 Task: Compose an email with the signature Jack Davis with the subject Request for feedback on a political campaign and the message I am writing to confirm the details of the conference. from softage.2@softage.net to softage.8@softage.net with an attached image file Newsletter_photo.jpg Undo the message and rewrite the message as Please let me know if there are any updates on the project status. Send the email. Finally, move the email from Sent Items to the label Easter ideas
Action: Mouse moved to (697, 121)
Screenshot: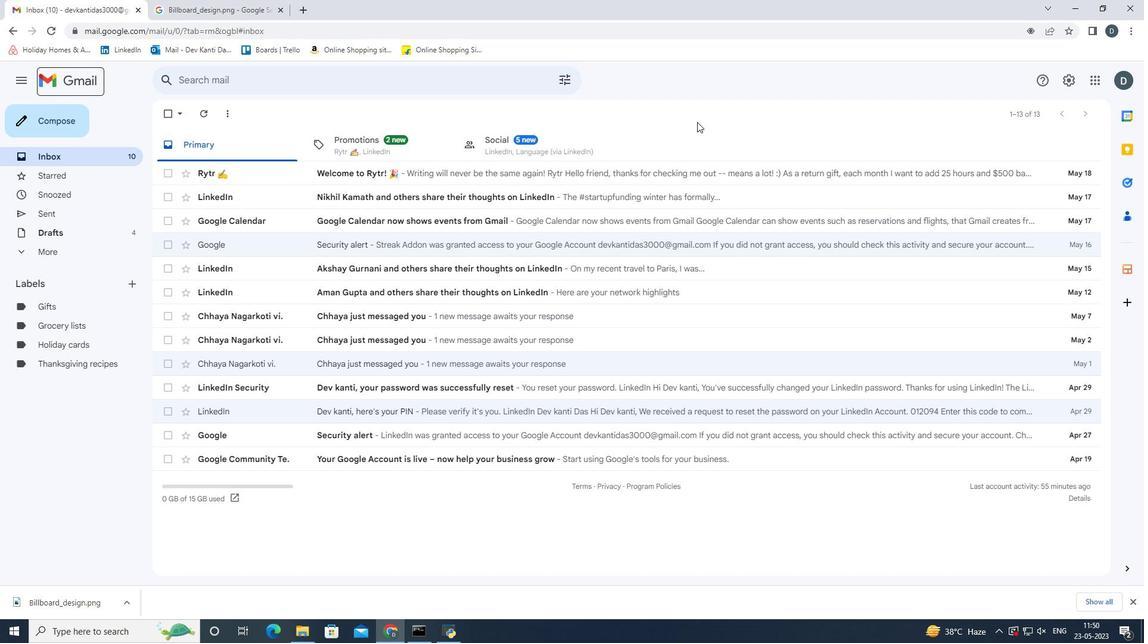 
Action: Mouse pressed left at (697, 121)
Screenshot: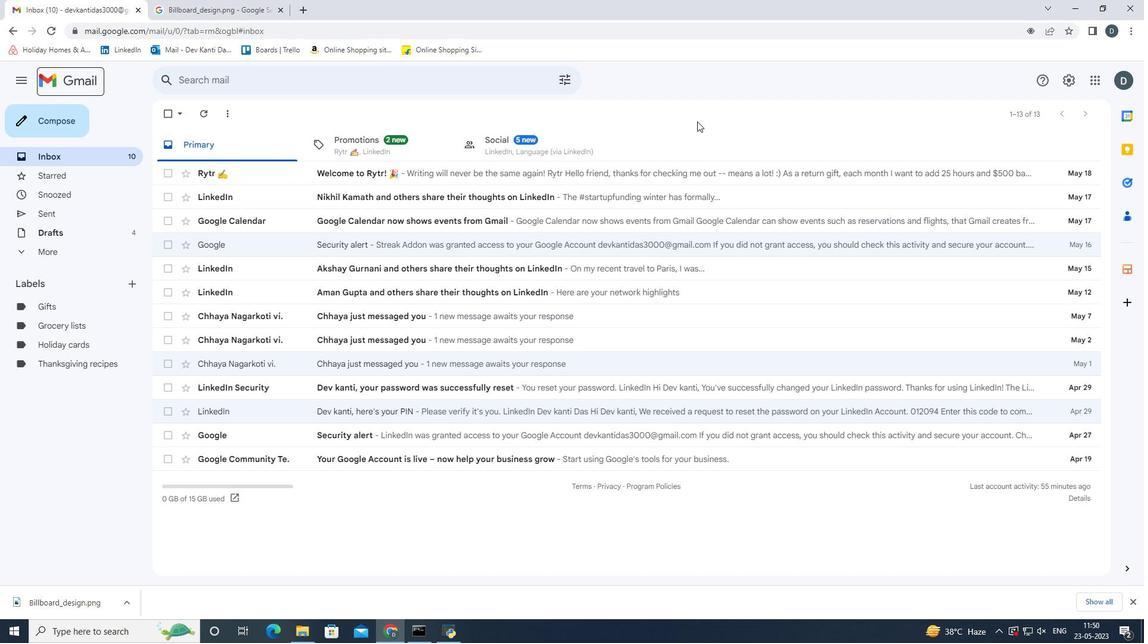 
Action: Mouse moved to (1070, 85)
Screenshot: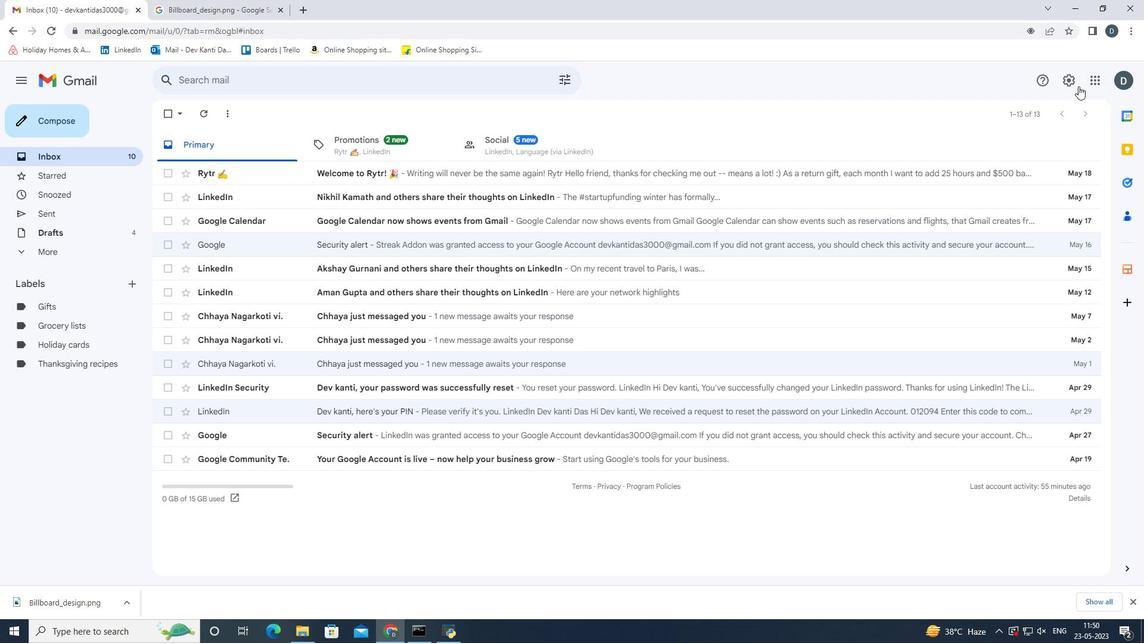 
Action: Mouse pressed left at (1070, 85)
Screenshot: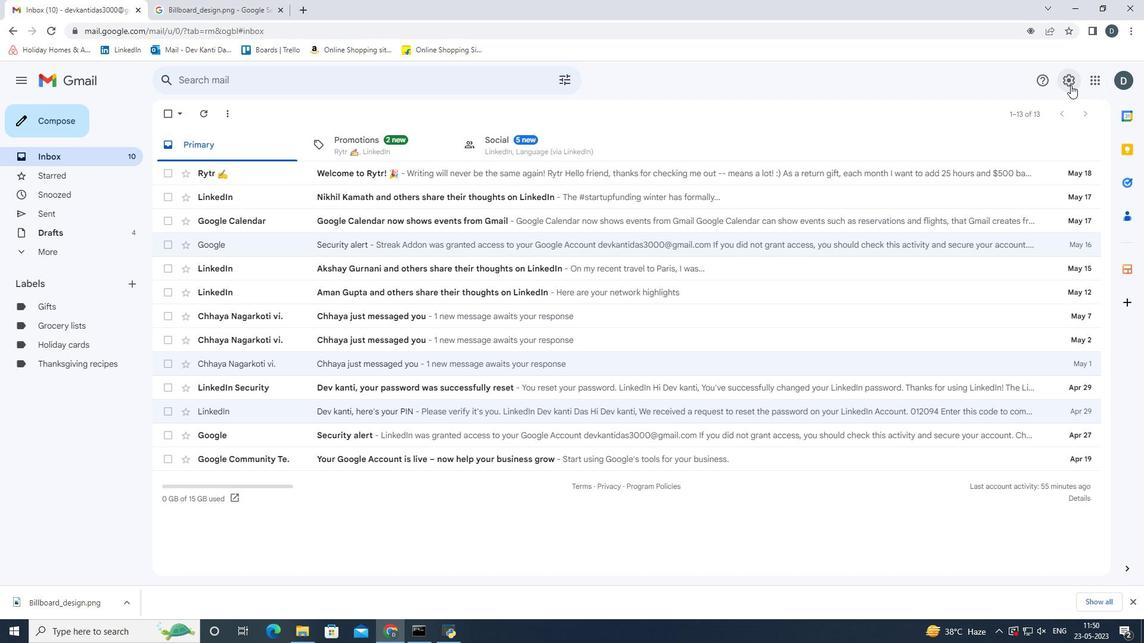 
Action: Mouse moved to (1026, 136)
Screenshot: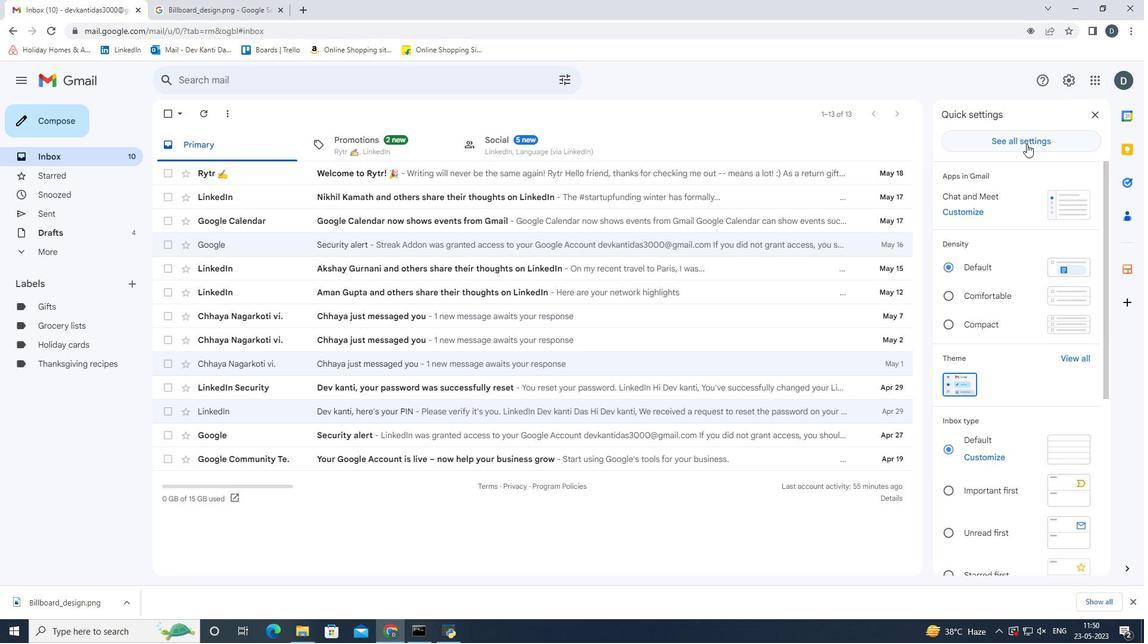 
Action: Mouse pressed left at (1026, 136)
Screenshot: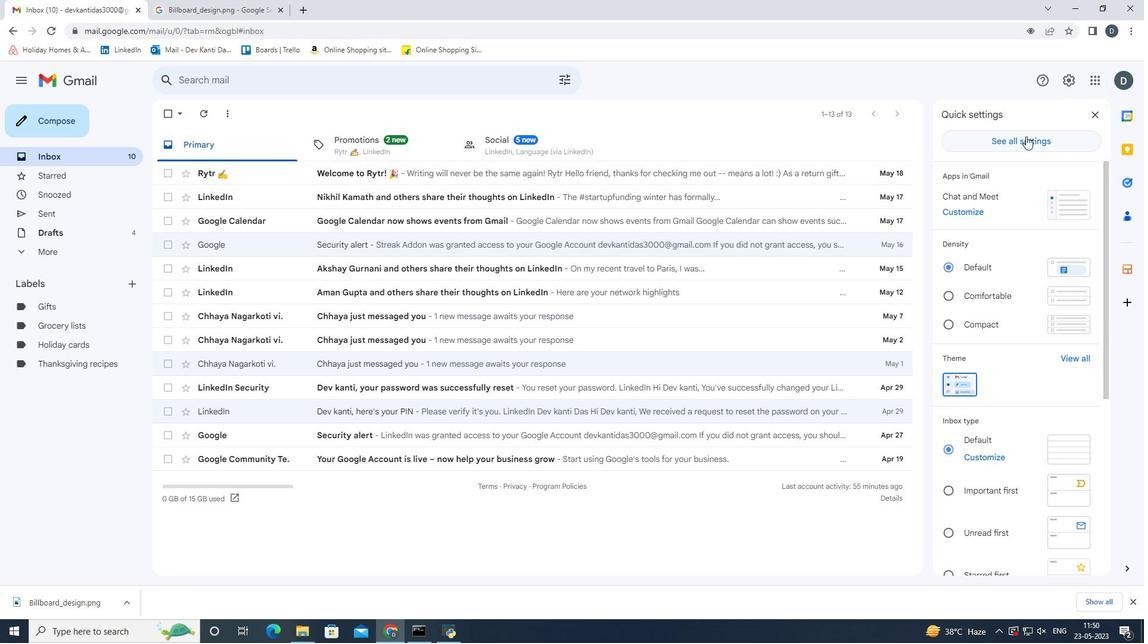 
Action: Mouse moved to (503, 353)
Screenshot: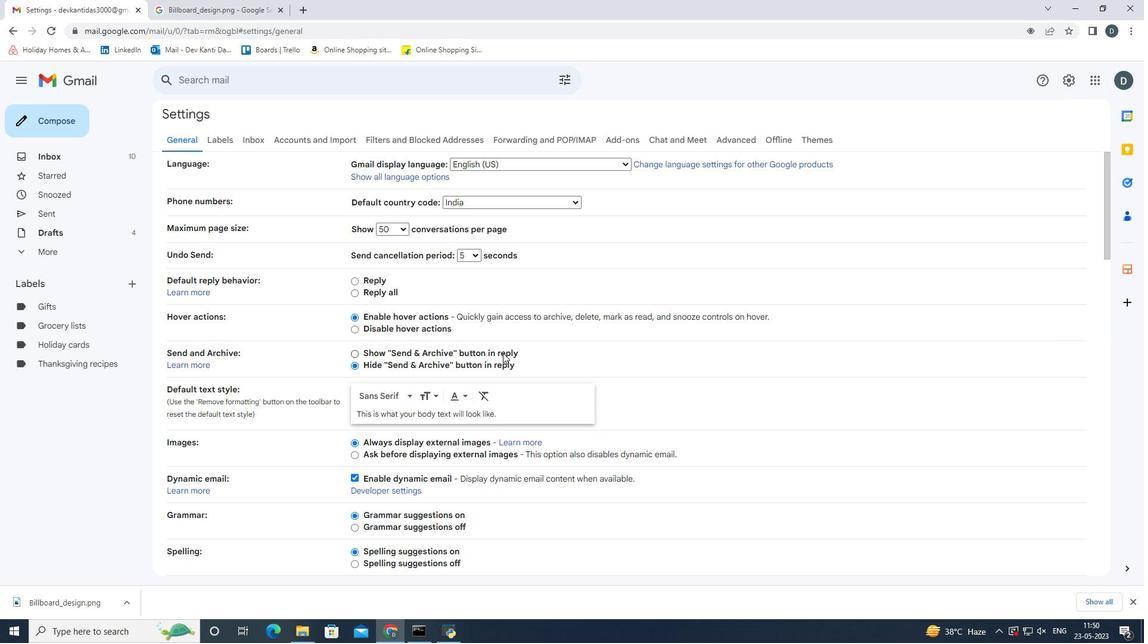 
Action: Mouse scrolled (503, 353) with delta (0, 0)
Screenshot: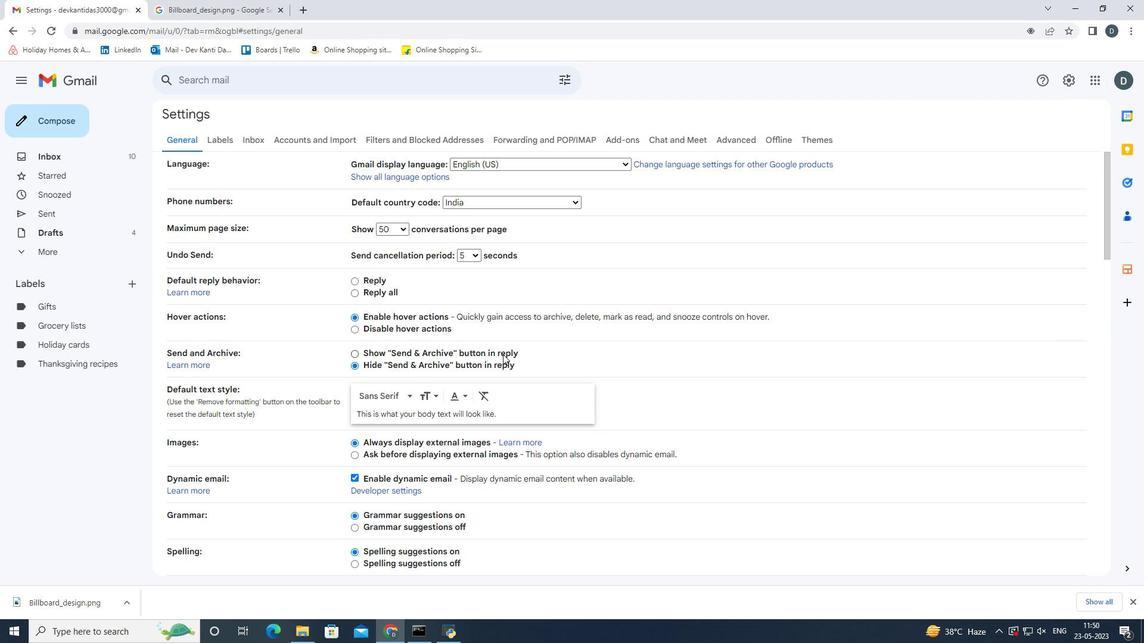 
Action: Mouse scrolled (503, 353) with delta (0, 0)
Screenshot: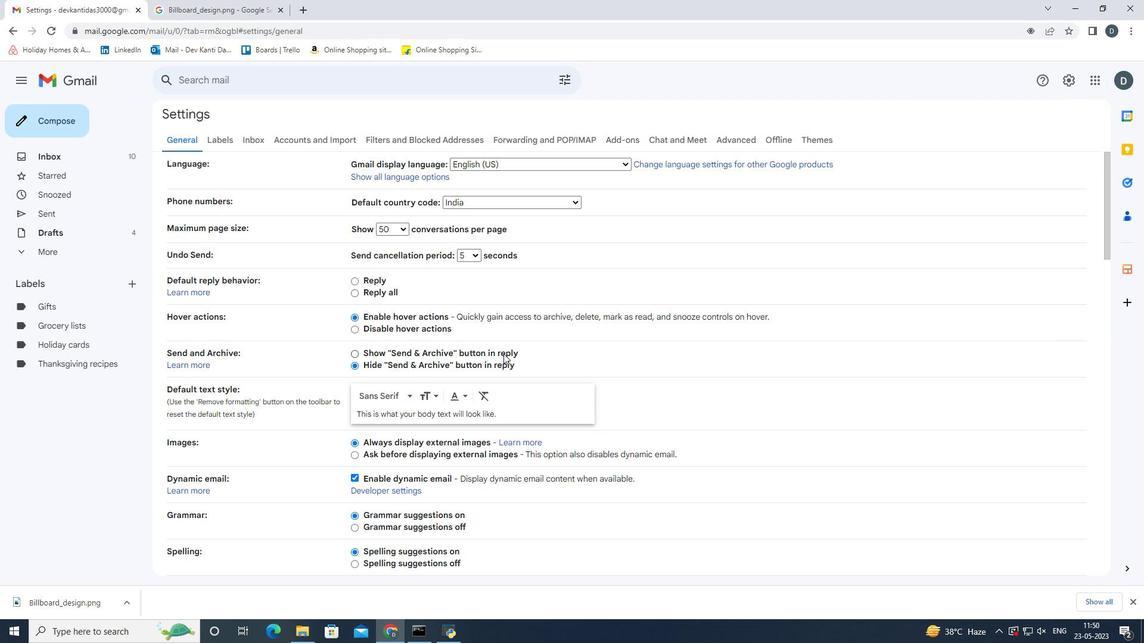 
Action: Mouse scrolled (503, 353) with delta (0, 0)
Screenshot: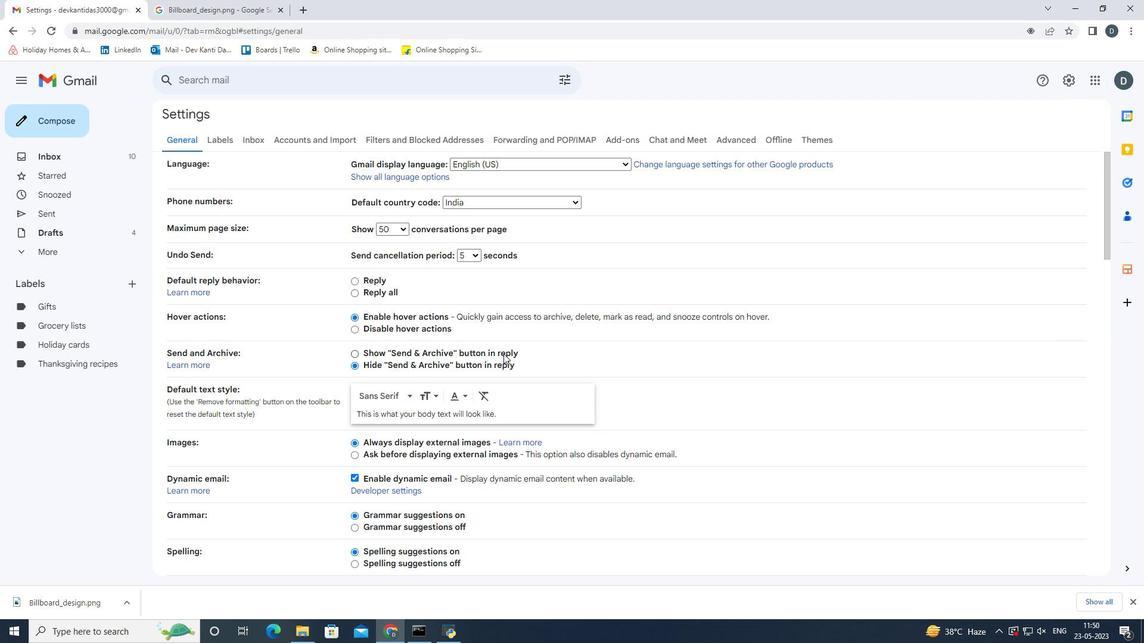 
Action: Mouse scrolled (503, 353) with delta (0, 0)
Screenshot: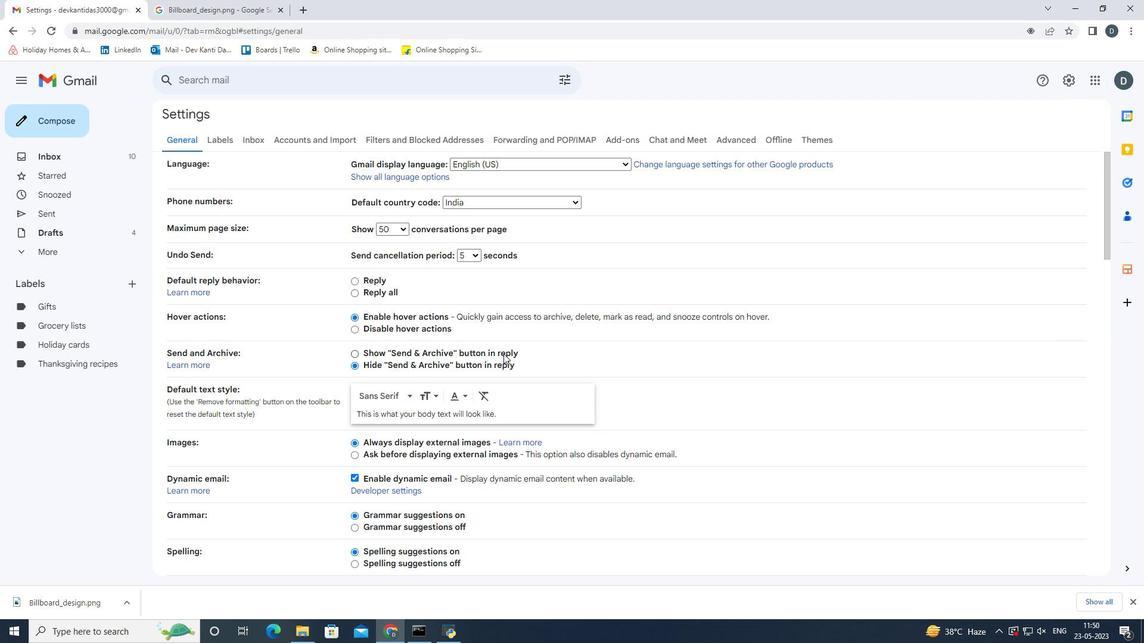 
Action: Mouse scrolled (503, 353) with delta (0, 0)
Screenshot: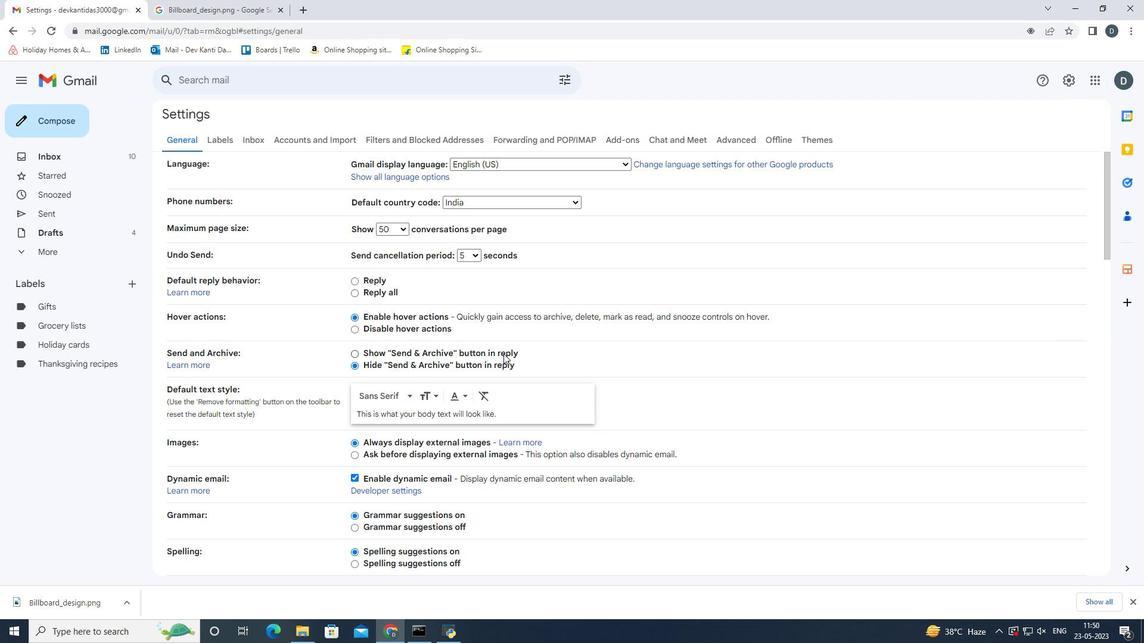 
Action: Mouse scrolled (503, 353) with delta (0, 0)
Screenshot: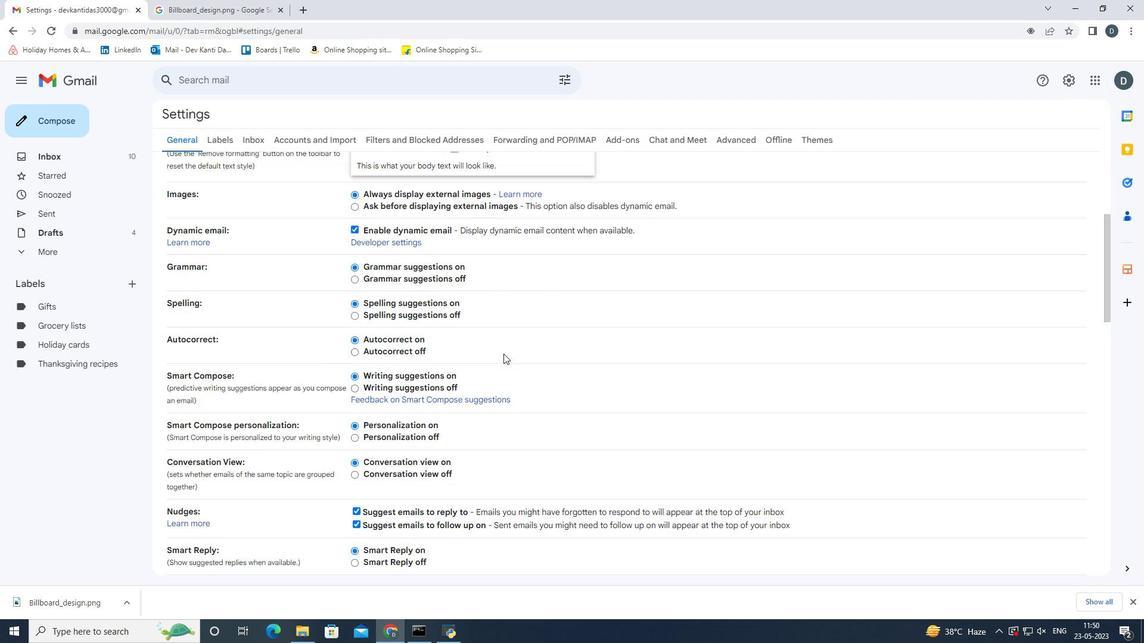 
Action: Mouse scrolled (503, 353) with delta (0, 0)
Screenshot: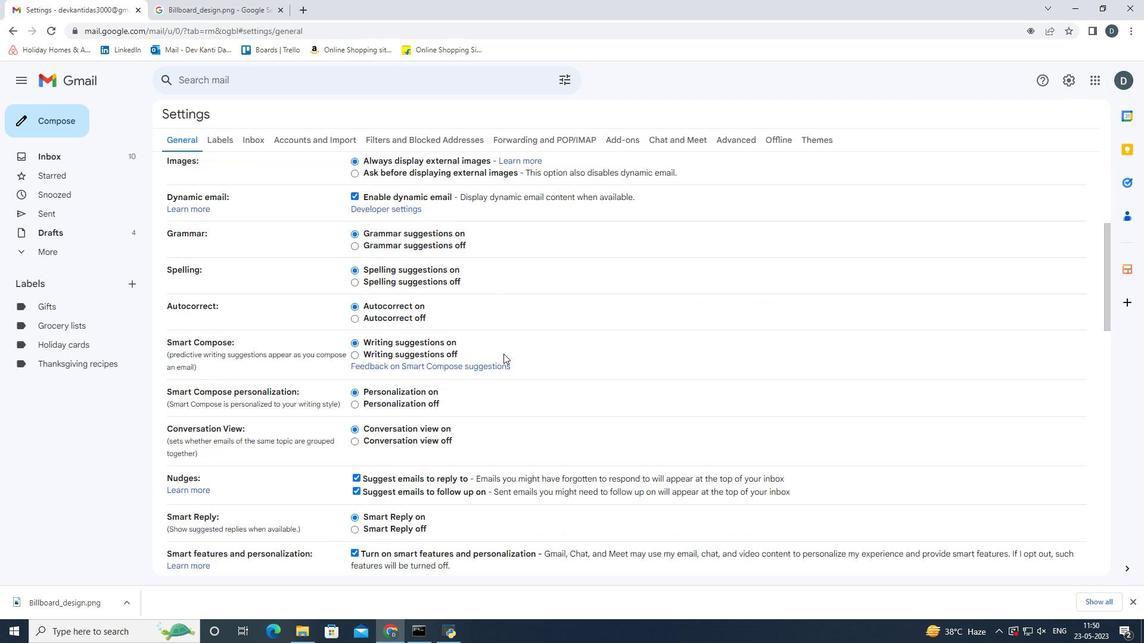 
Action: Mouse scrolled (503, 353) with delta (0, 0)
Screenshot: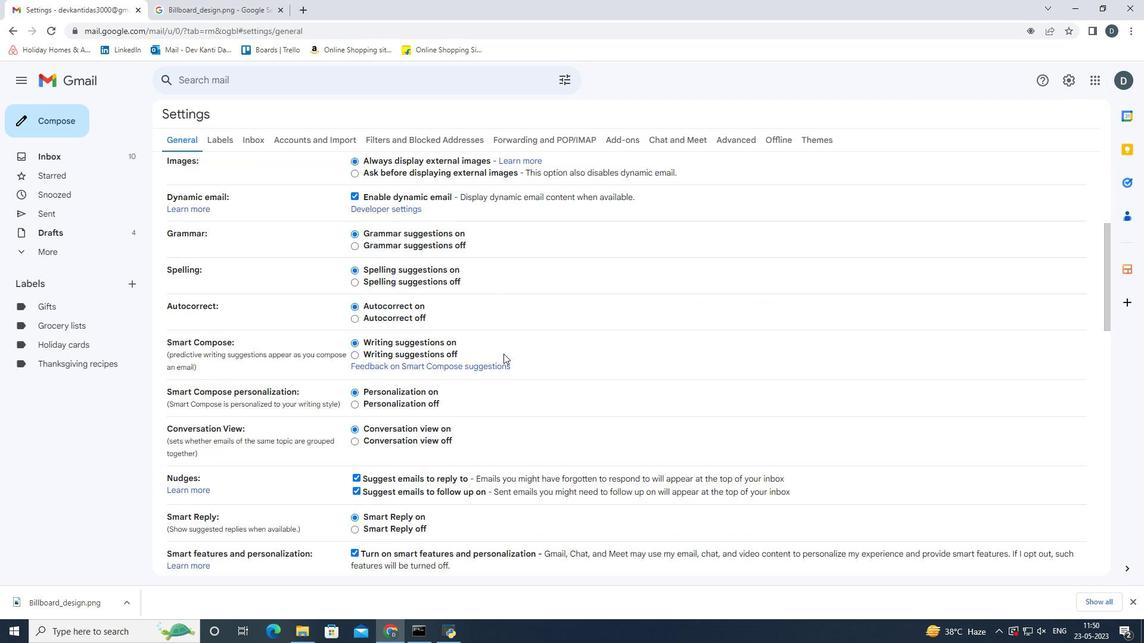 
Action: Mouse scrolled (503, 353) with delta (0, 0)
Screenshot: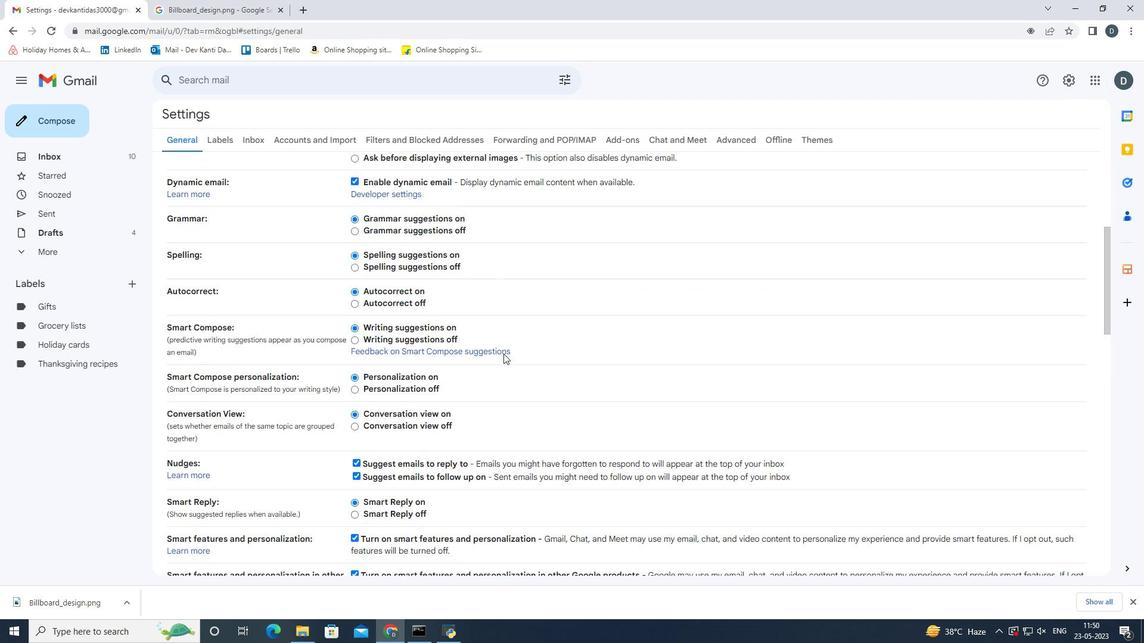 
Action: Mouse moved to (513, 380)
Screenshot: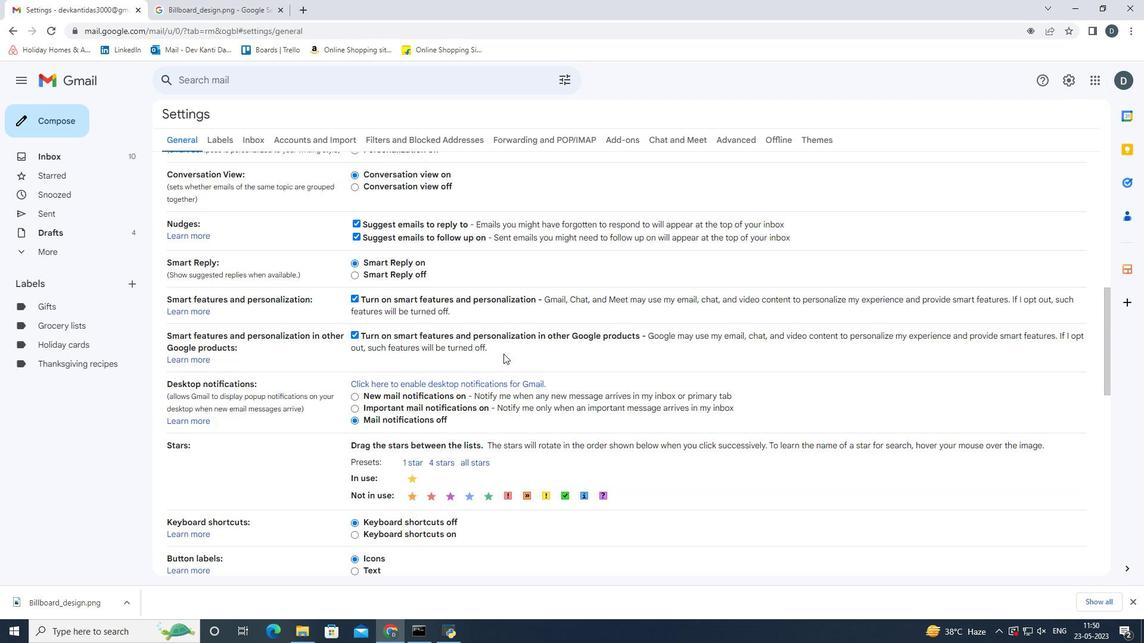 
Action: Mouse scrolled (513, 379) with delta (0, 0)
Screenshot: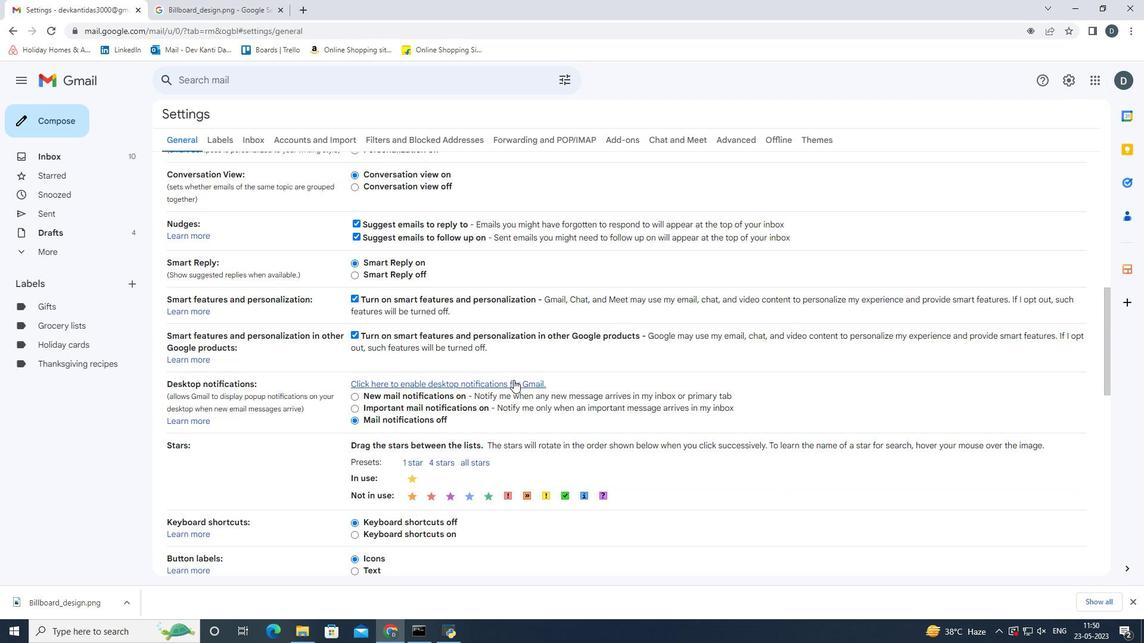 
Action: Mouse scrolled (513, 379) with delta (0, 0)
Screenshot: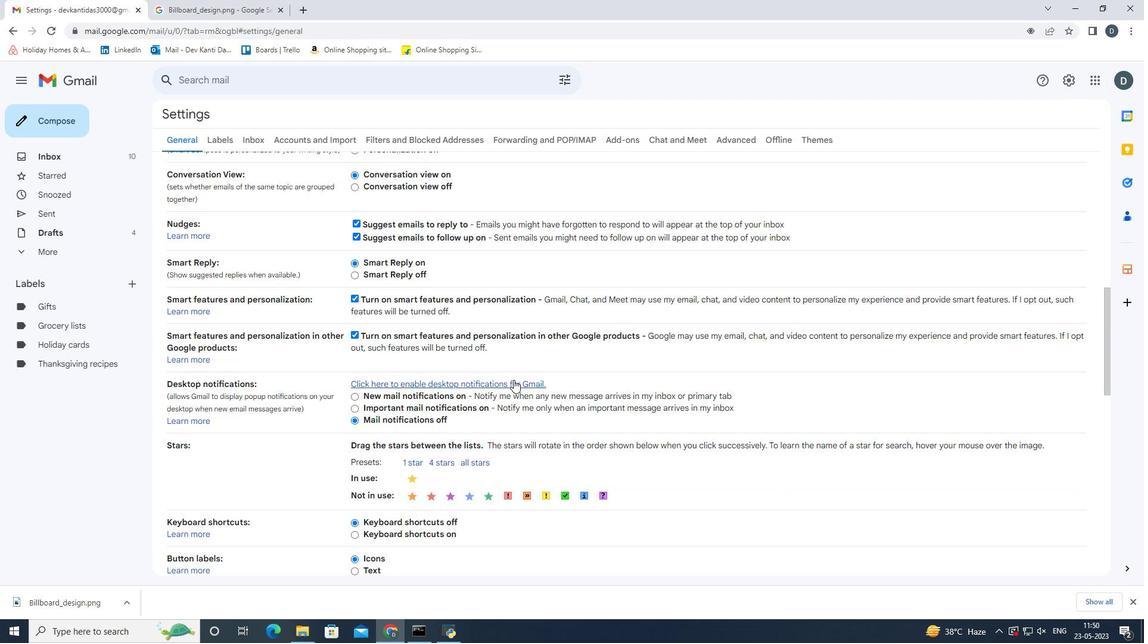 
Action: Mouse scrolled (513, 379) with delta (0, 0)
Screenshot: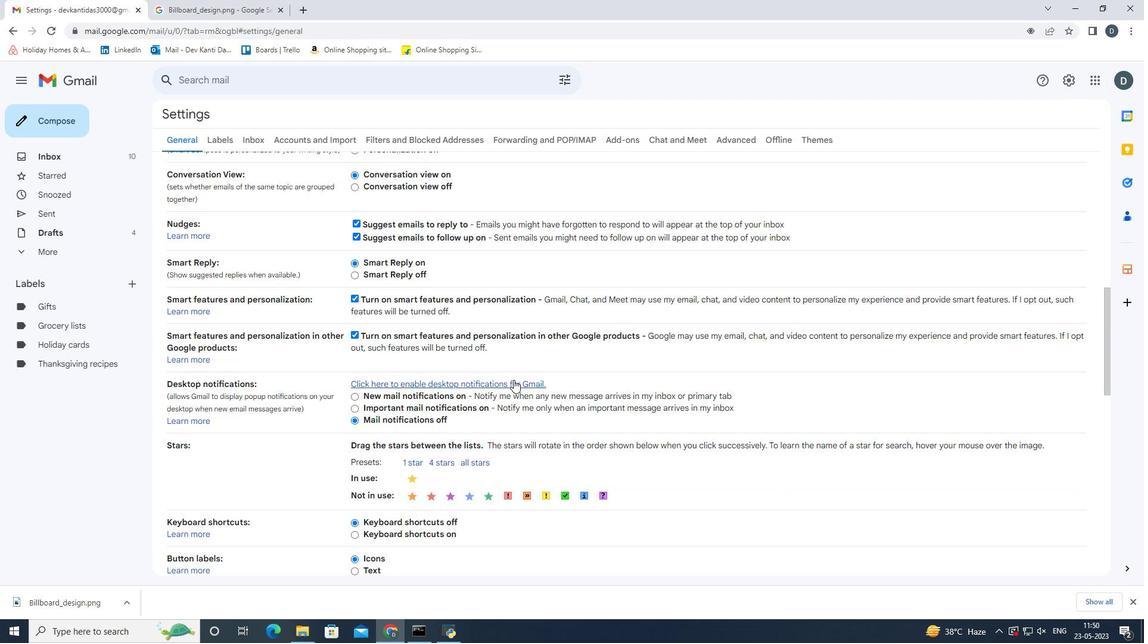 
Action: Mouse scrolled (513, 379) with delta (0, 0)
Screenshot: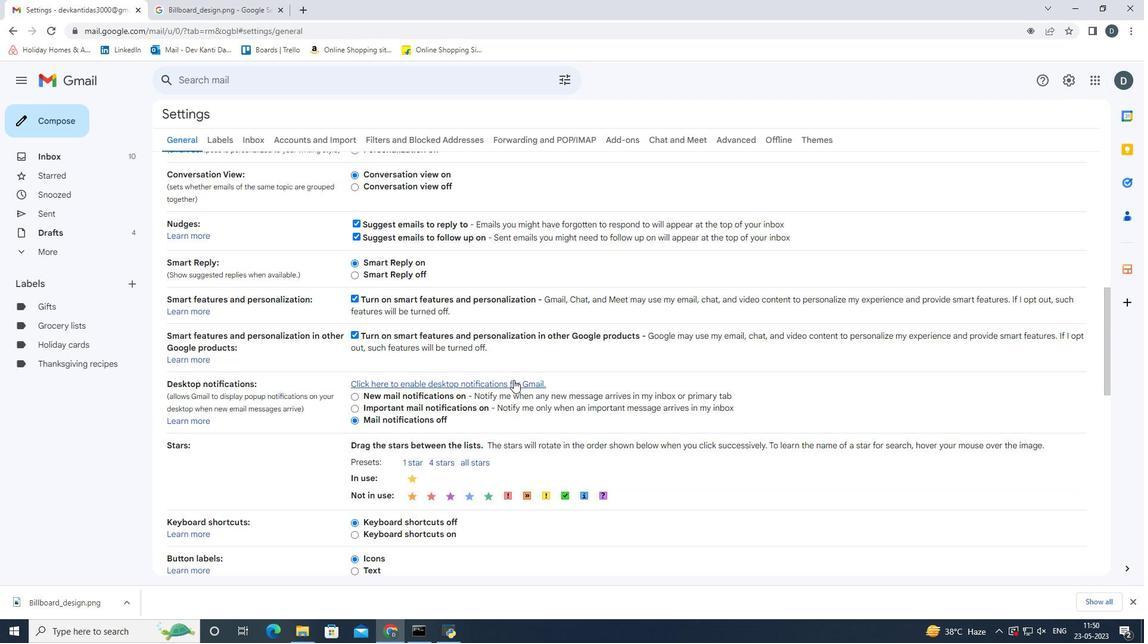 
Action: Mouse moved to (477, 478)
Screenshot: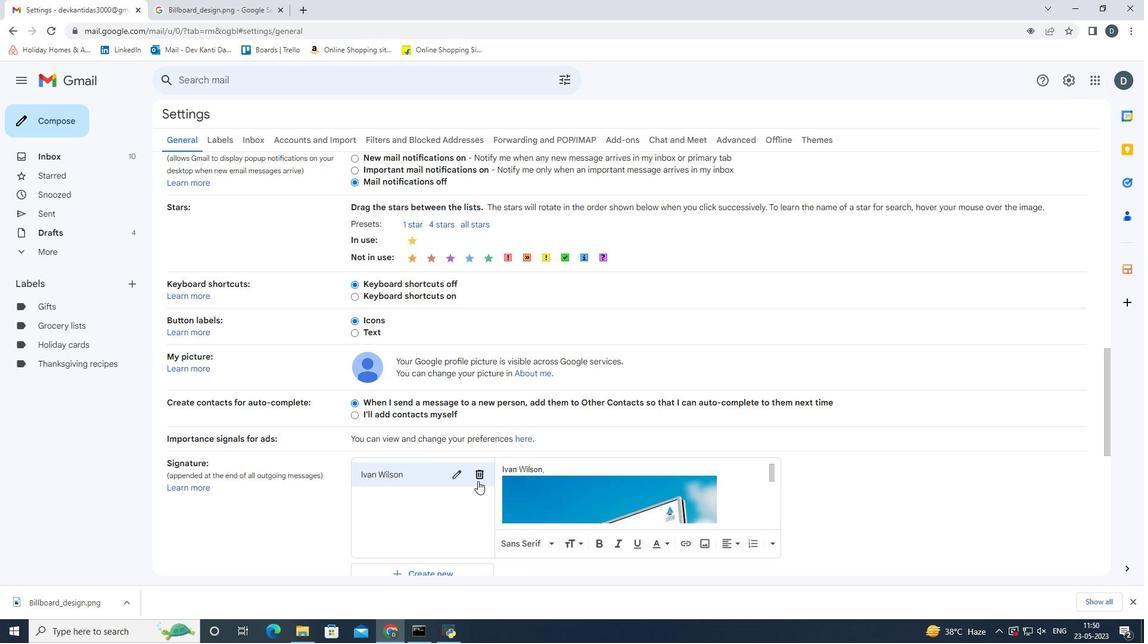 
Action: Mouse pressed left at (477, 478)
Screenshot: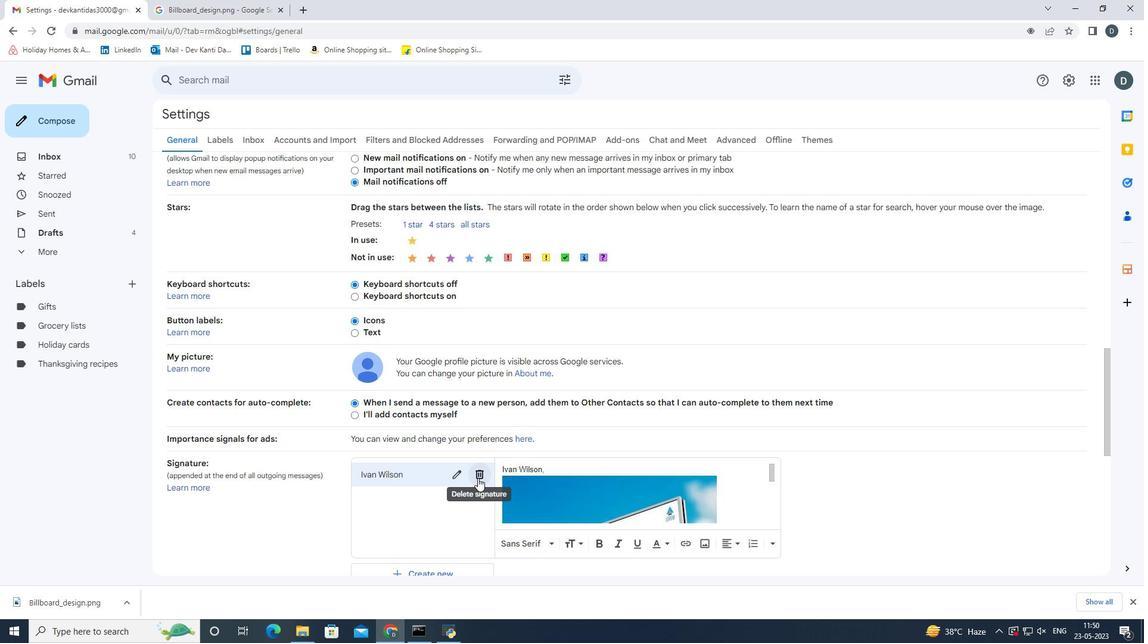 
Action: Mouse moved to (656, 342)
Screenshot: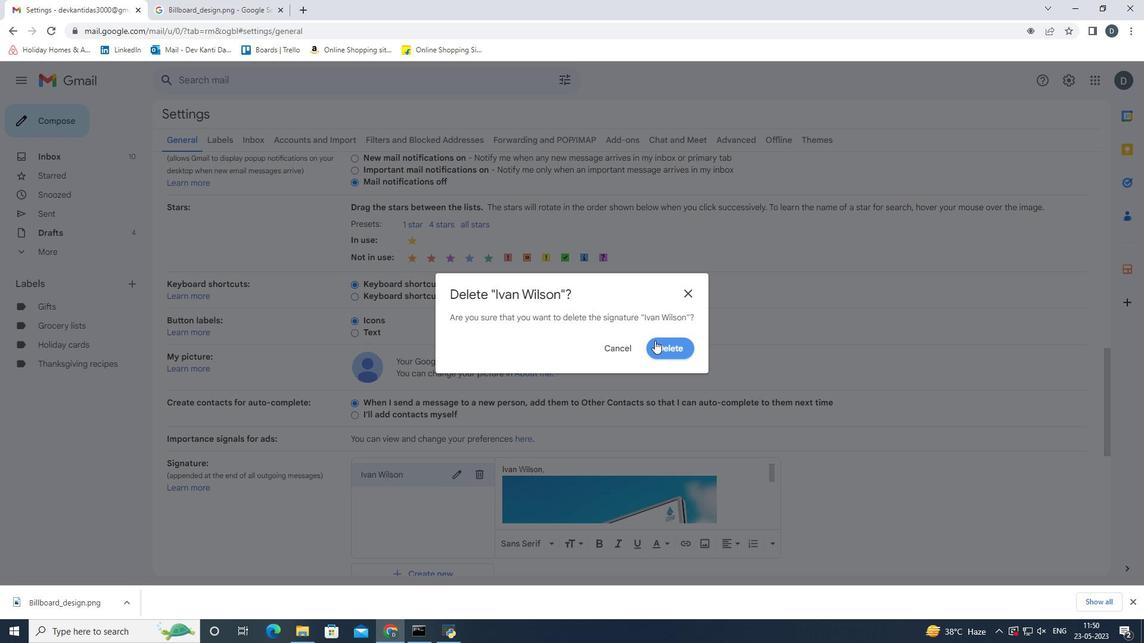 
Action: Mouse pressed left at (656, 342)
Screenshot: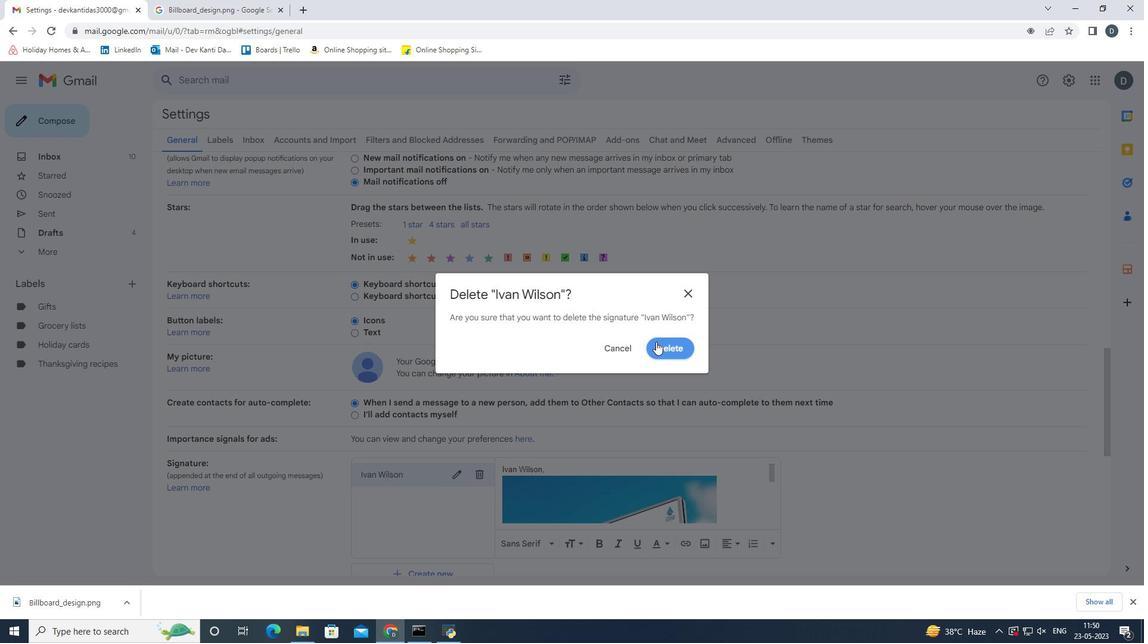 
Action: Mouse scrolled (656, 341) with delta (0, 0)
Screenshot: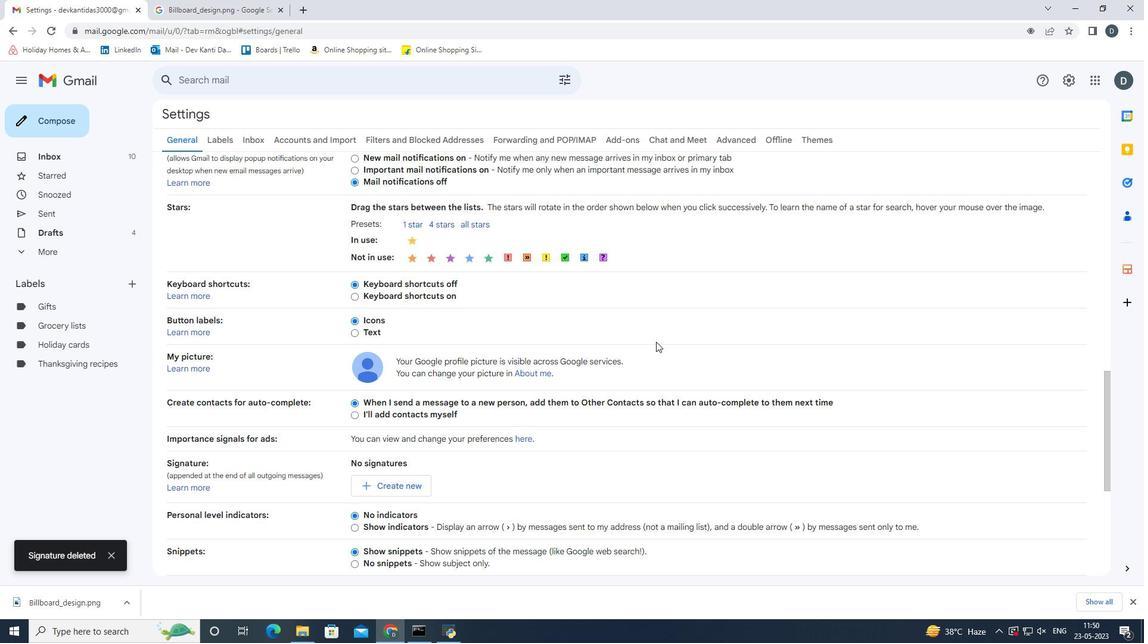 
Action: Mouse scrolled (656, 341) with delta (0, 0)
Screenshot: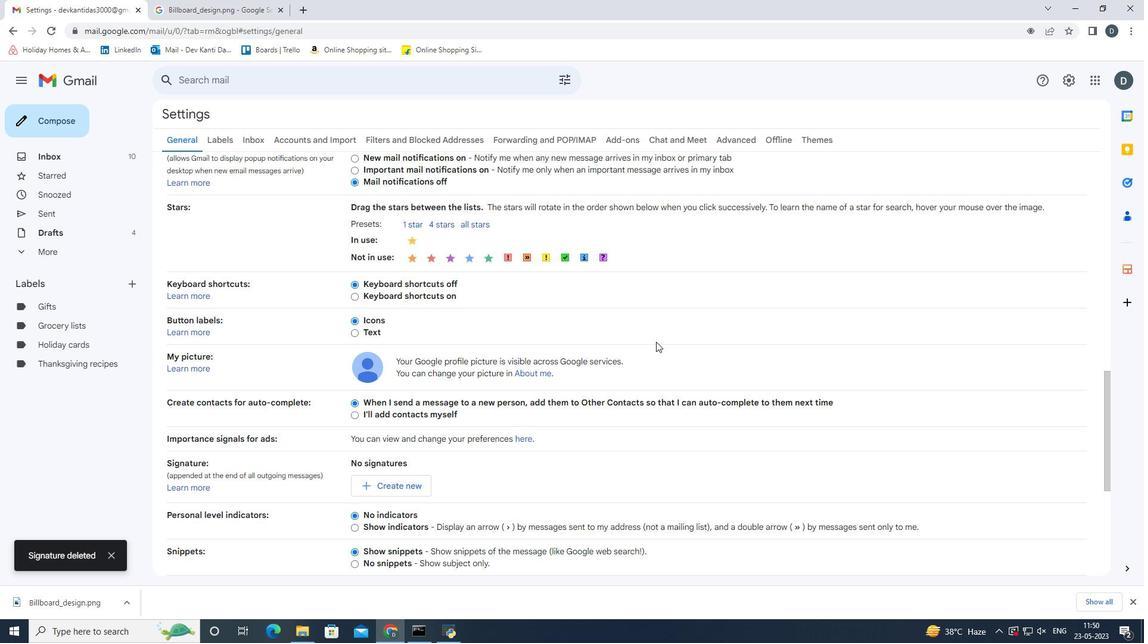 
Action: Mouse moved to (415, 374)
Screenshot: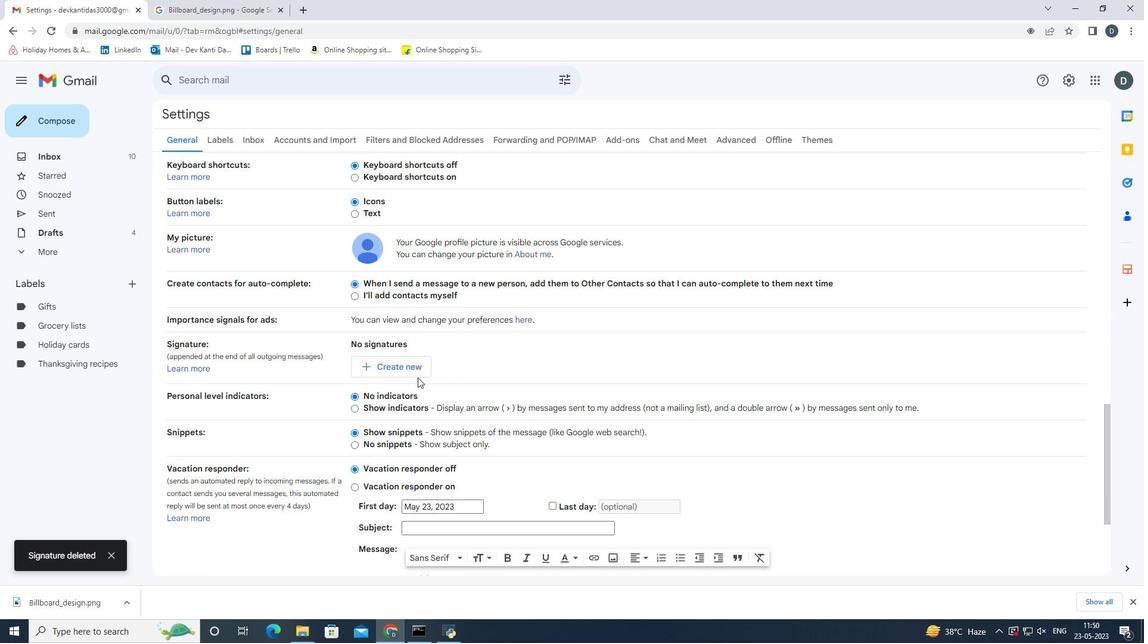 
Action: Mouse pressed left at (415, 374)
Screenshot: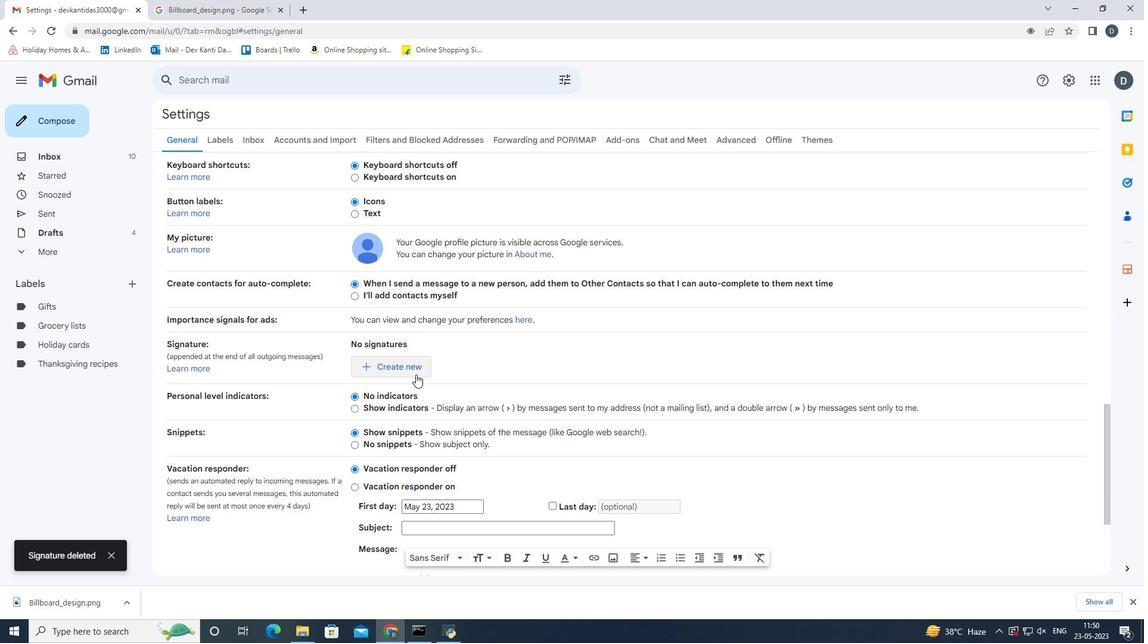 
Action: Mouse moved to (536, 309)
Screenshot: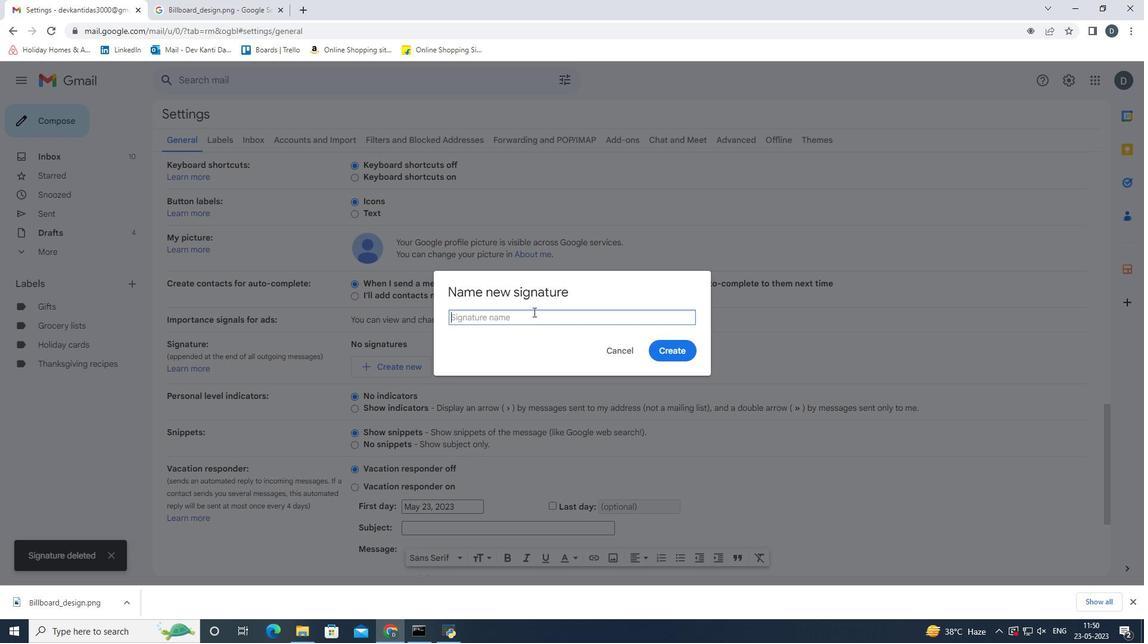 
Action: Key pressed <Key.shift><Key.shift><Key.shift><Key.shift><Key.shift><Key.shift><Key.shift>Jacl<Key.backspace>k<Key.space><Key.shift>Davis<Key.enter>
Screenshot: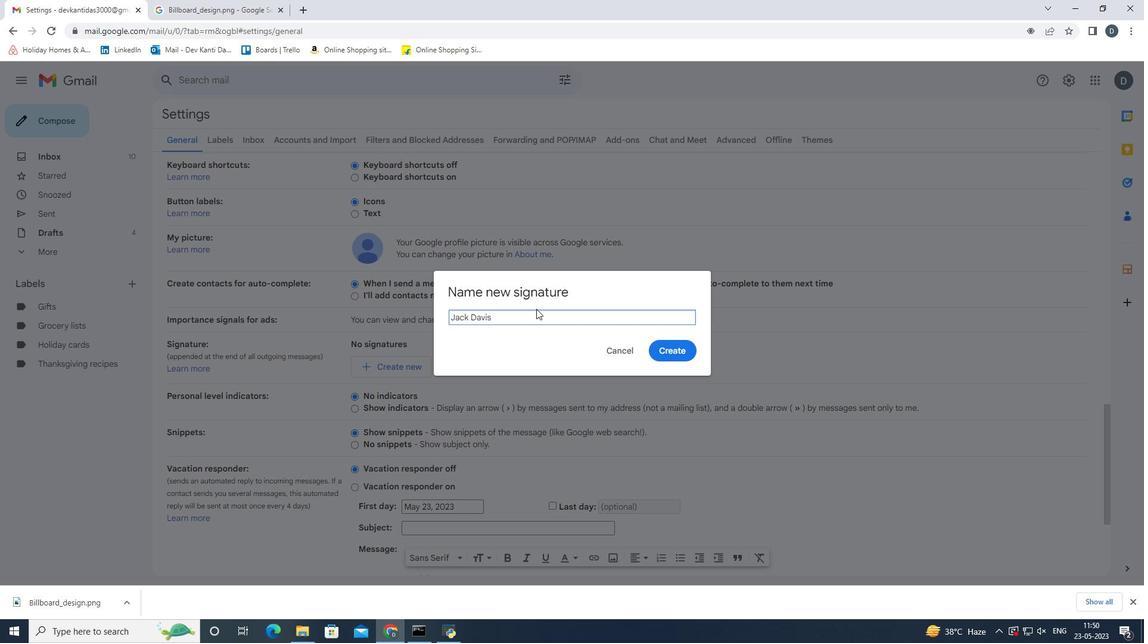 
Action: Mouse moved to (549, 353)
Screenshot: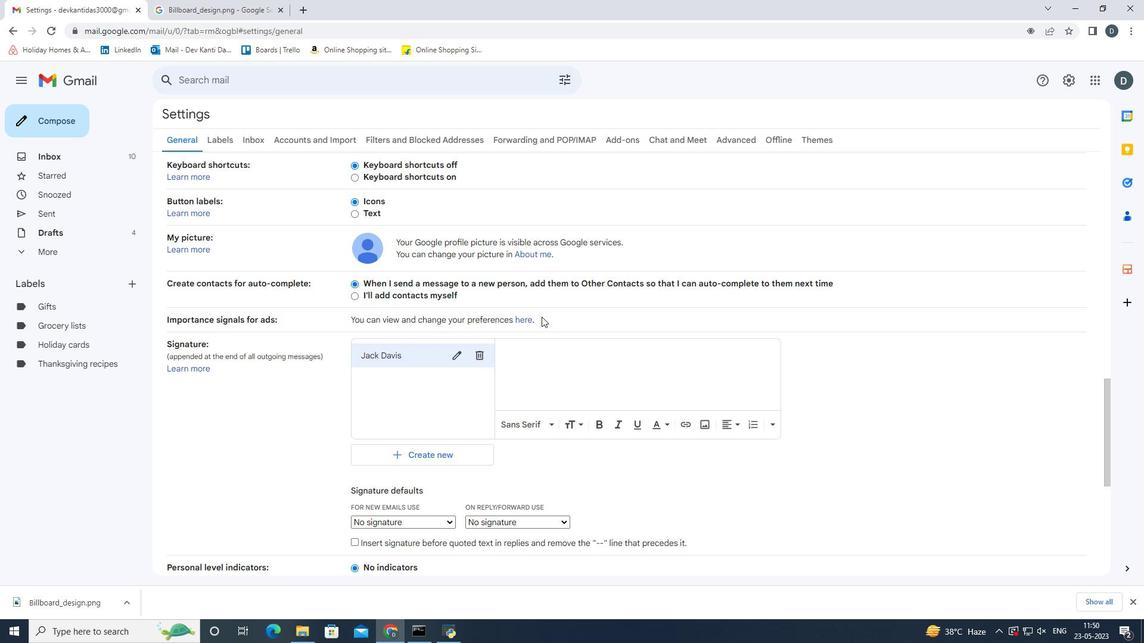 
Action: Mouse pressed left at (549, 353)
Screenshot: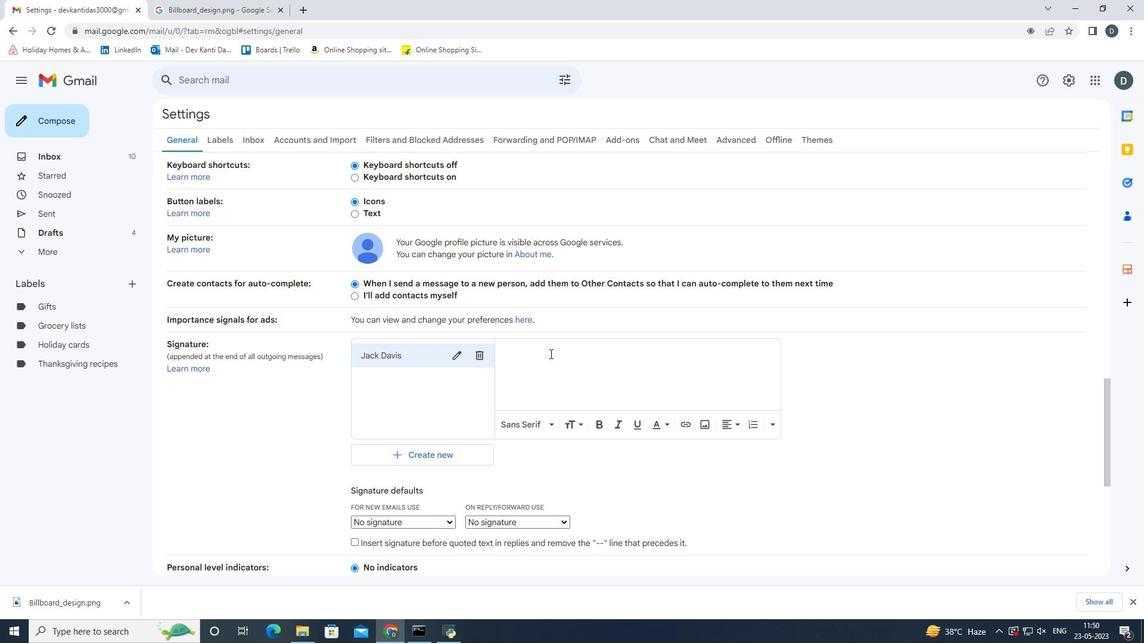 
Action: Mouse moved to (550, 354)
Screenshot: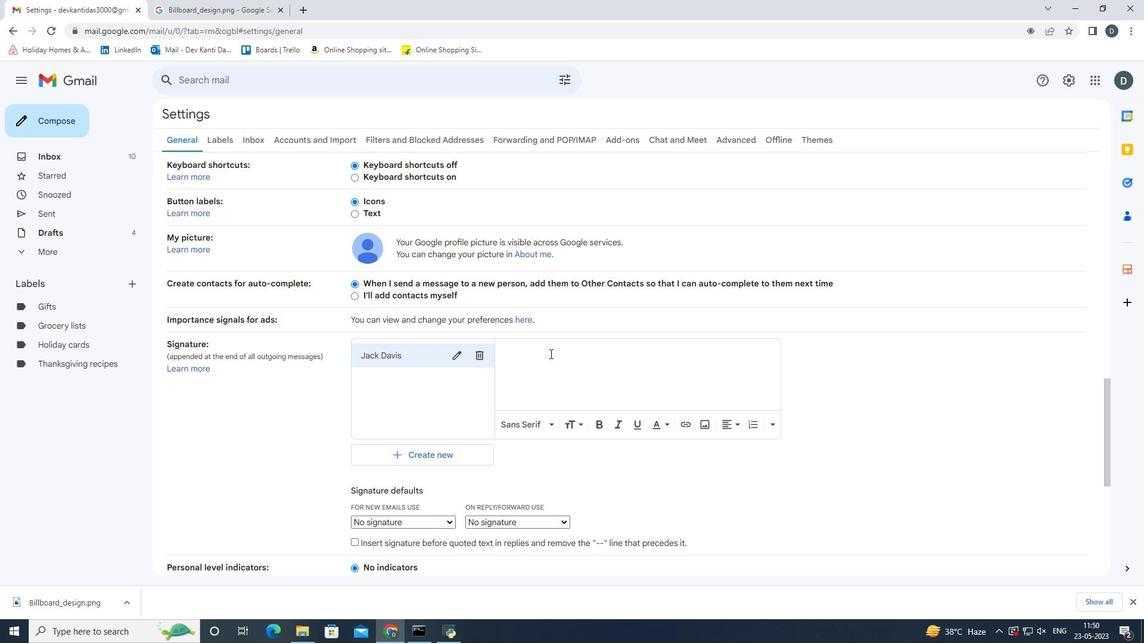 
Action: Key pressed <Key.shift>Jack<Key.space><Key.shift>Davis,<Key.enter>
Screenshot: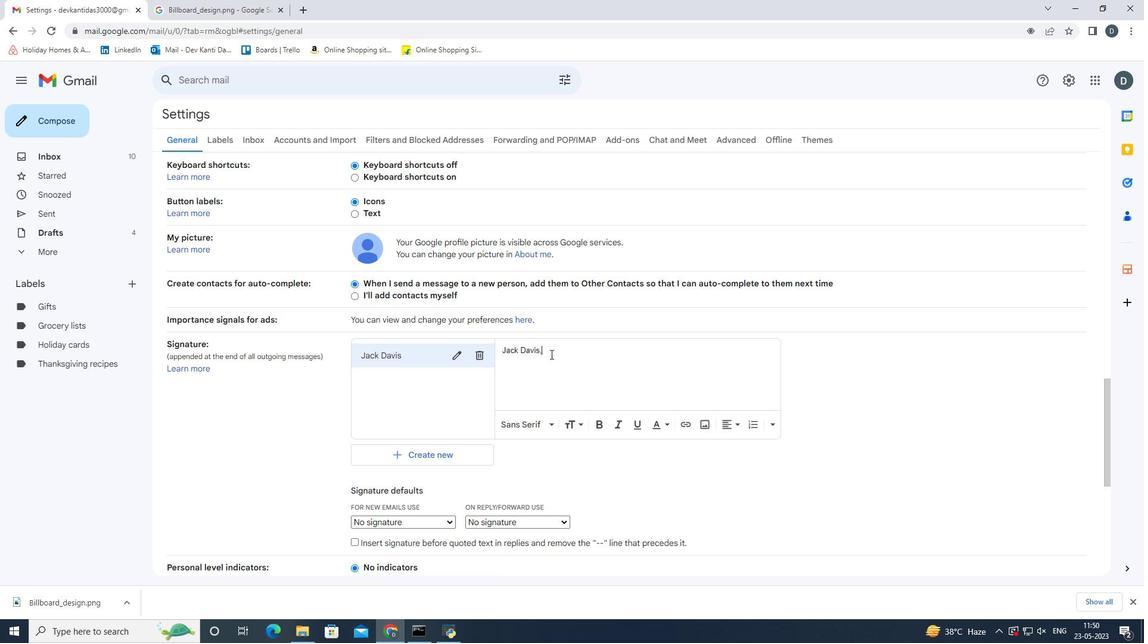 
Action: Mouse moved to (229, 0)
Screenshot: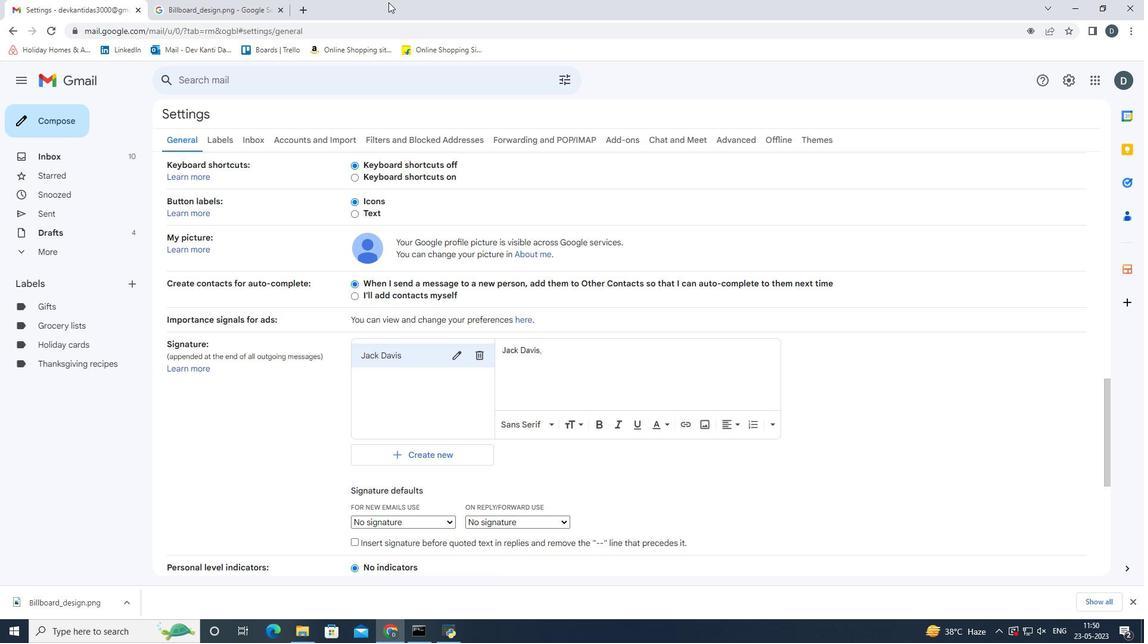 
Action: Mouse pressed left at (229, 0)
Screenshot: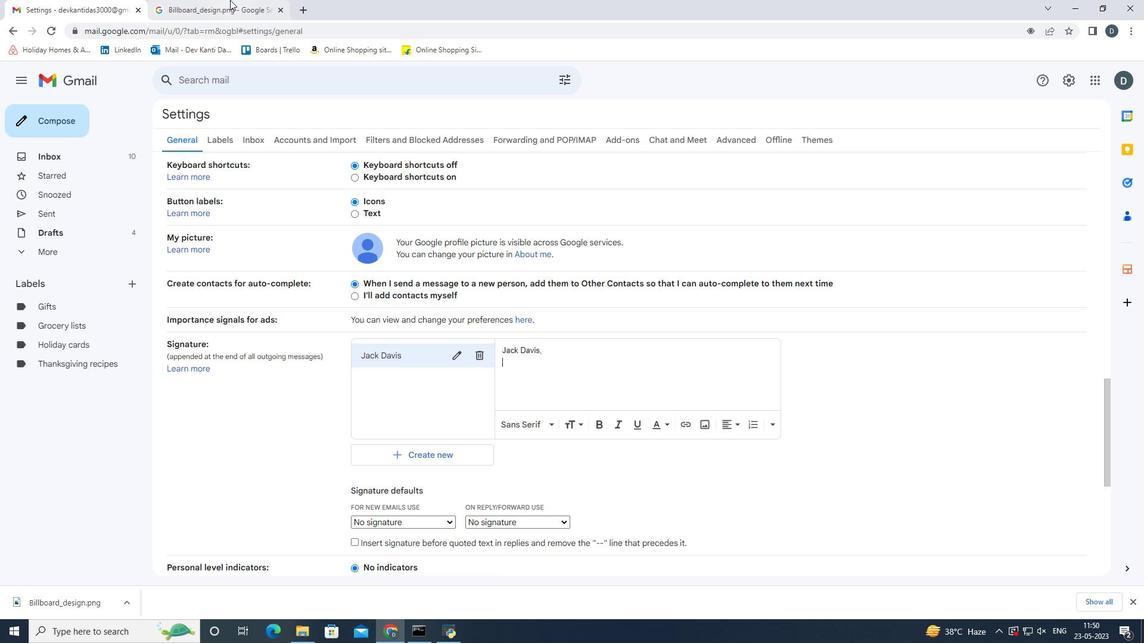 
Action: Mouse moved to (443, 91)
Screenshot: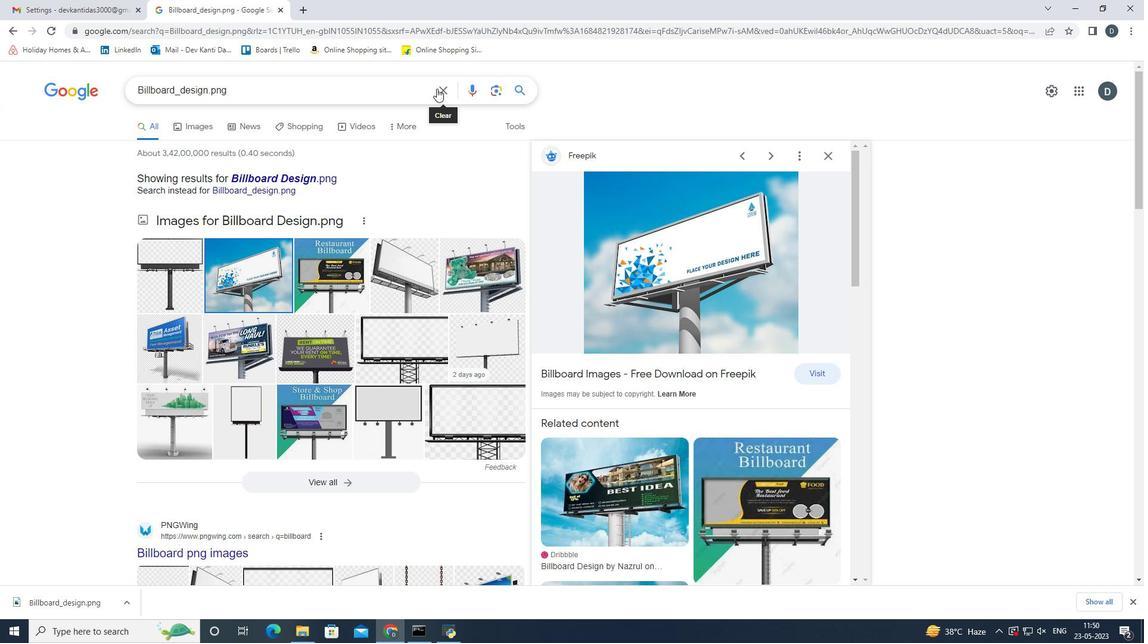 
Action: Mouse pressed left at (443, 91)
Screenshot: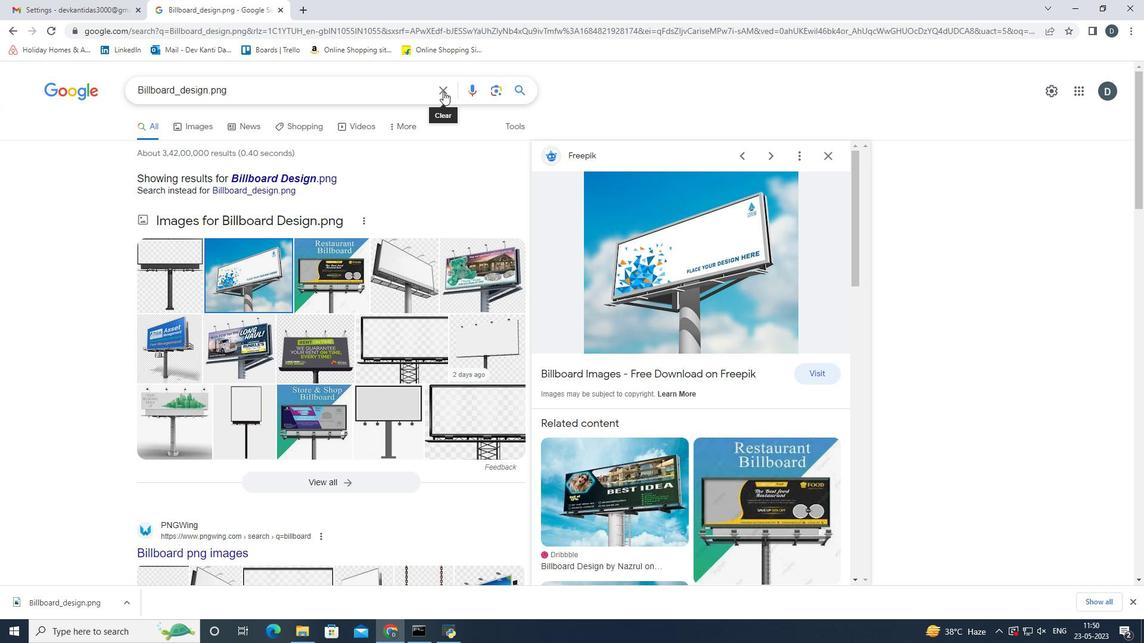 
Action: Key pressed <Key.shift>Newsletter<Key.shift_r><Key.space>photo.jpg<Key.enter>
Screenshot: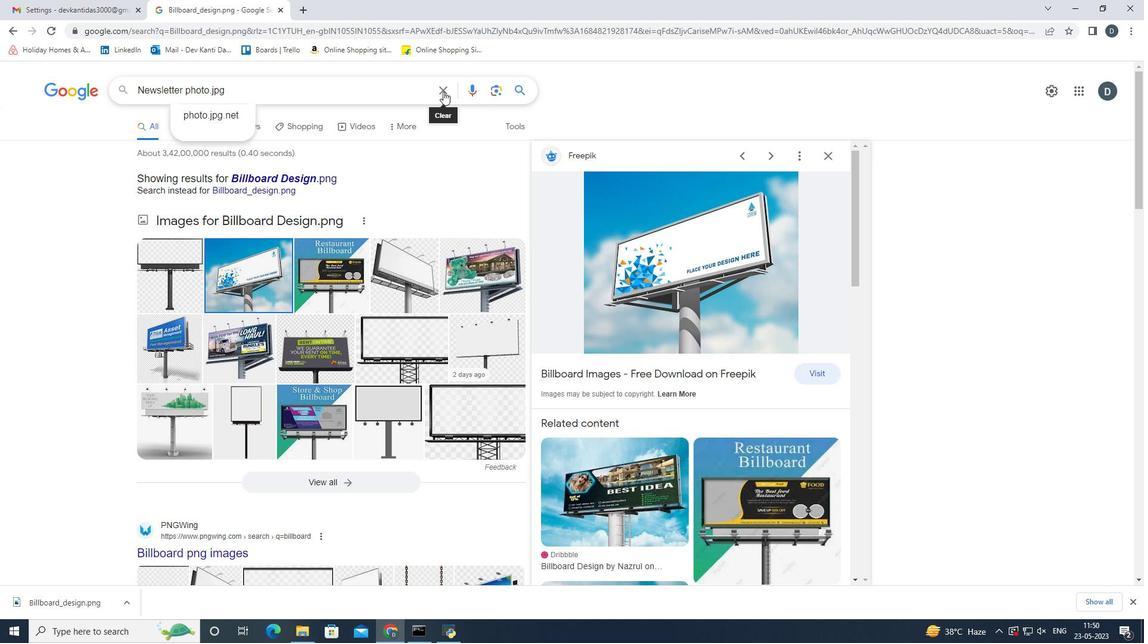 
Action: Mouse moved to (204, 234)
Screenshot: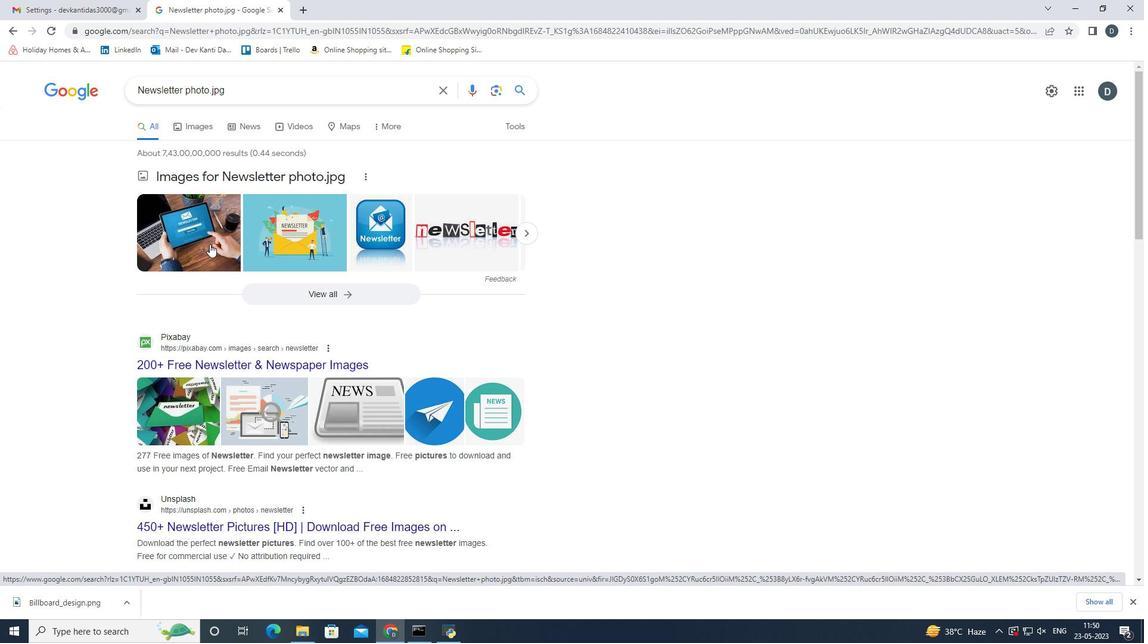 
Action: Mouse pressed left at (204, 234)
Screenshot: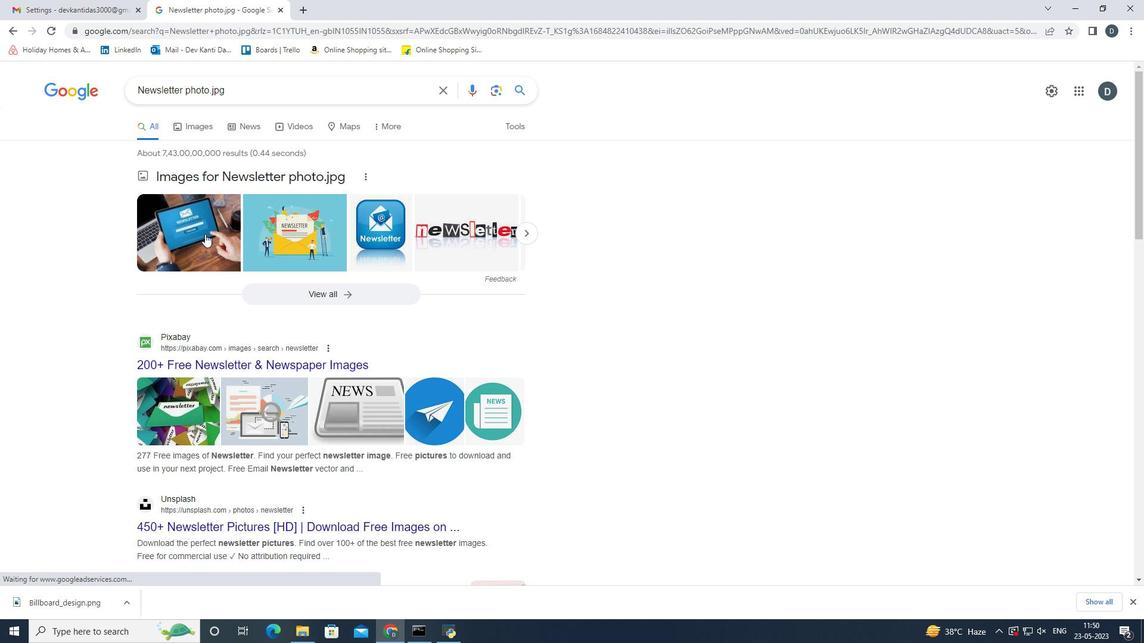 
Action: Mouse moved to (670, 243)
Screenshot: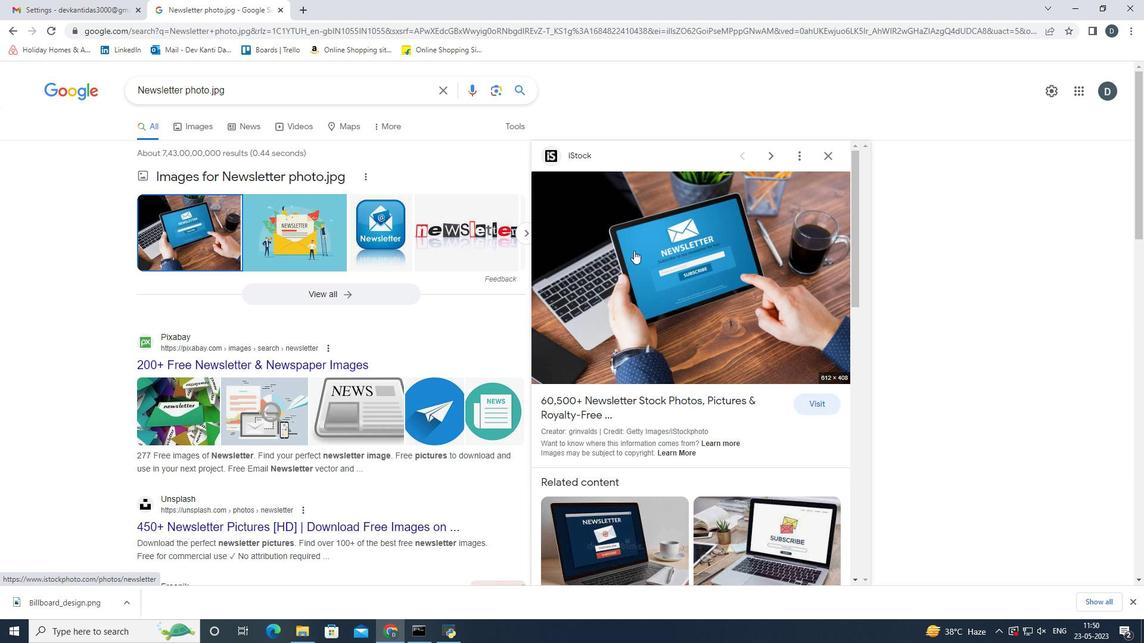
Action: Mouse pressed right at (670, 243)
Screenshot: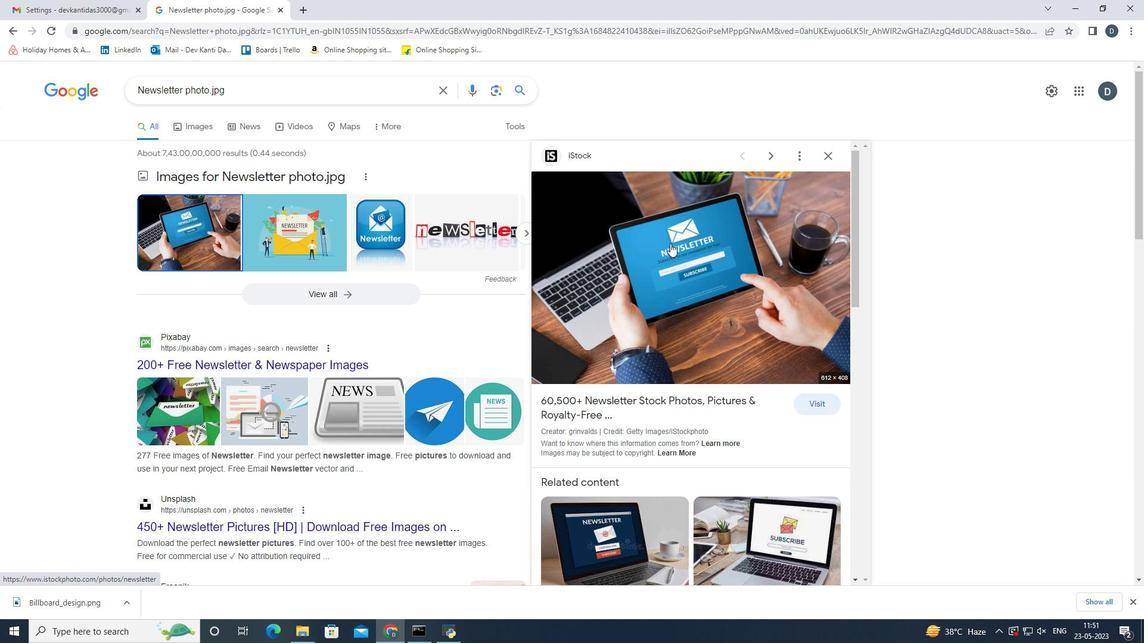 
Action: Mouse moved to (744, 369)
Screenshot: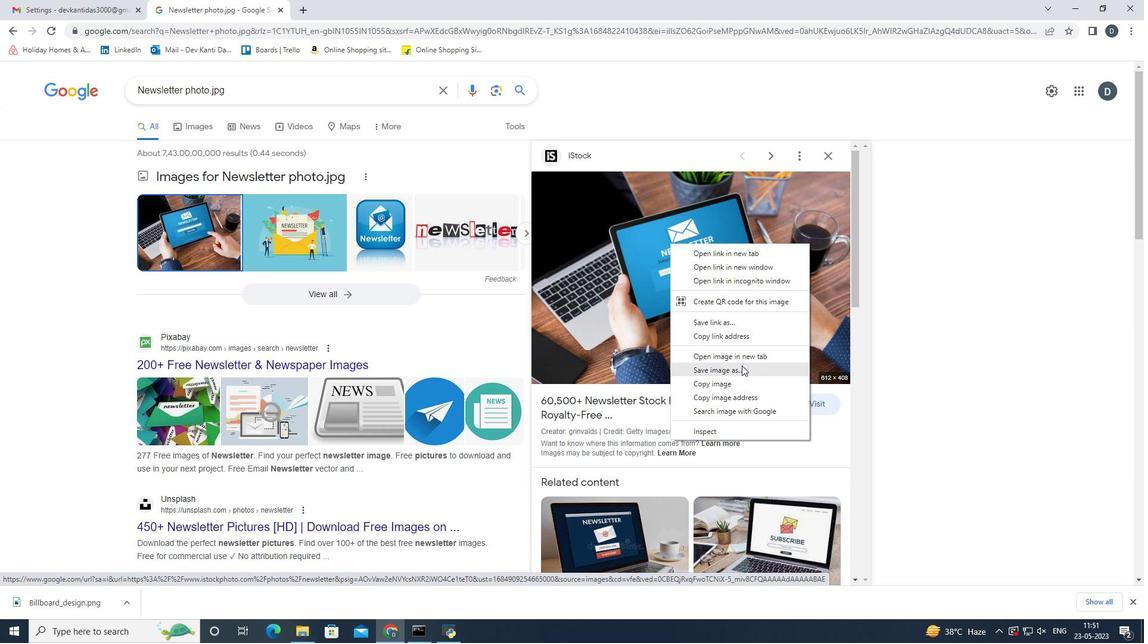 
Action: Mouse pressed left at (744, 369)
Screenshot: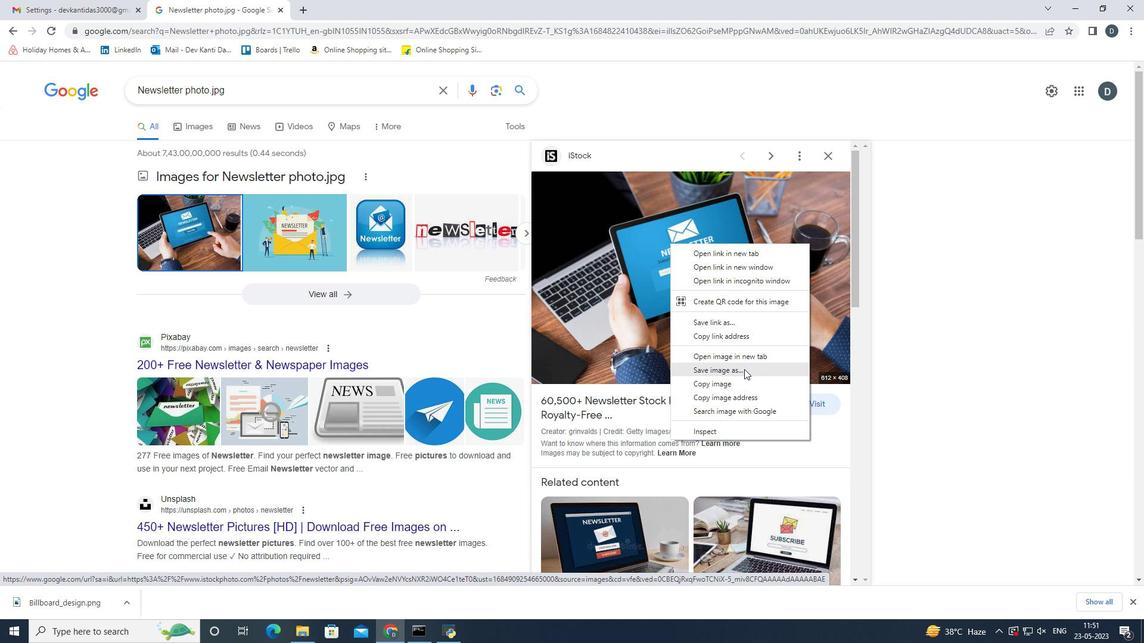 
Action: Mouse moved to (312, 263)
Screenshot: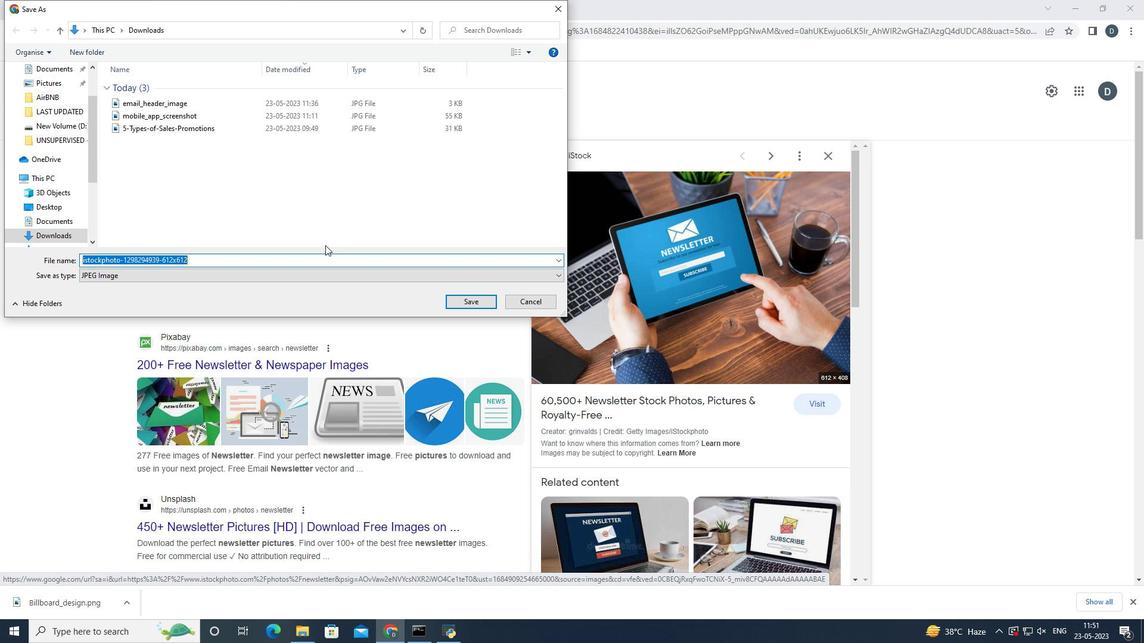 
Action: Key pressed <Key.shift>Newsletter<Key.shift_r><Key.shift_r><Key.shift_r><Key.shift_r><Key.shift_r><Key.shift_r><Key.shift_r>_photo.jpg<Key.enter>
Screenshot: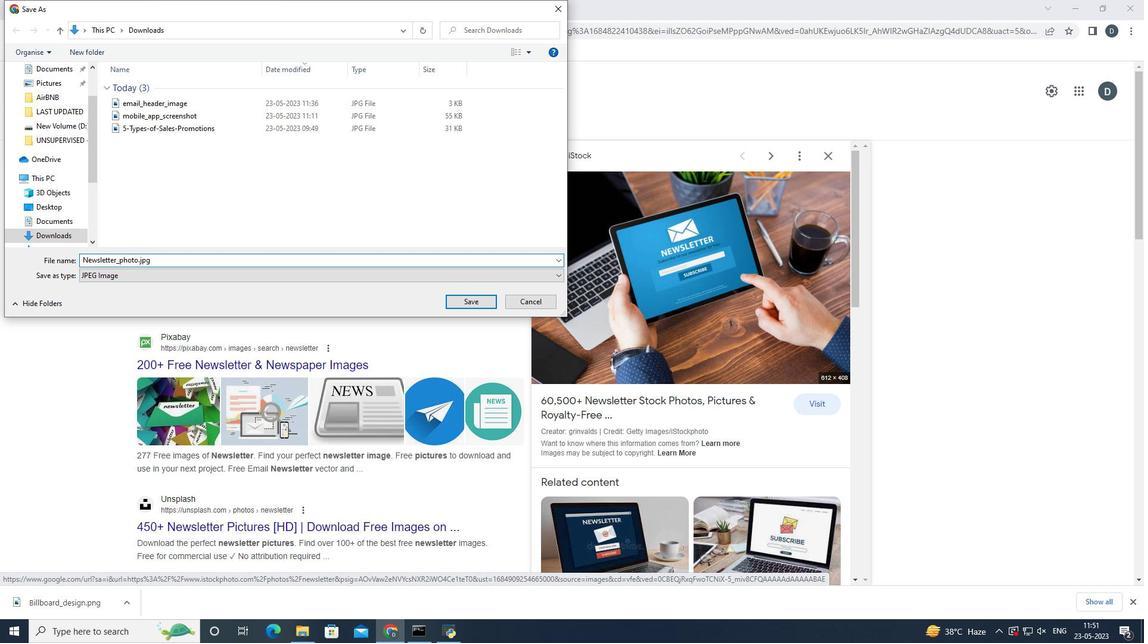 
Action: Mouse moved to (1132, 600)
Screenshot: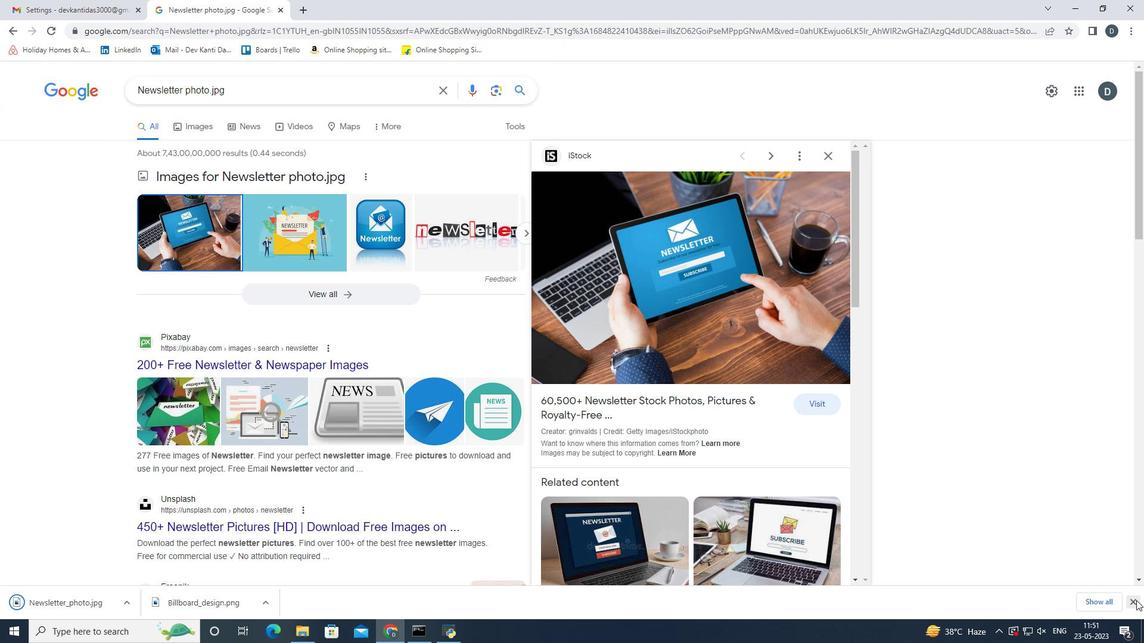 
Action: Mouse pressed left at (1132, 600)
Screenshot: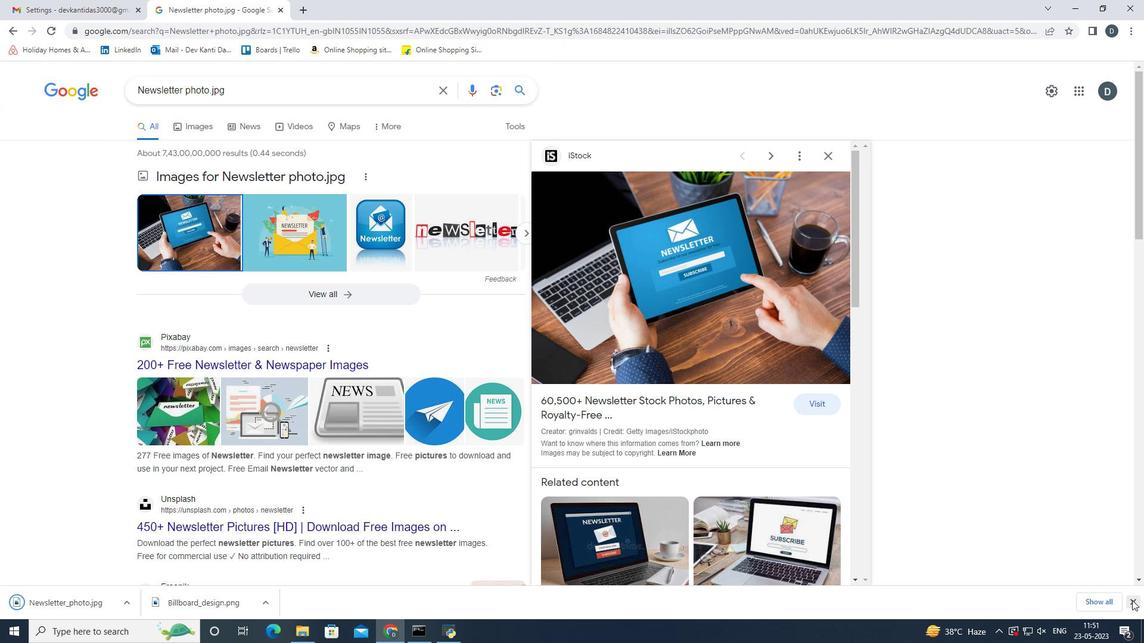 
Action: Mouse moved to (103, 0)
Screenshot: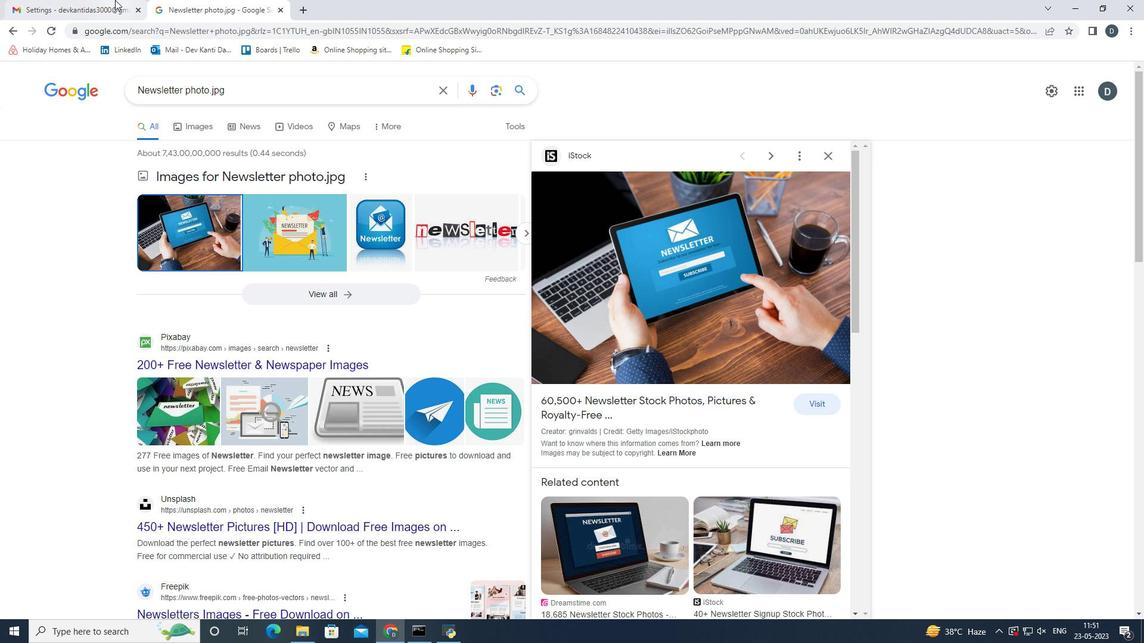 
Action: Mouse pressed left at (103, 0)
Screenshot: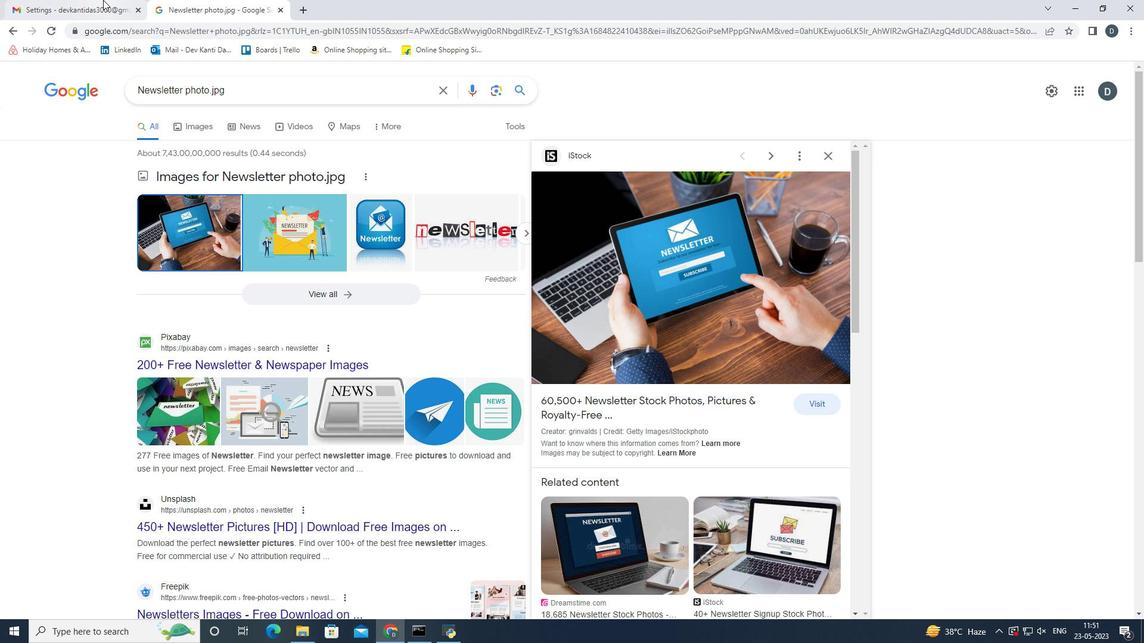 
Action: Mouse moved to (702, 431)
Screenshot: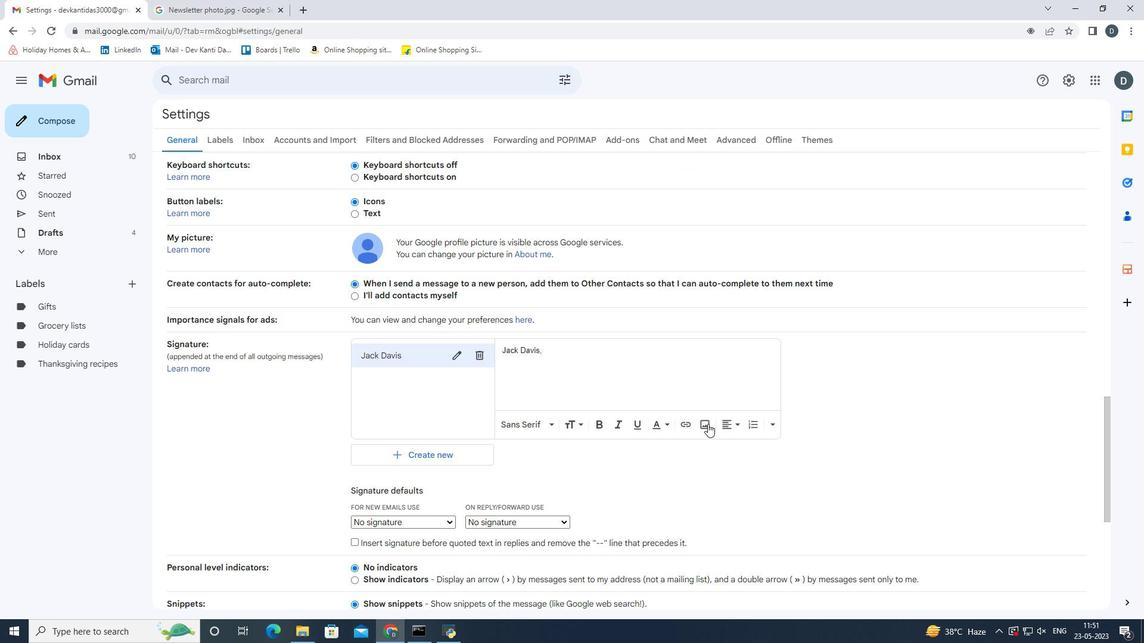 
Action: Mouse pressed left at (702, 431)
Screenshot: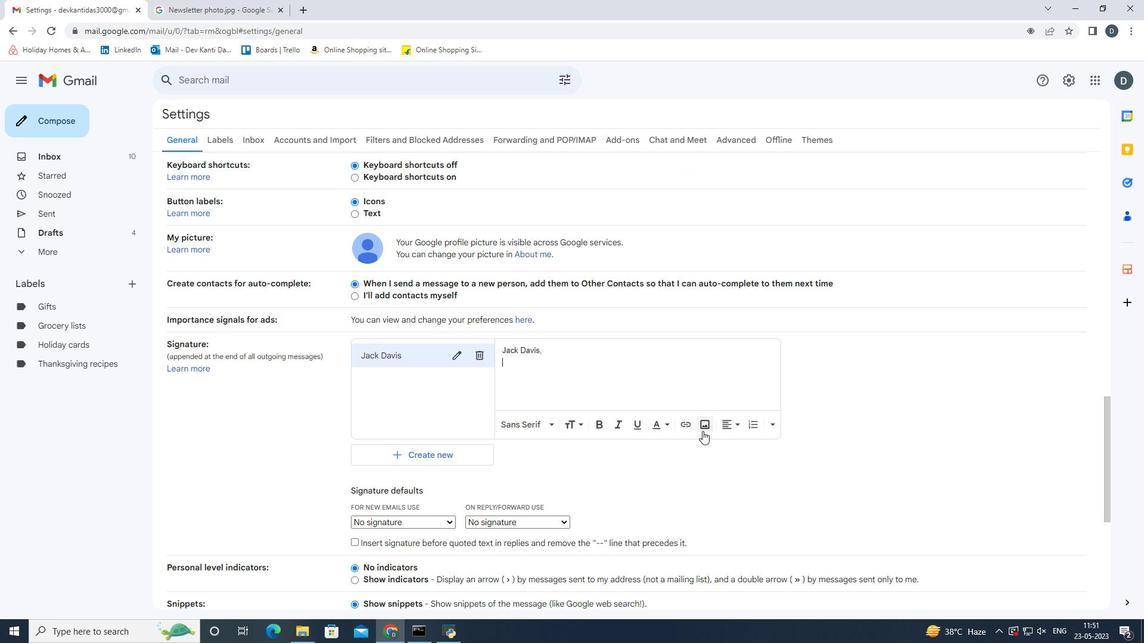 
Action: Mouse moved to (439, 194)
Screenshot: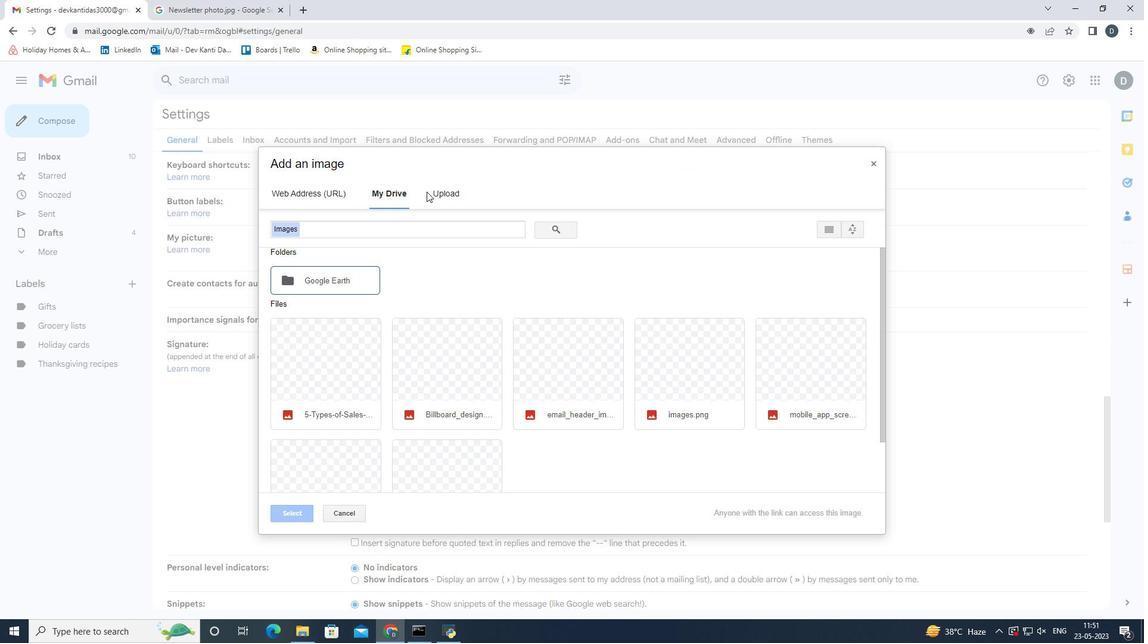 
Action: Mouse pressed left at (439, 194)
Screenshot: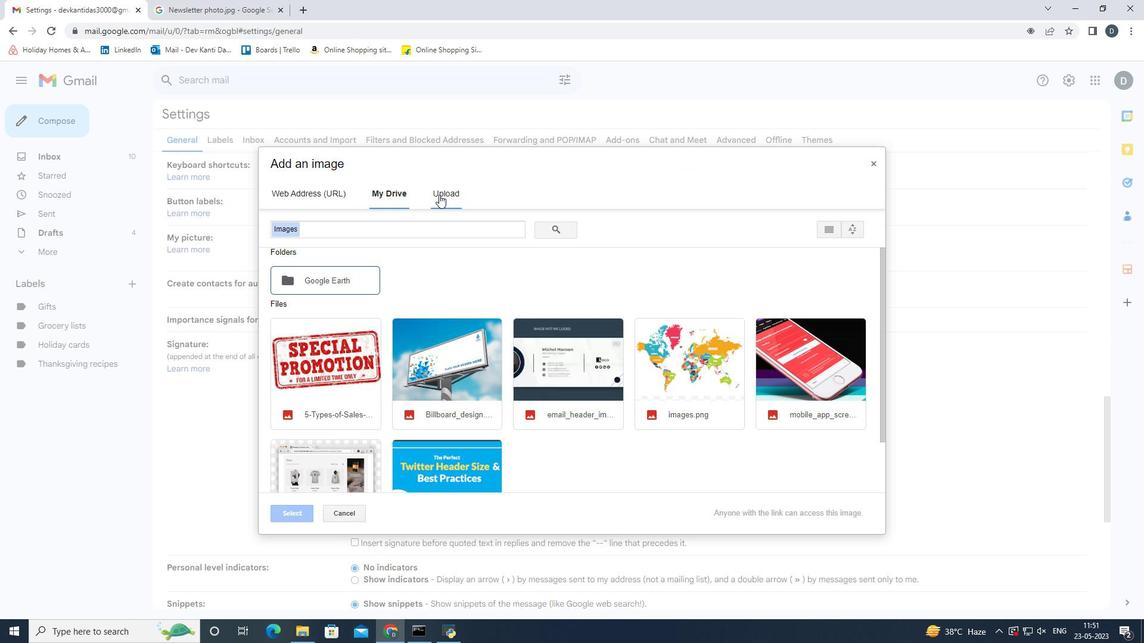 
Action: Mouse moved to (539, 369)
Screenshot: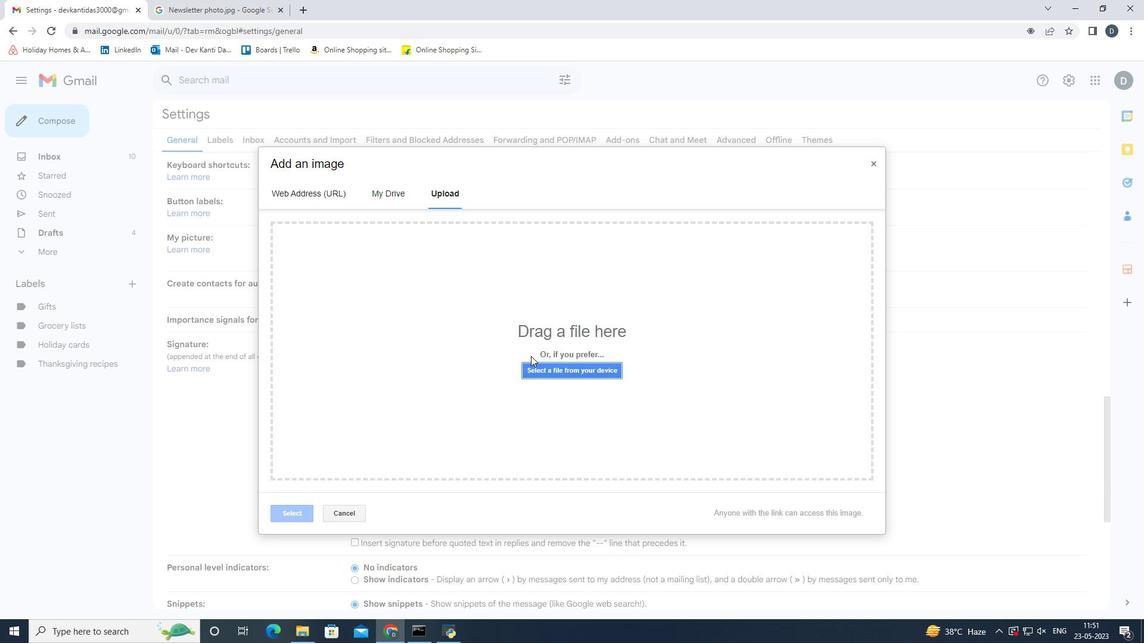 
Action: Mouse pressed left at (539, 369)
Screenshot: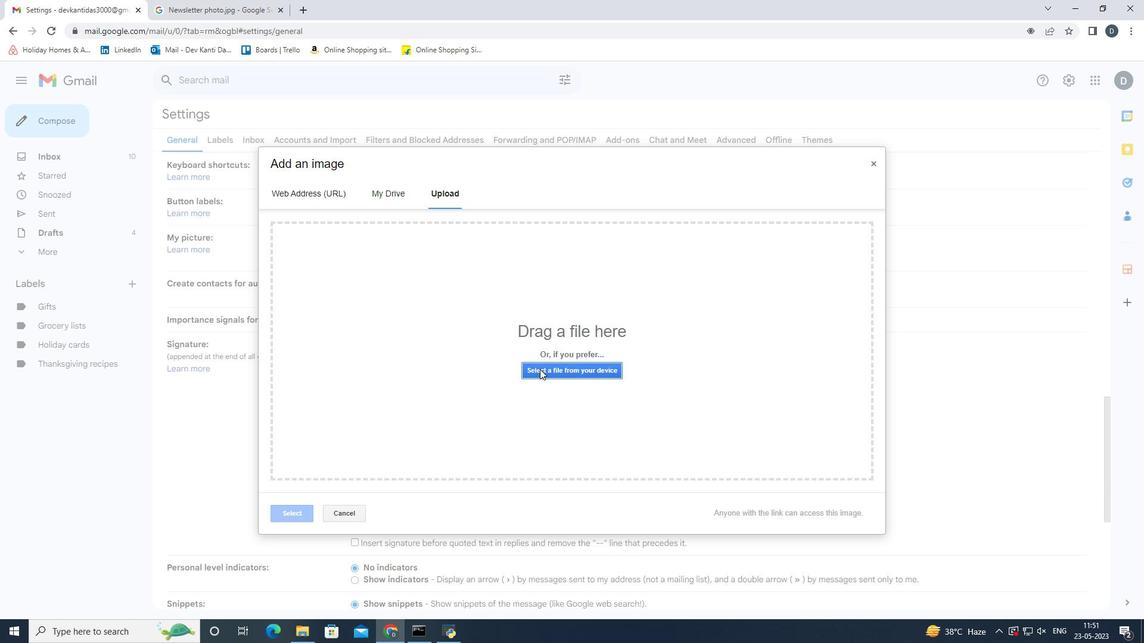 
Action: Mouse moved to (305, 101)
Screenshot: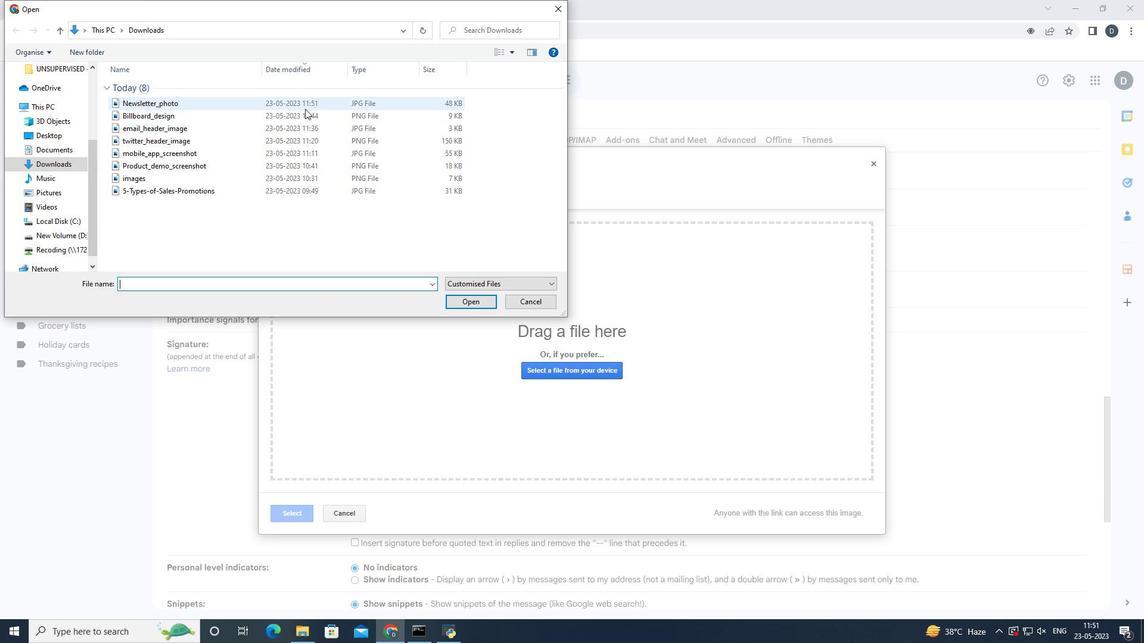 
Action: Mouse pressed left at (305, 101)
Screenshot: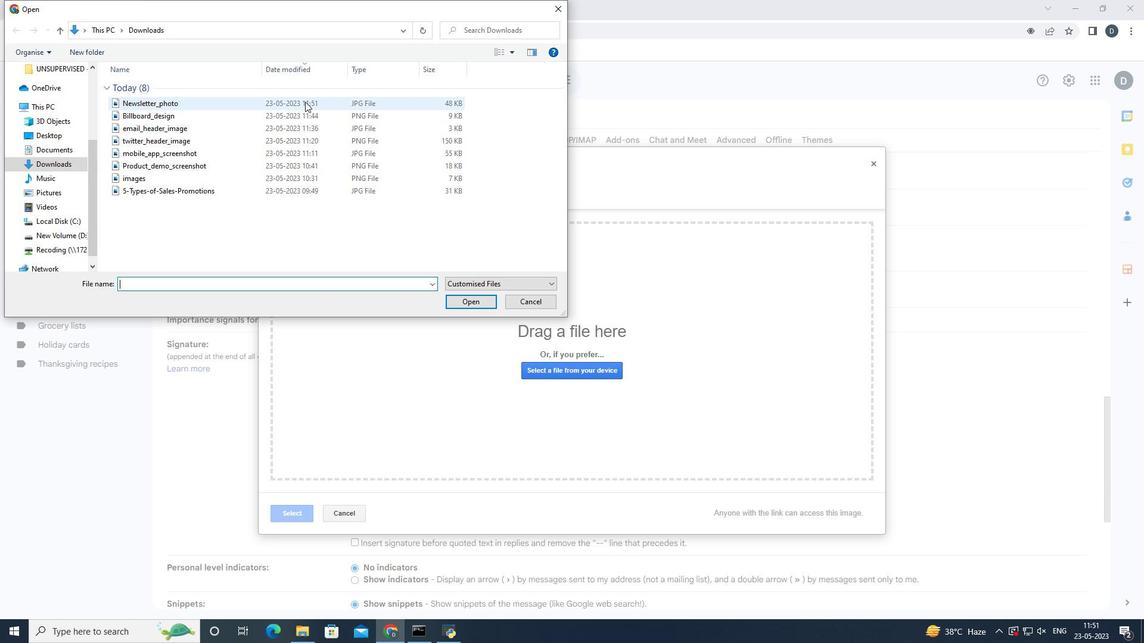 
Action: Mouse moved to (468, 301)
Screenshot: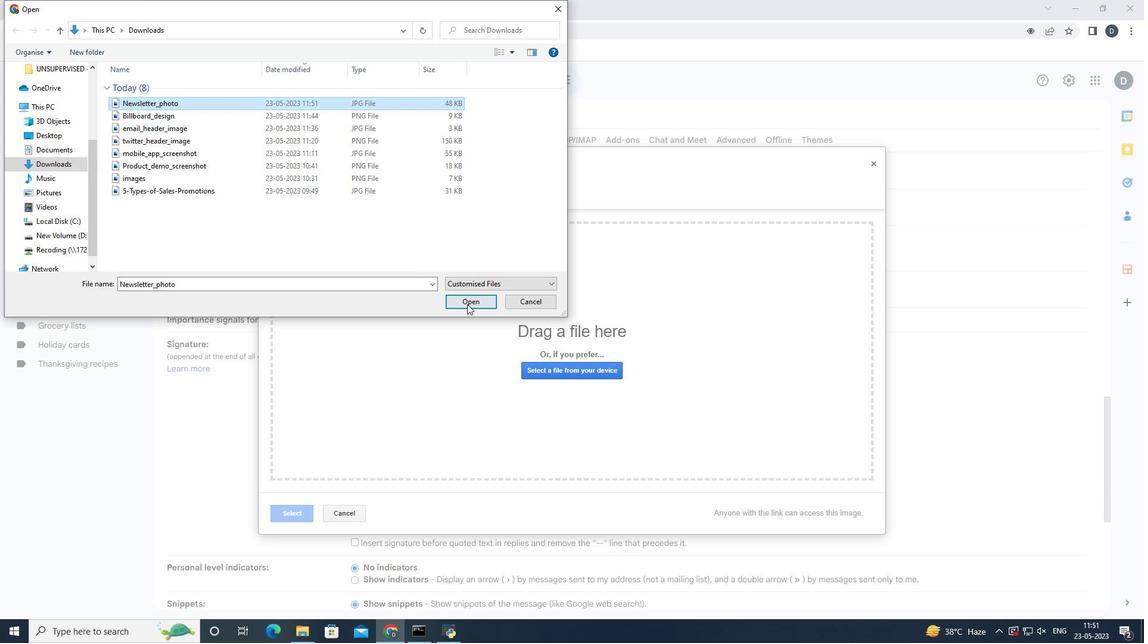 
Action: Mouse pressed left at (468, 301)
Screenshot: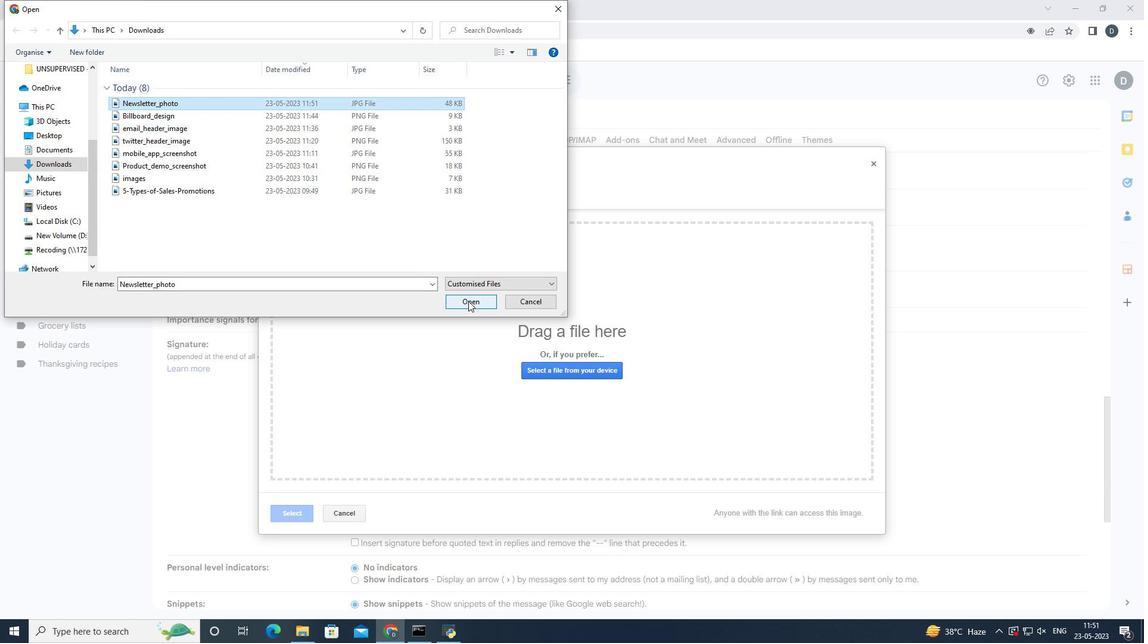 
Action: Mouse moved to (660, 389)
Screenshot: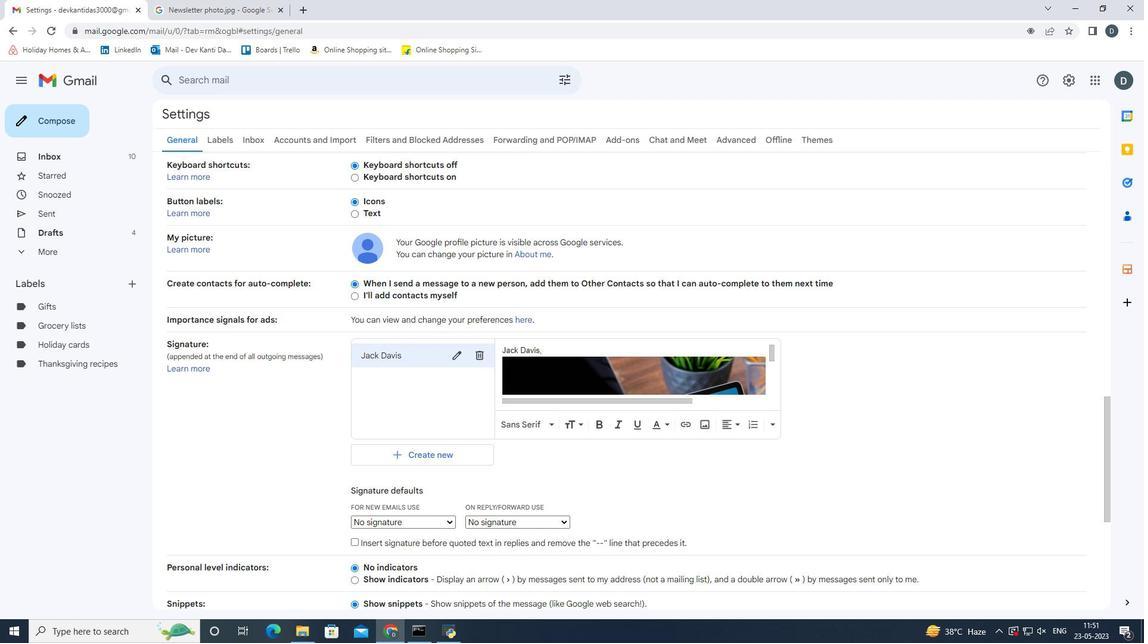 
Action: Mouse scrolled (660, 389) with delta (0, 0)
Screenshot: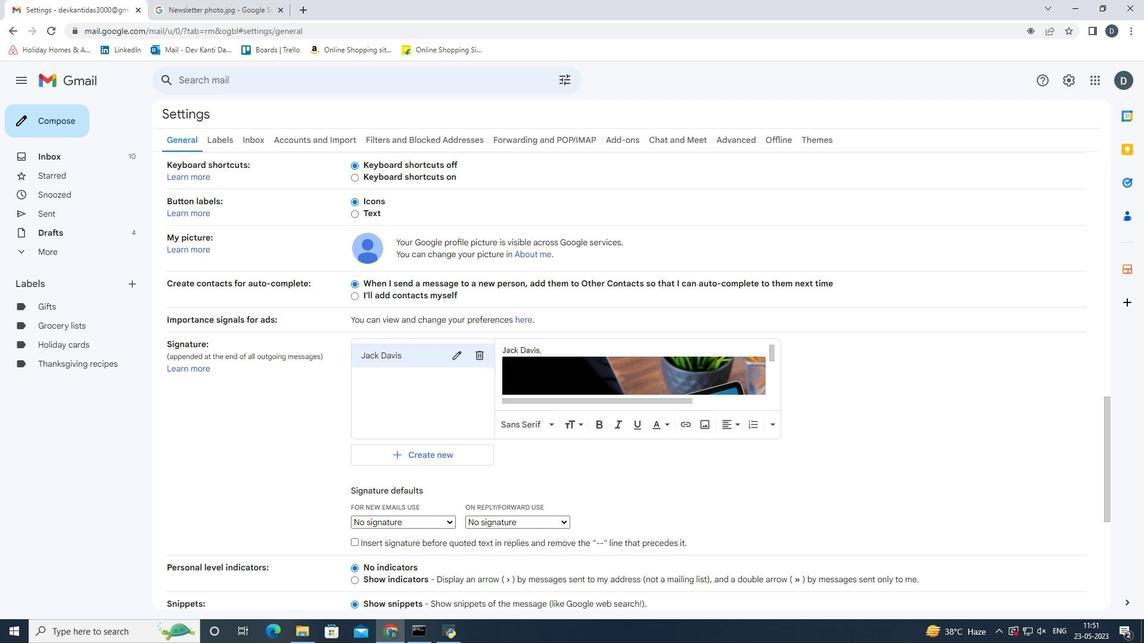 
Action: Mouse scrolled (660, 389) with delta (0, 0)
Screenshot: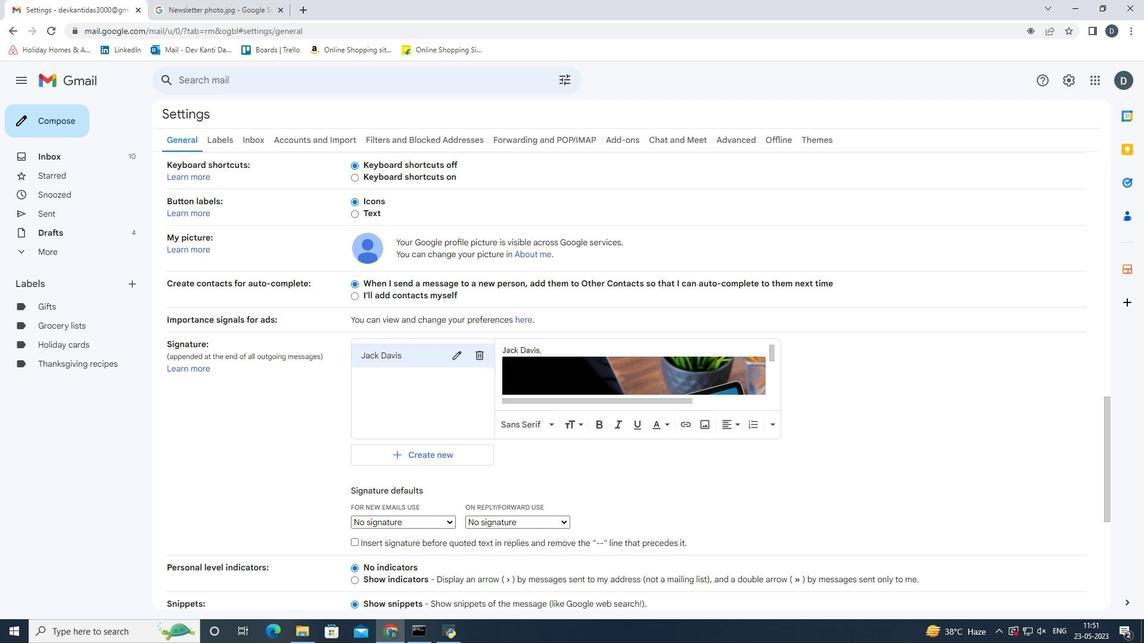 
Action: Mouse scrolled (660, 389) with delta (0, 0)
Screenshot: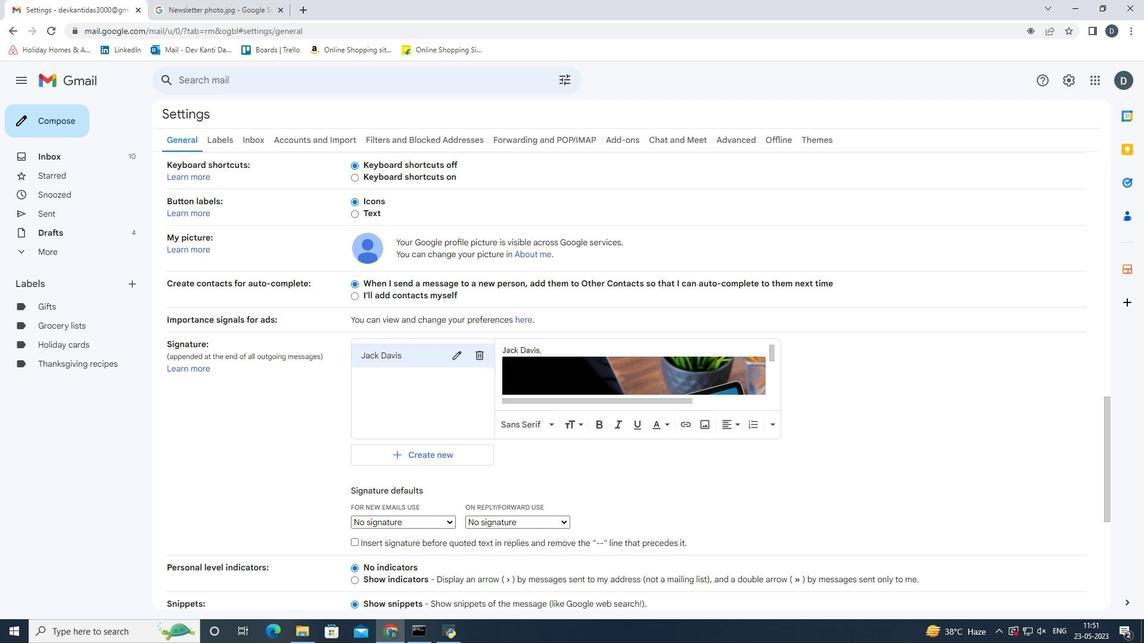 
Action: Mouse scrolled (660, 389) with delta (0, 0)
Screenshot: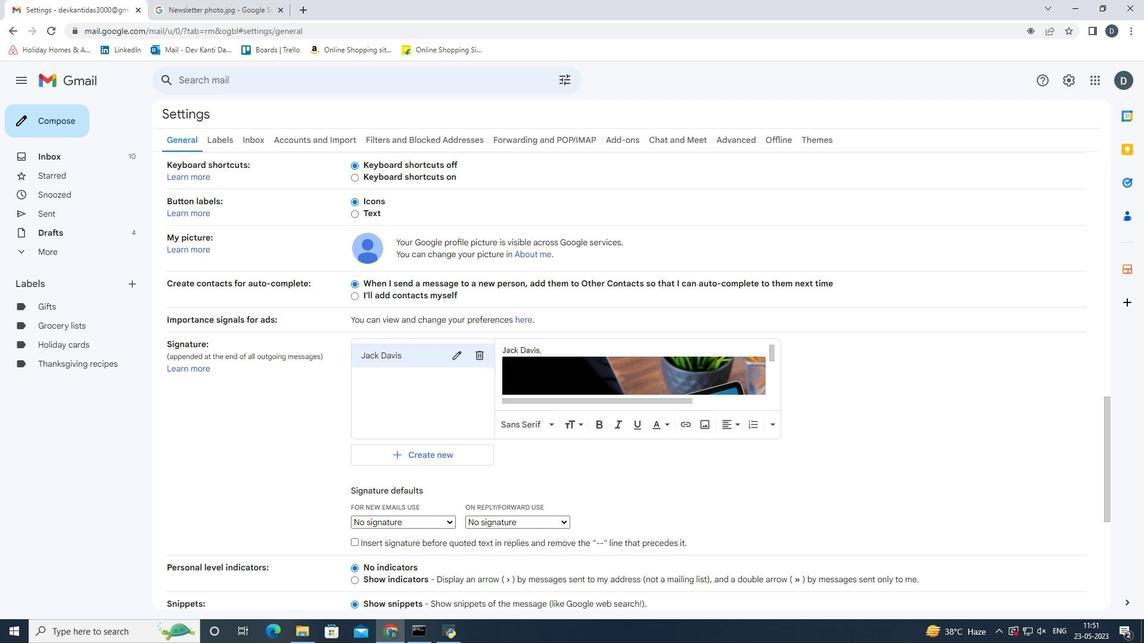 
Action: Mouse moved to (680, 445)
Screenshot: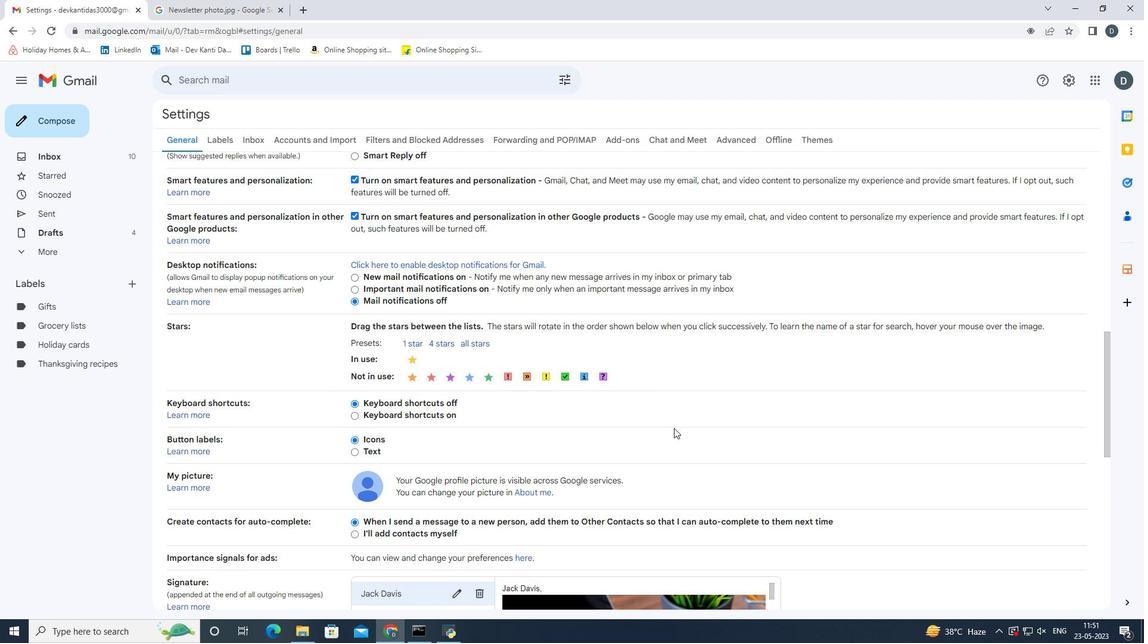 
Action: Mouse scrolled (680, 444) with delta (0, 0)
Screenshot: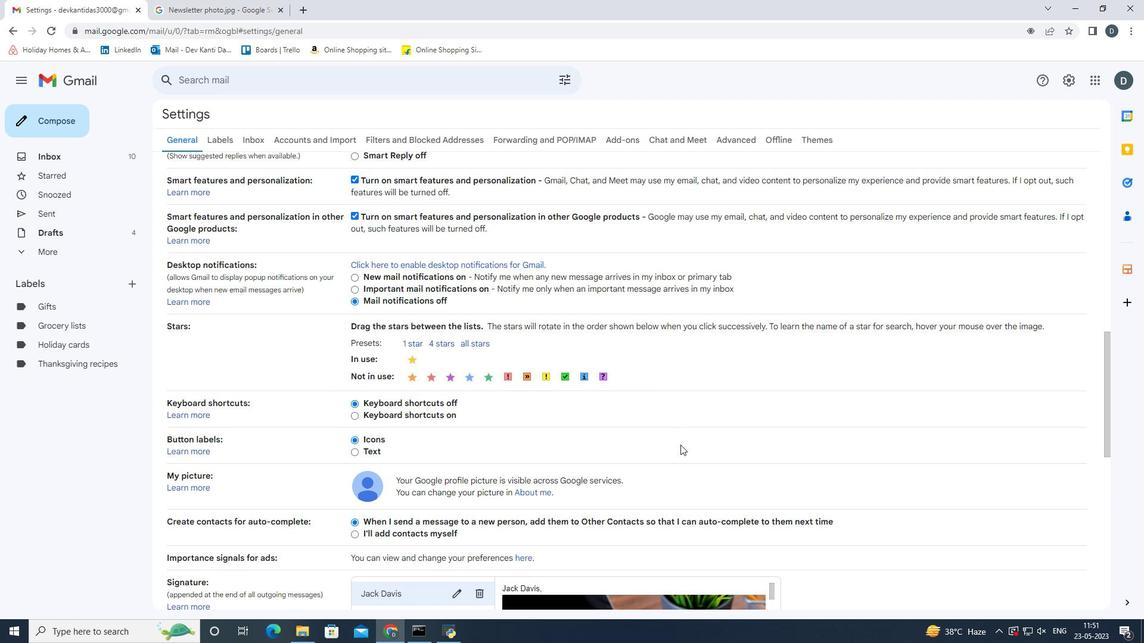 
Action: Mouse scrolled (680, 444) with delta (0, 0)
Screenshot: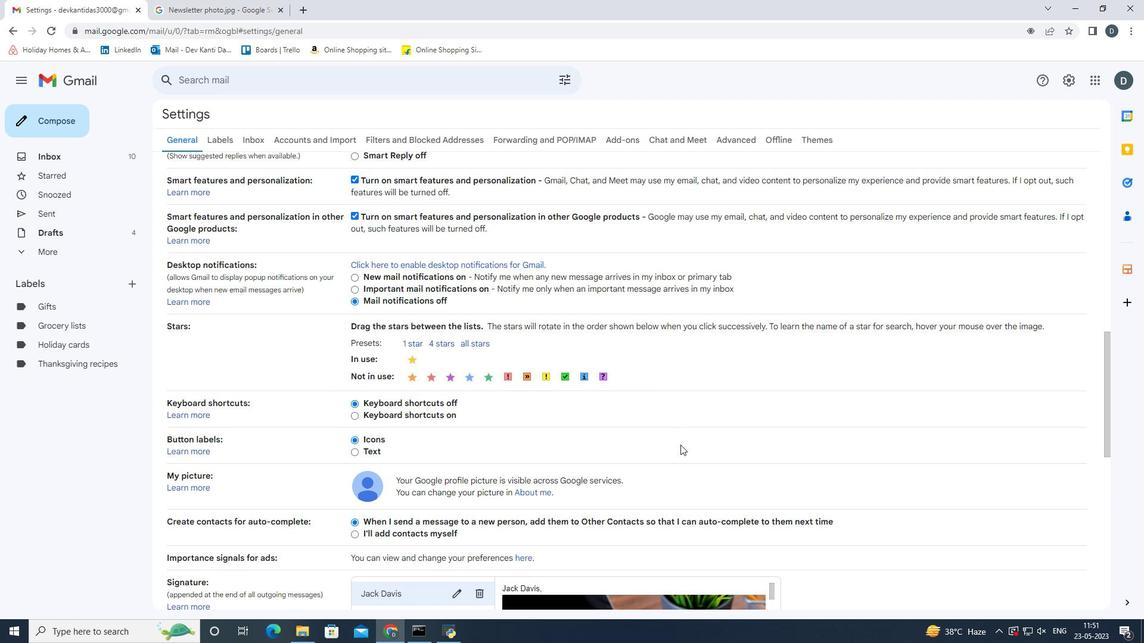 
Action: Mouse scrolled (680, 444) with delta (0, 0)
Screenshot: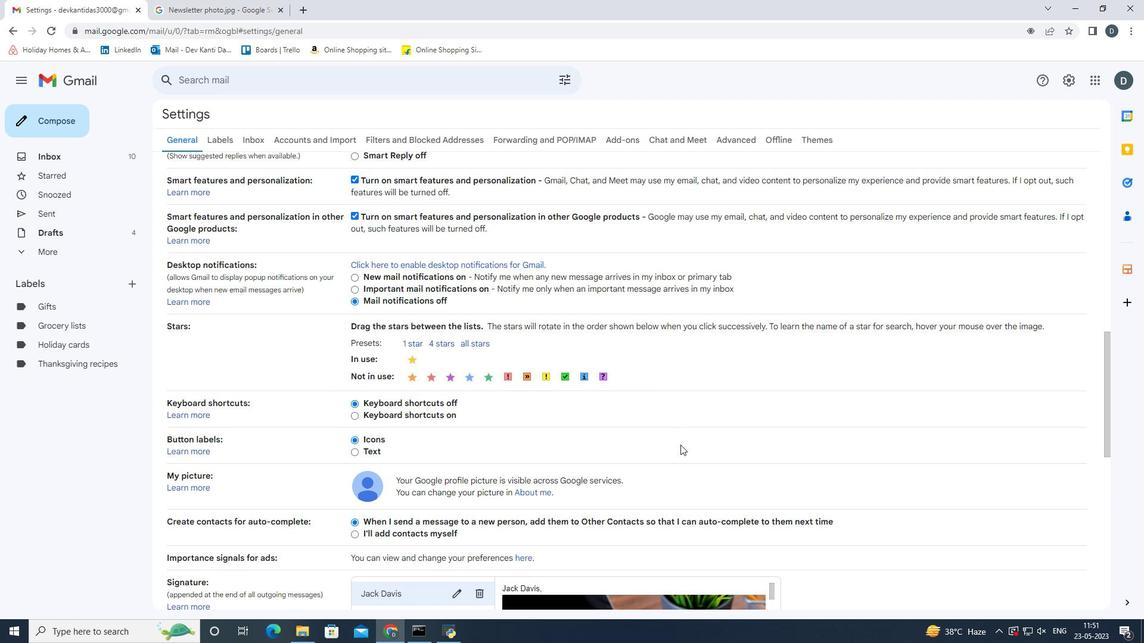 
Action: Mouse moved to (688, 536)
Screenshot: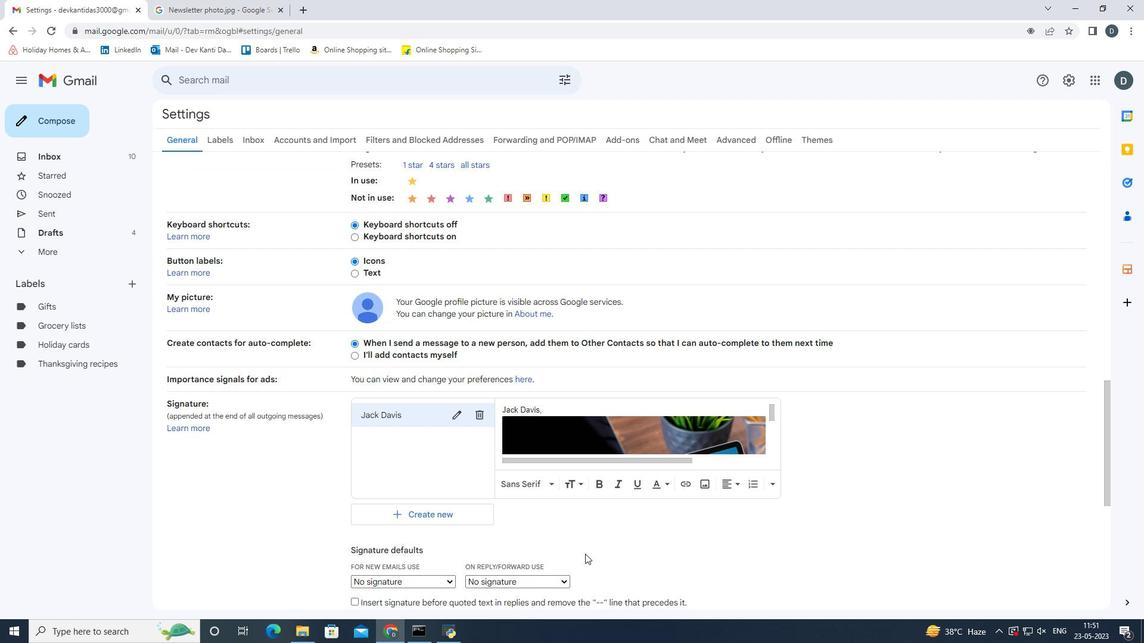 
Action: Mouse pressed left at (688, 536)
Screenshot: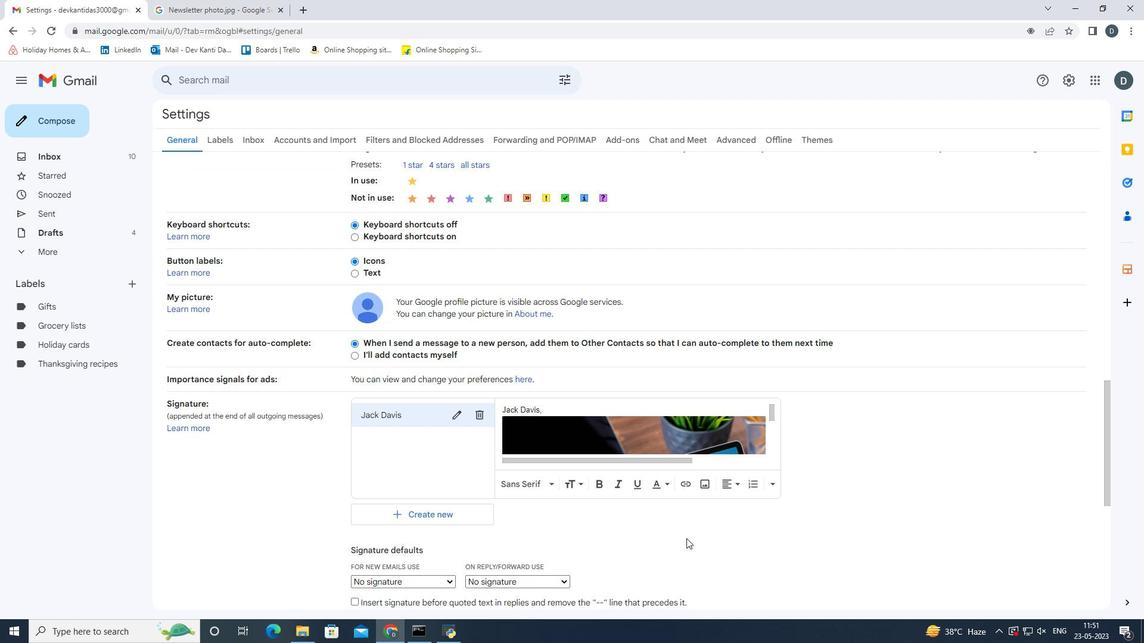 
Action: Mouse scrolled (688, 536) with delta (0, 0)
Screenshot: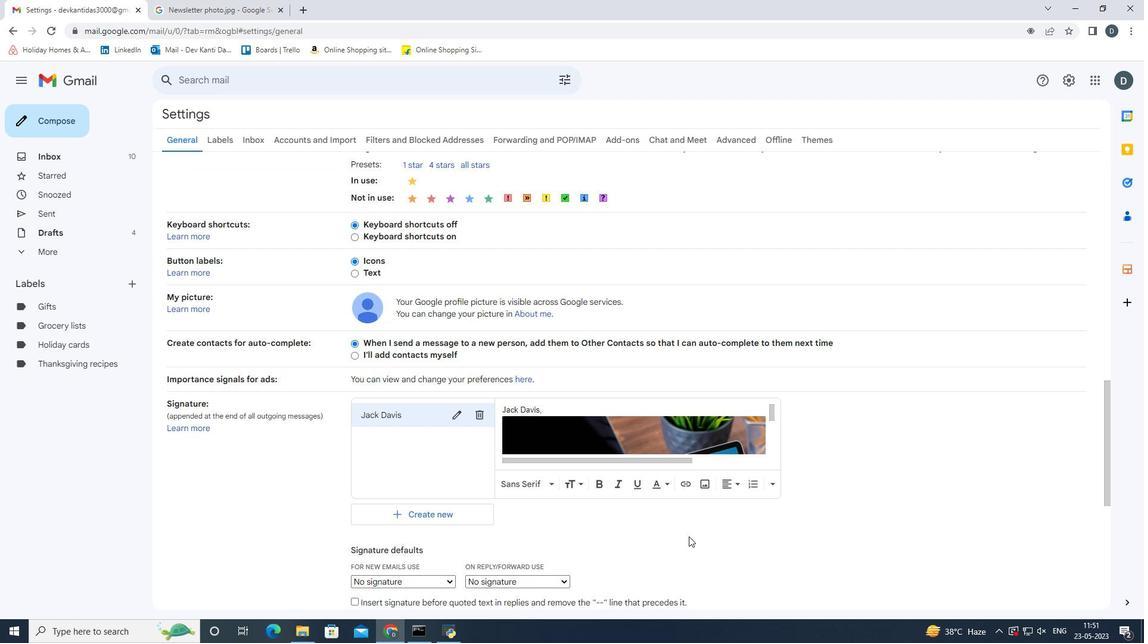 
Action: Mouse scrolled (688, 536) with delta (0, 0)
Screenshot: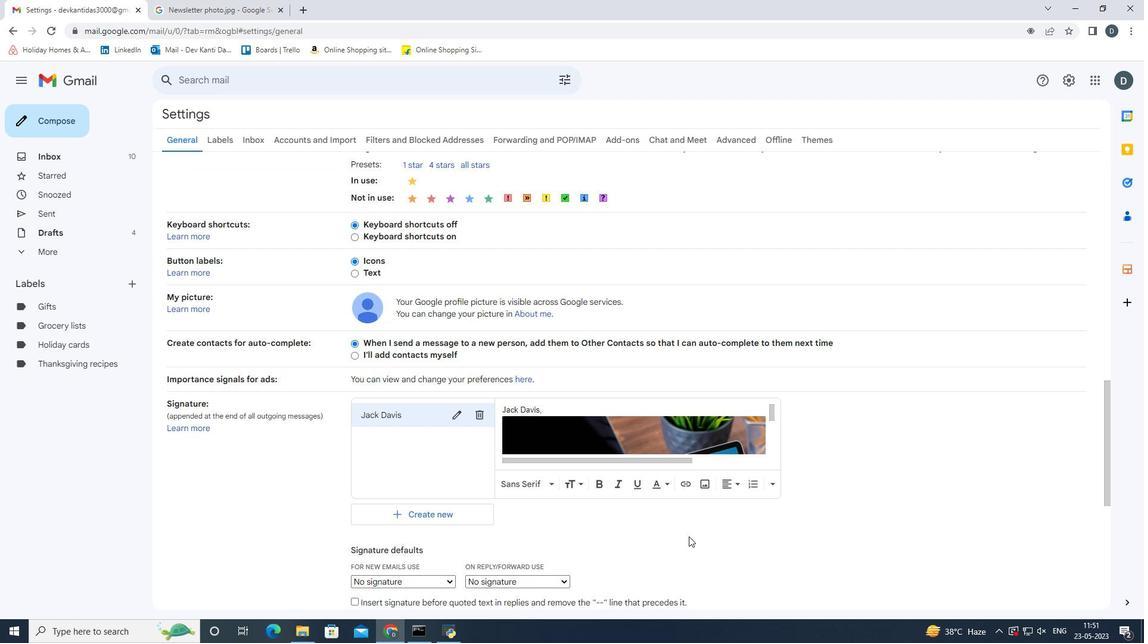 
Action: Mouse moved to (434, 463)
Screenshot: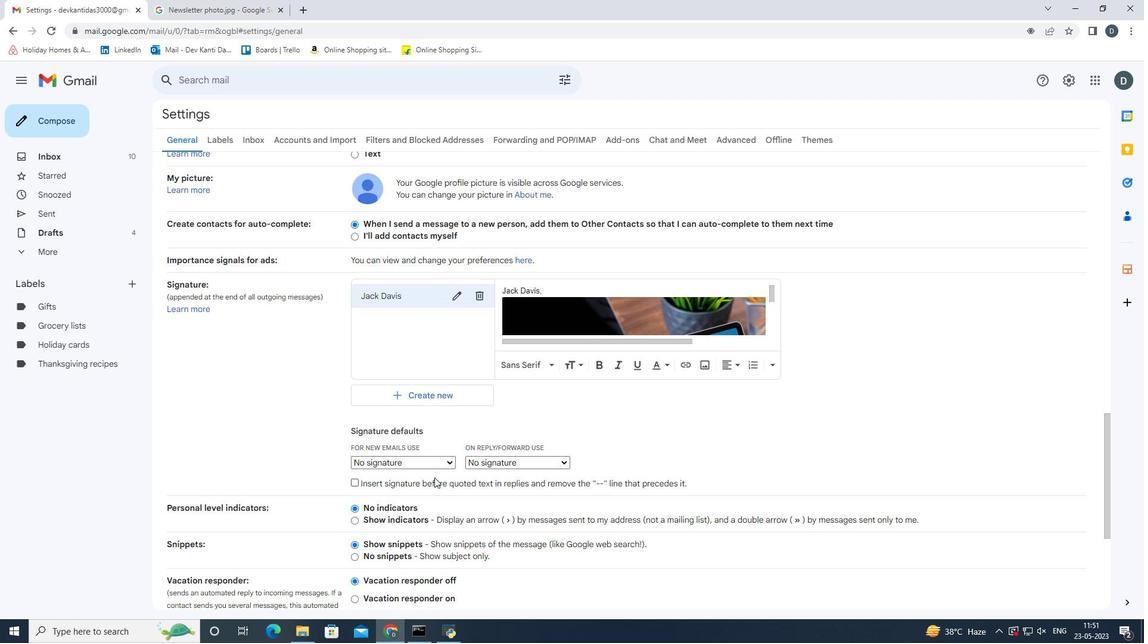 
Action: Mouse pressed left at (434, 463)
Screenshot: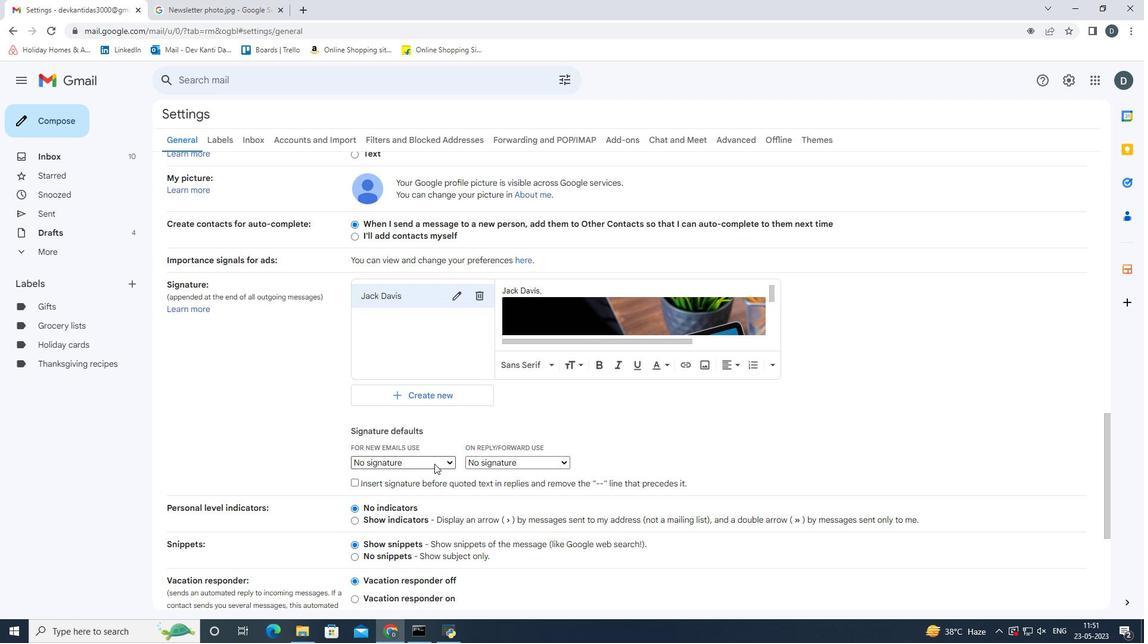 
Action: Mouse moved to (430, 484)
Screenshot: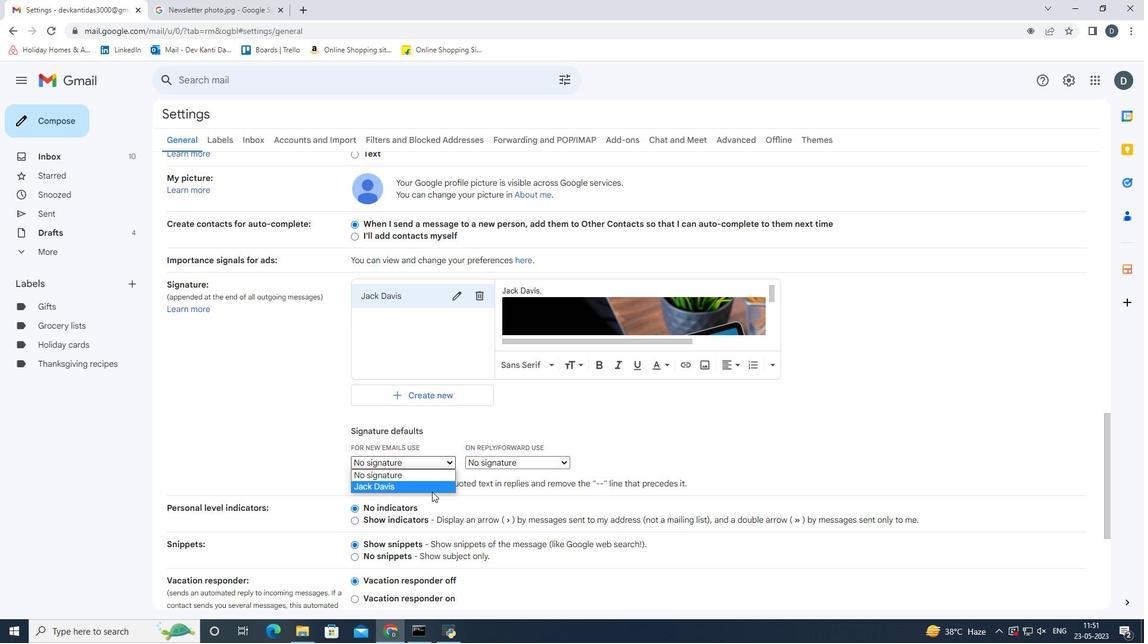
Action: Mouse pressed left at (430, 484)
Screenshot: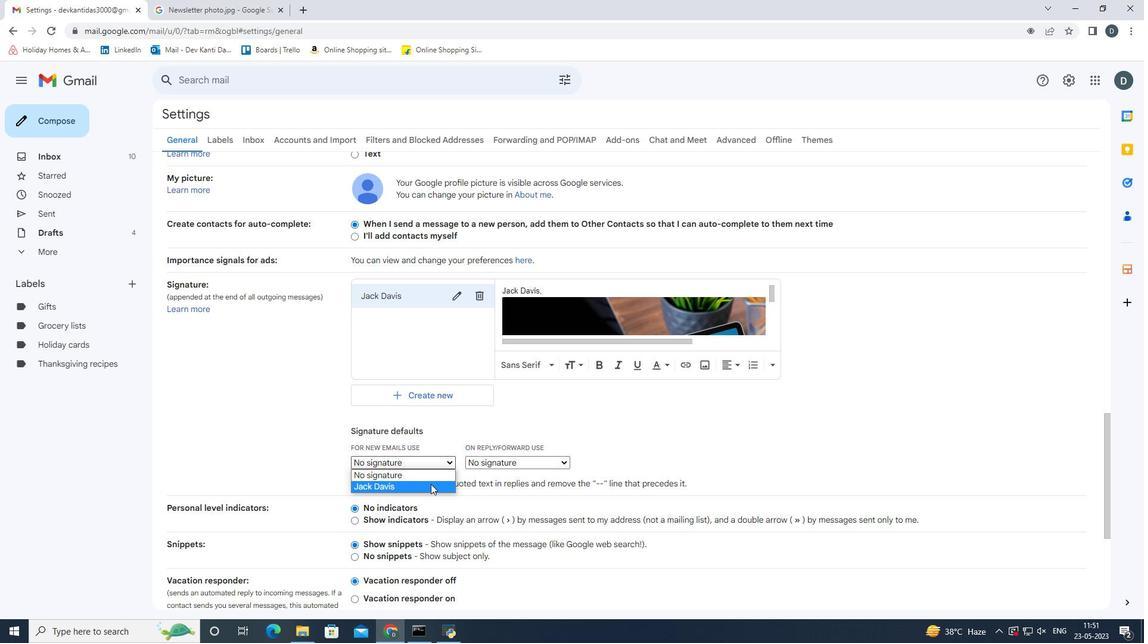 
Action: Mouse moved to (517, 456)
Screenshot: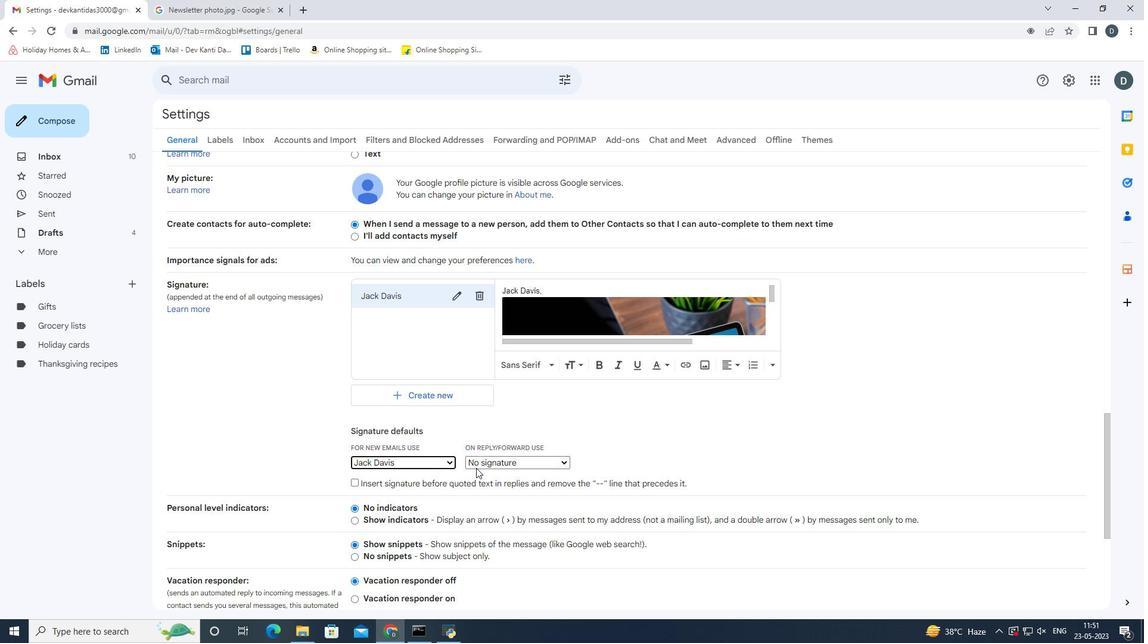 
Action: Mouse pressed left at (517, 456)
Screenshot: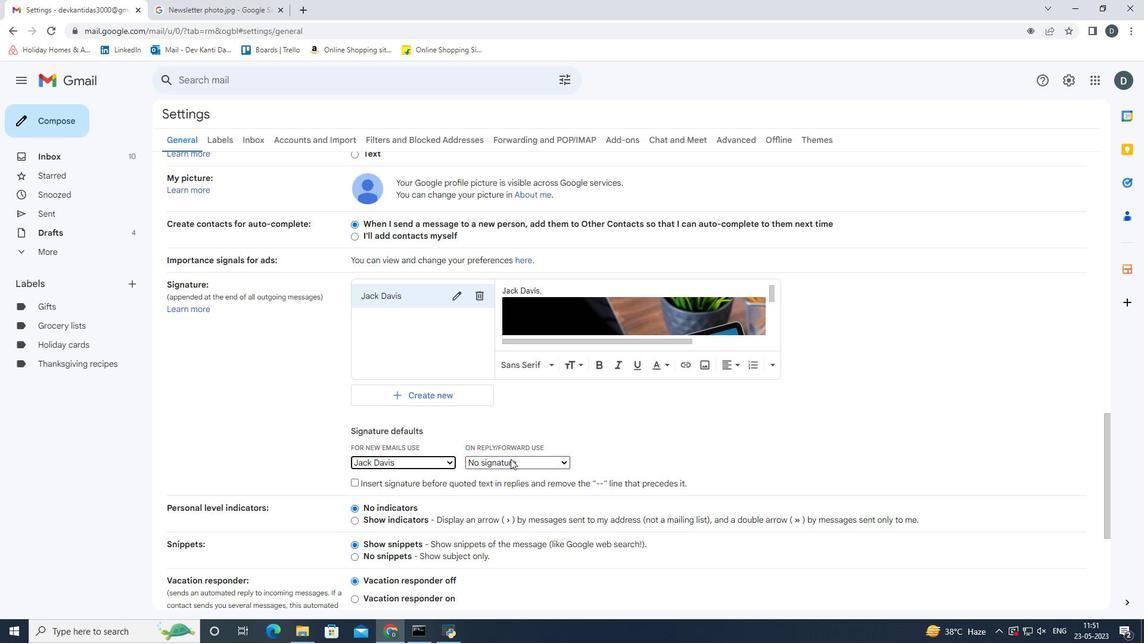 
Action: Mouse moved to (514, 483)
Screenshot: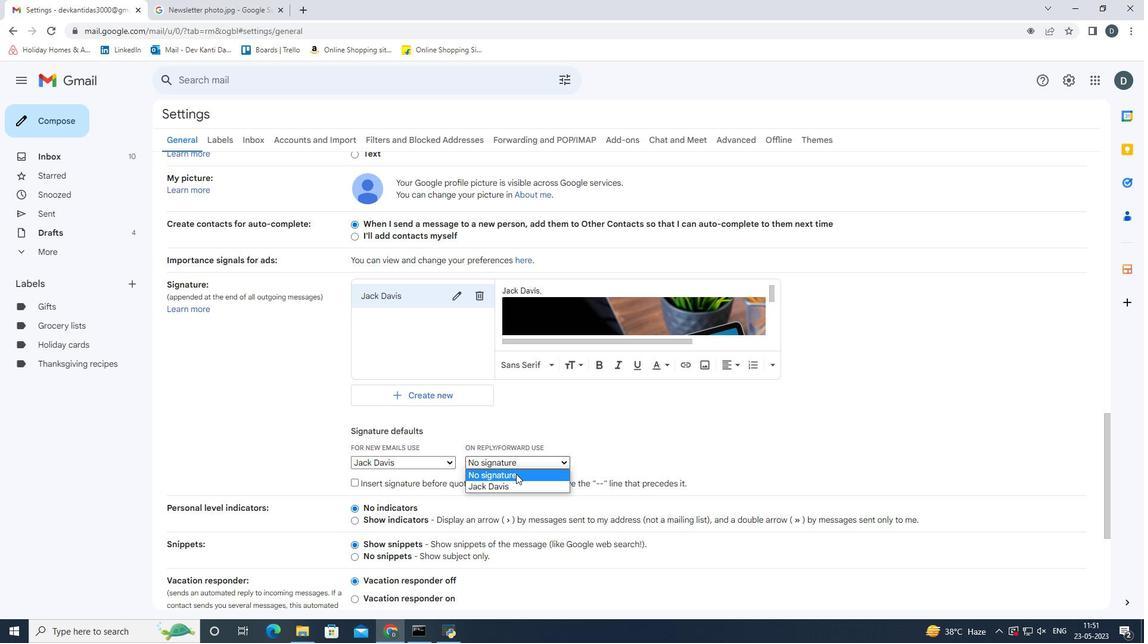 
Action: Mouse pressed left at (514, 483)
Screenshot: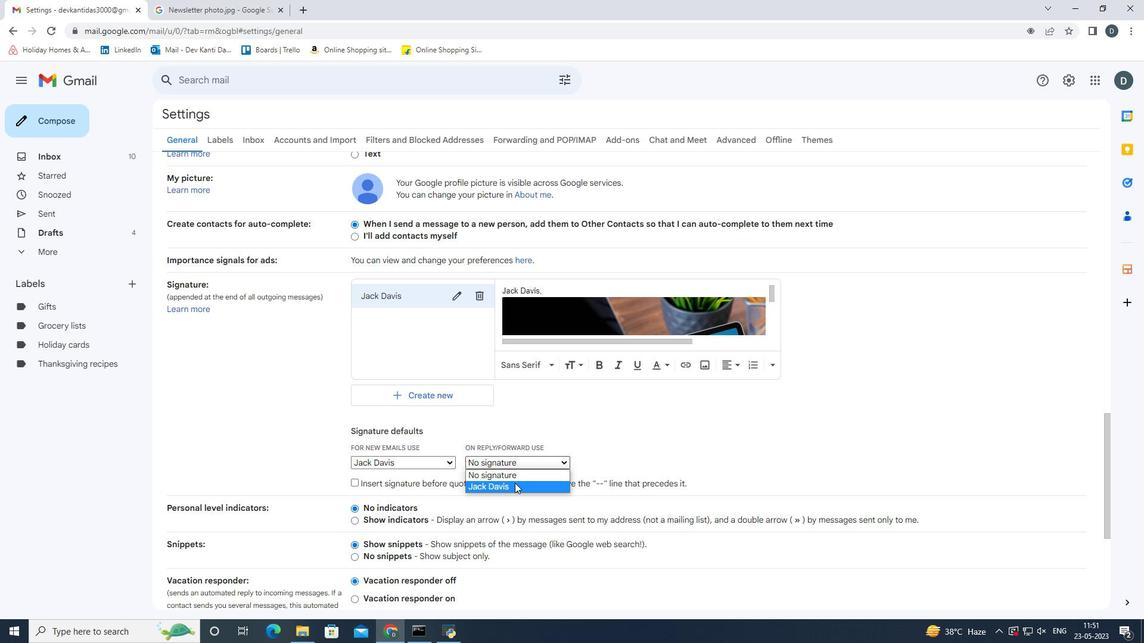 
Action: Mouse moved to (671, 453)
Screenshot: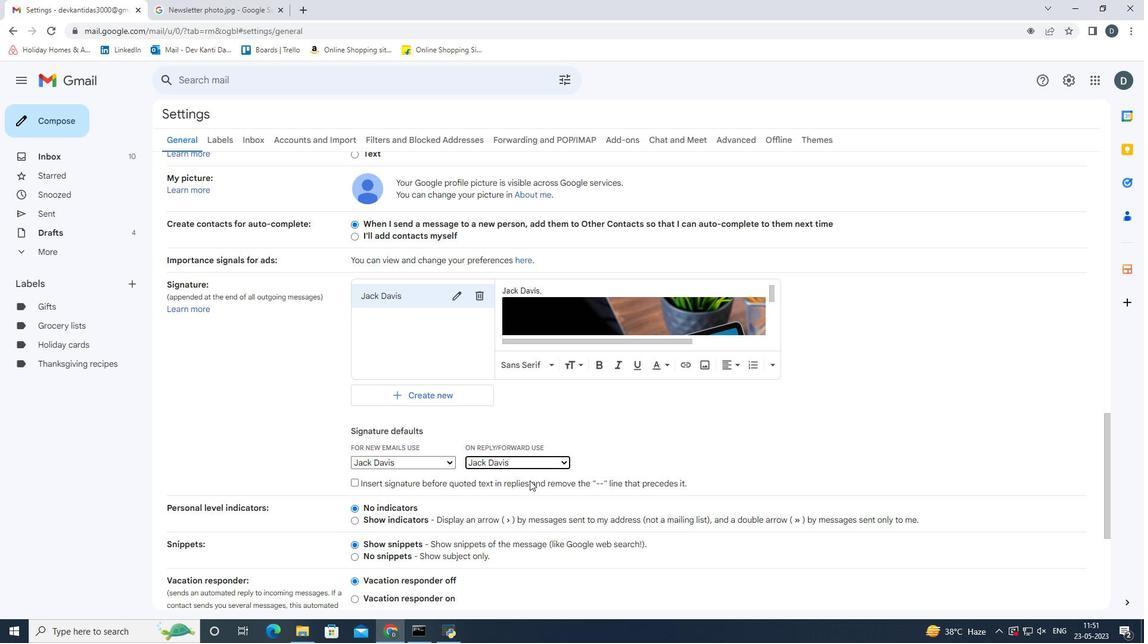 
Action: Mouse pressed left at (671, 453)
Screenshot: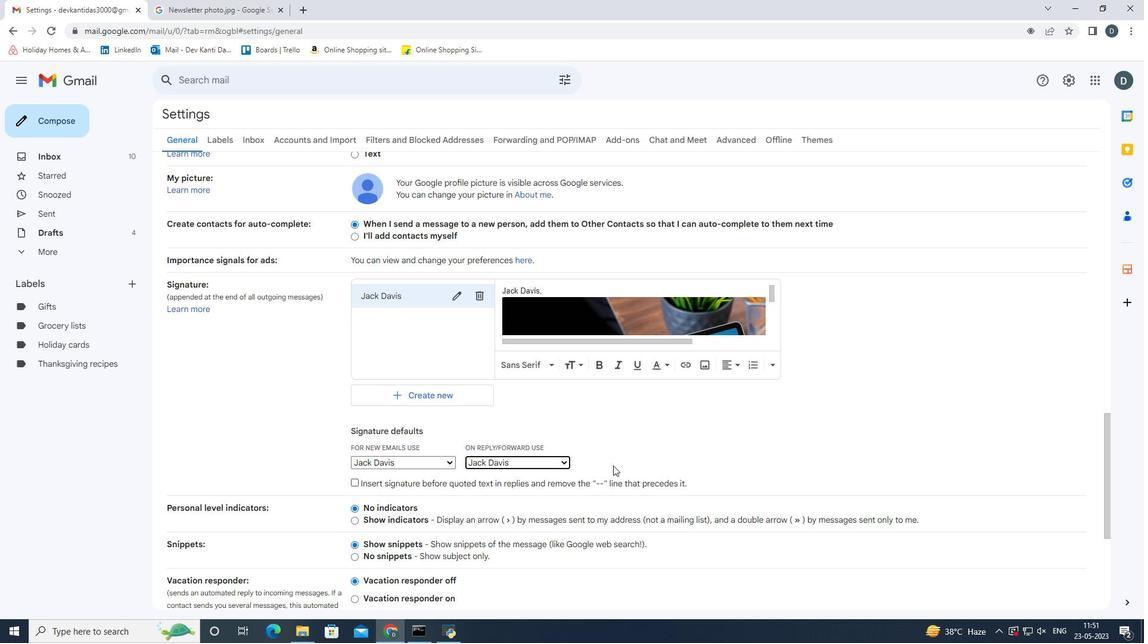 
Action: Mouse scrolled (671, 452) with delta (0, 0)
Screenshot: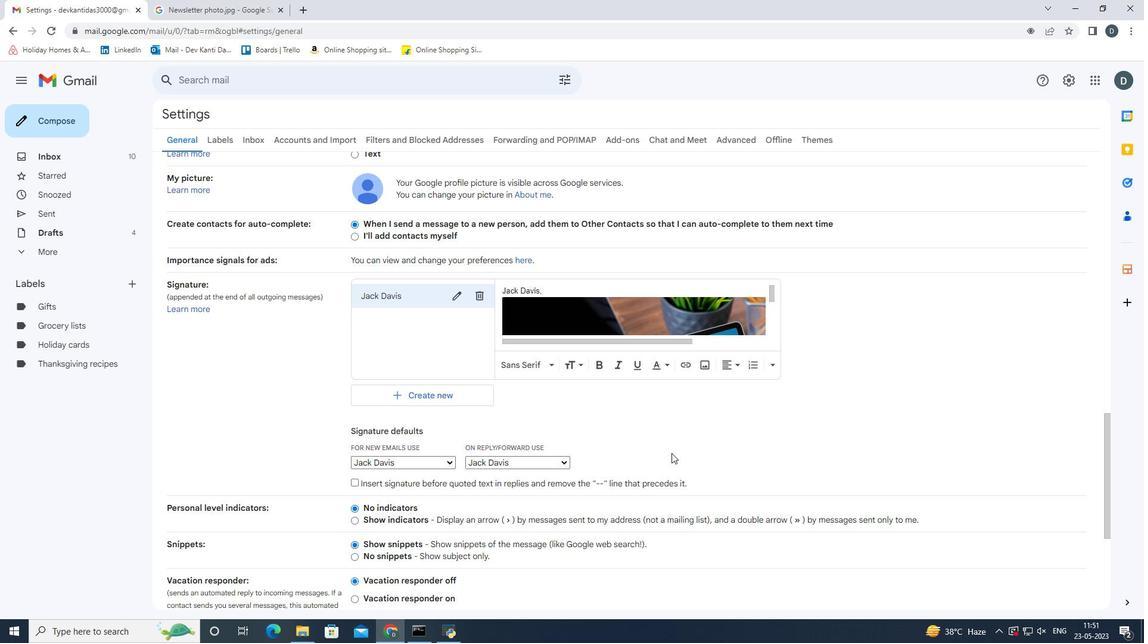 
Action: Mouse scrolled (671, 452) with delta (0, 0)
Screenshot: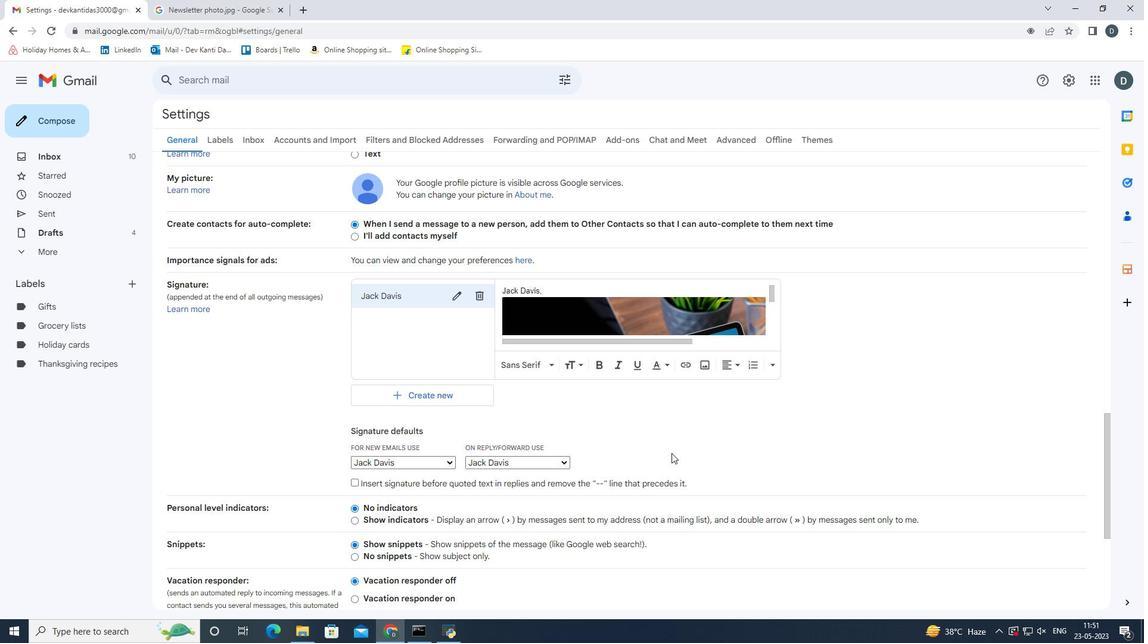
Action: Mouse scrolled (671, 452) with delta (0, 0)
Screenshot: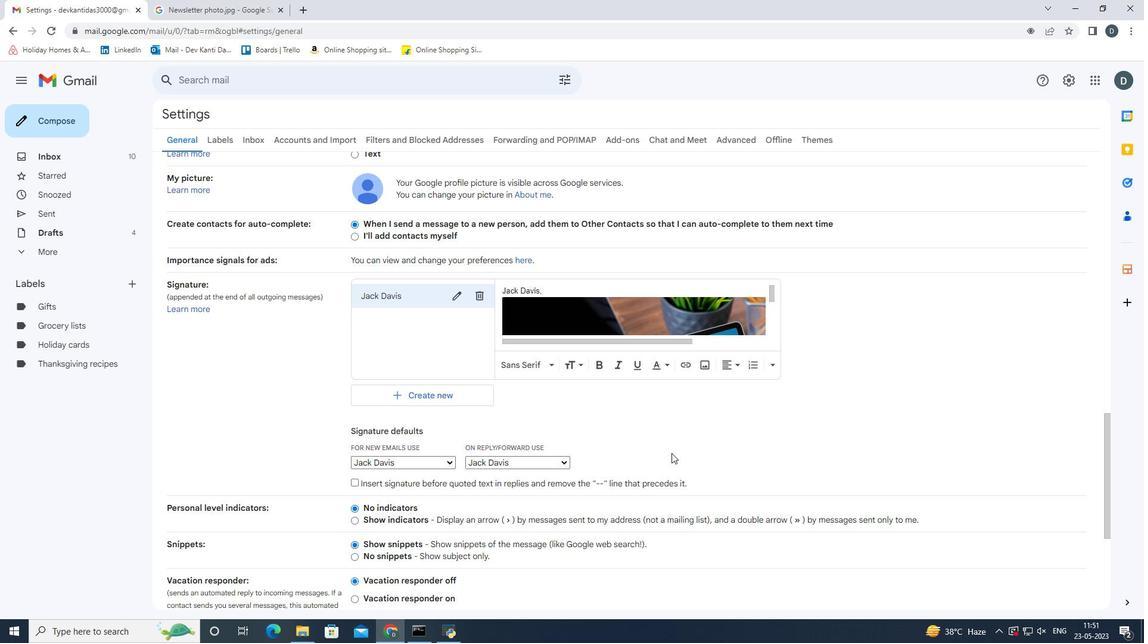 
Action: Mouse scrolled (671, 452) with delta (0, 0)
Screenshot: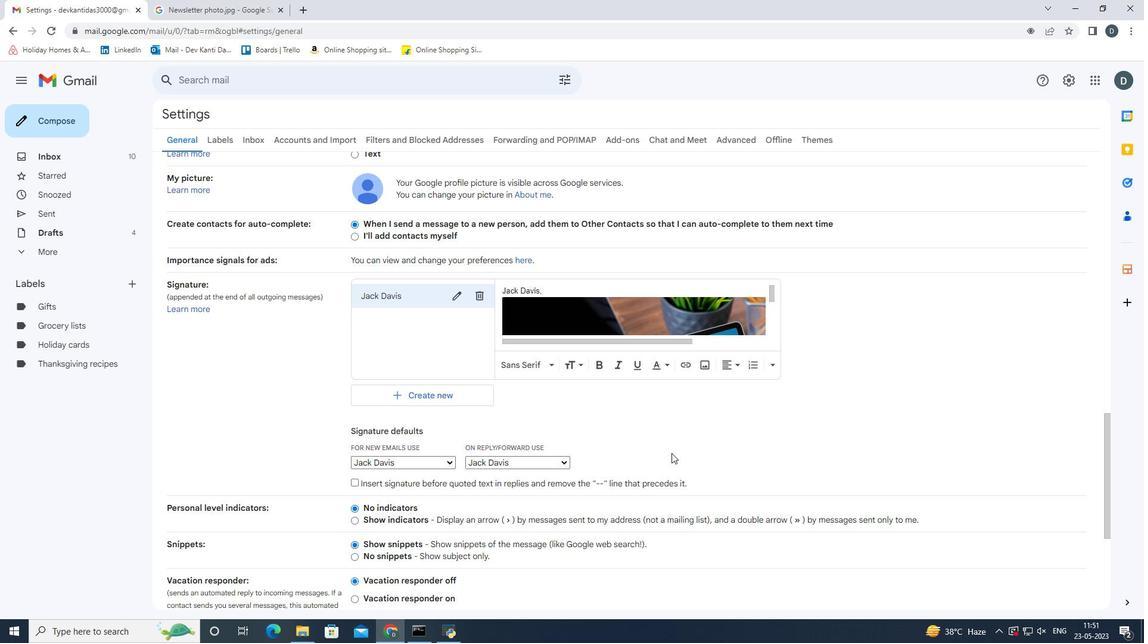 
Action: Mouse scrolled (671, 452) with delta (0, 0)
Screenshot: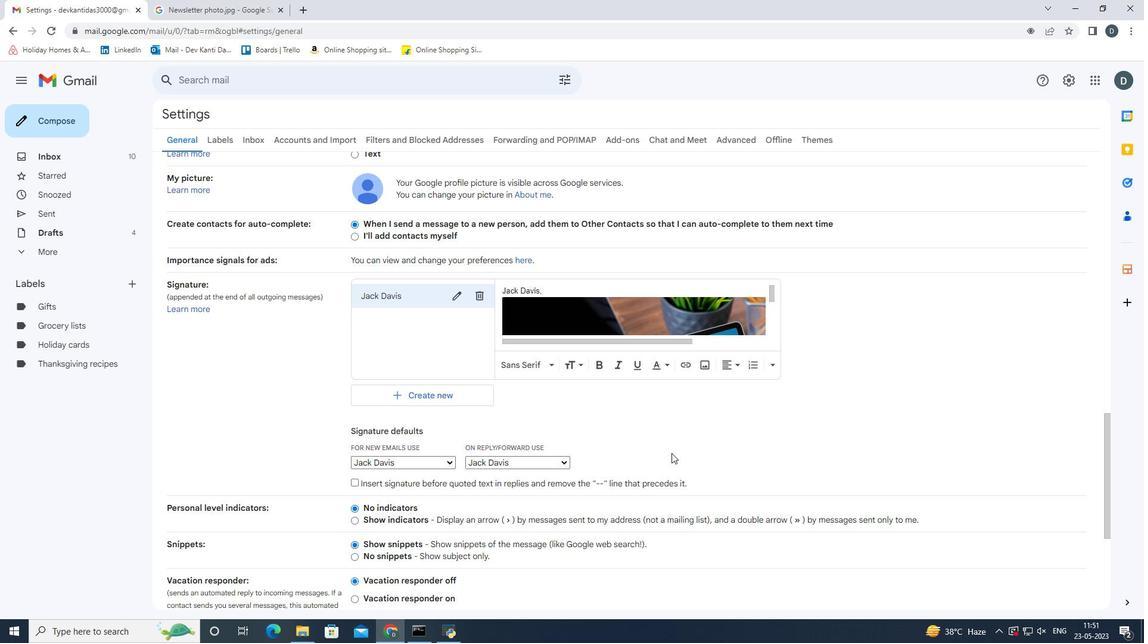 
Action: Mouse scrolled (671, 452) with delta (0, 0)
Screenshot: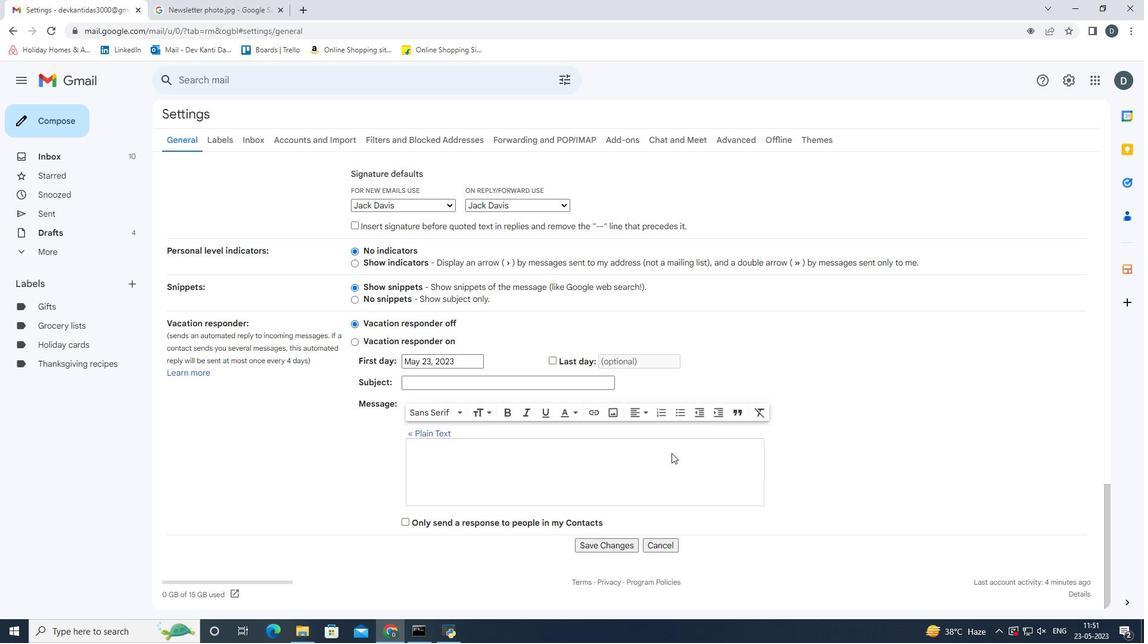 
Action: Mouse moved to (614, 541)
Screenshot: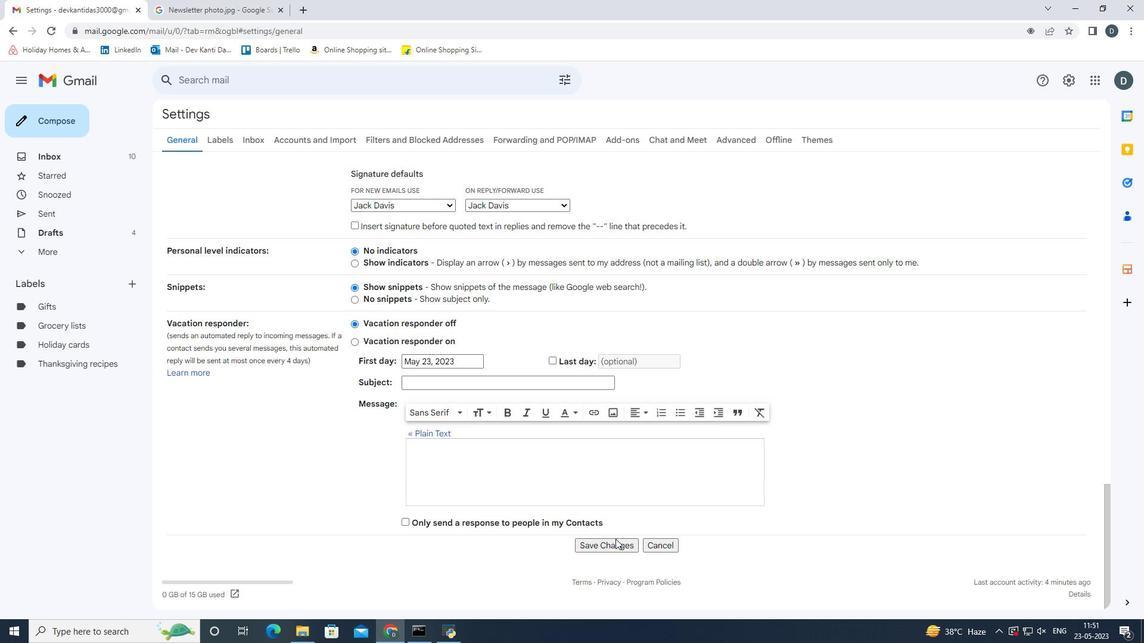 
Action: Mouse pressed left at (614, 541)
Screenshot: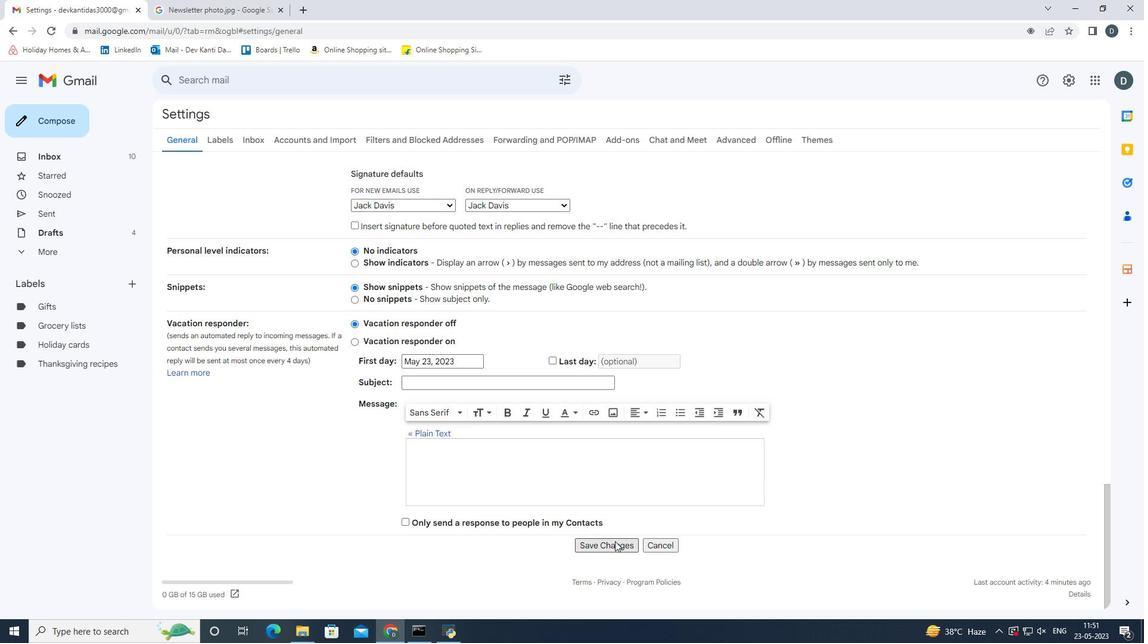 
Action: Mouse moved to (61, 124)
Screenshot: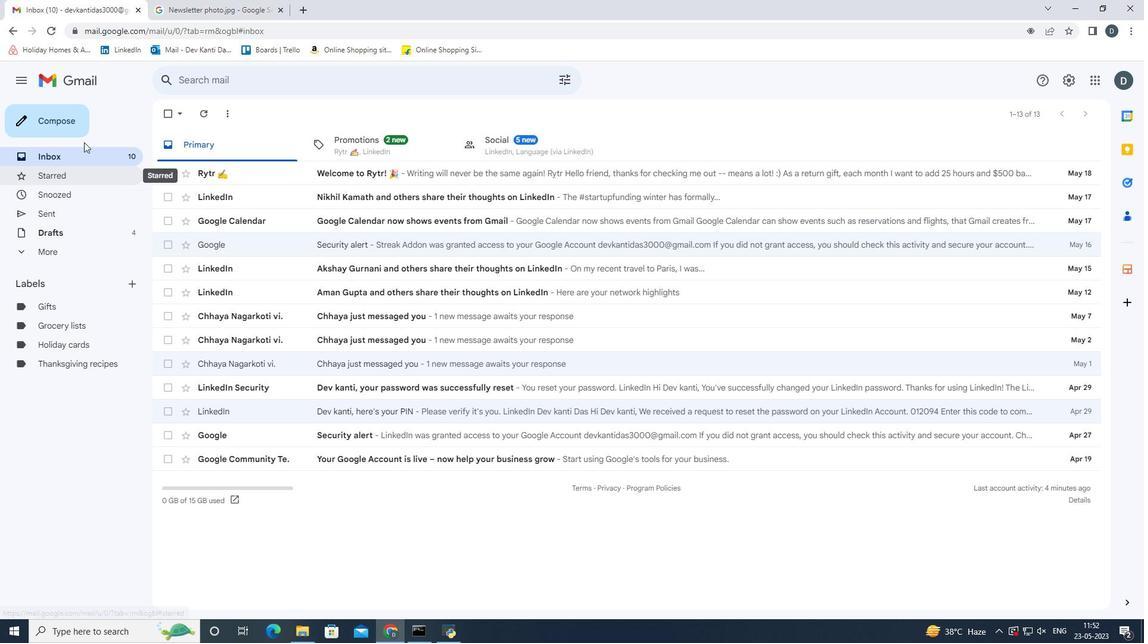 
Action: Mouse pressed left at (61, 124)
Screenshot: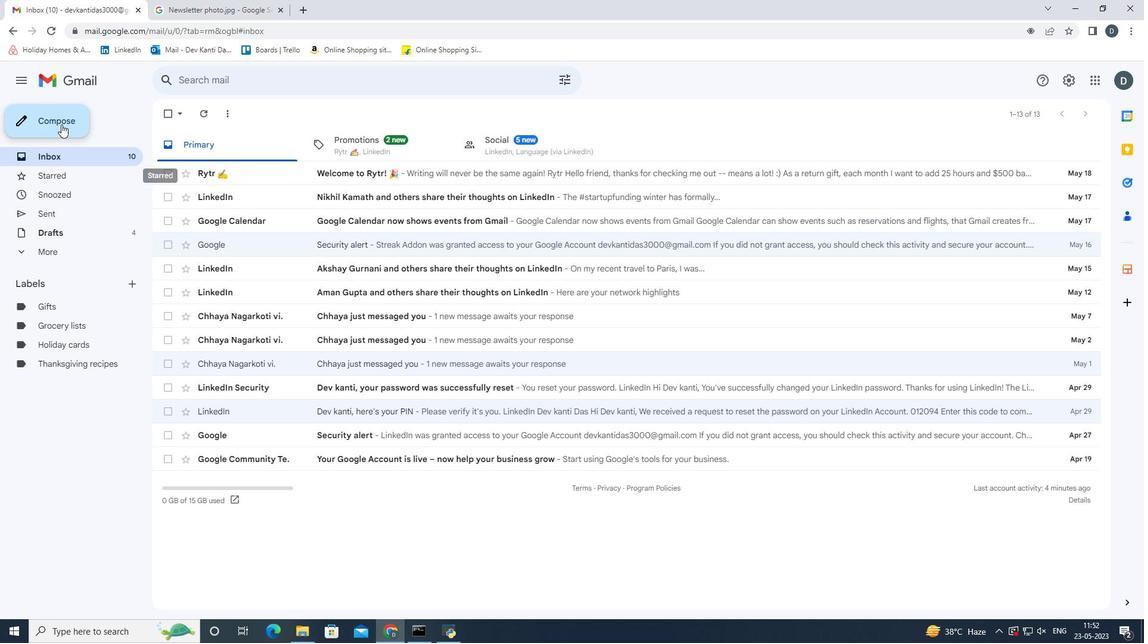 
Action: Mouse moved to (881, 284)
Screenshot: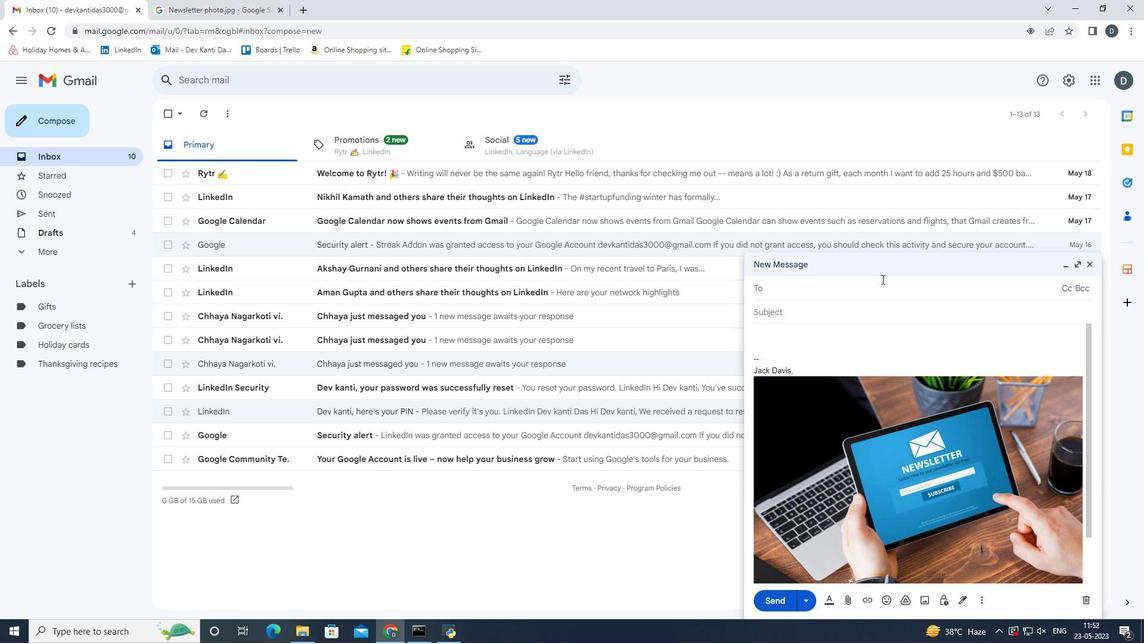 
Action: Key pressed <Key.shift>Softage.8<Key.shift>@softage.net
Screenshot: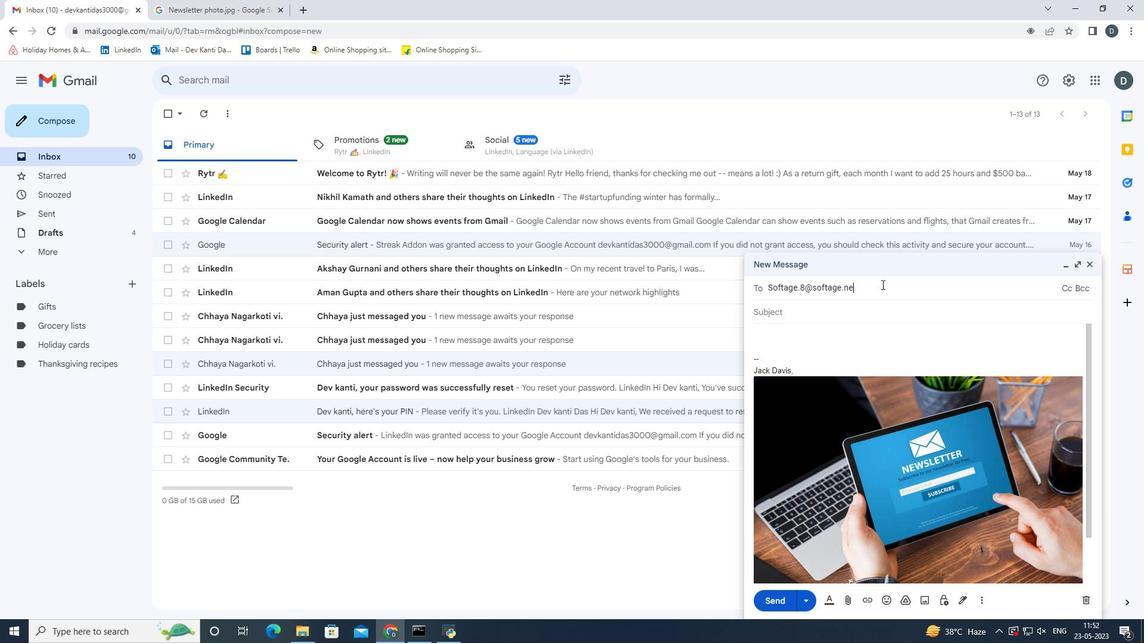 
Action: Mouse moved to (891, 311)
Screenshot: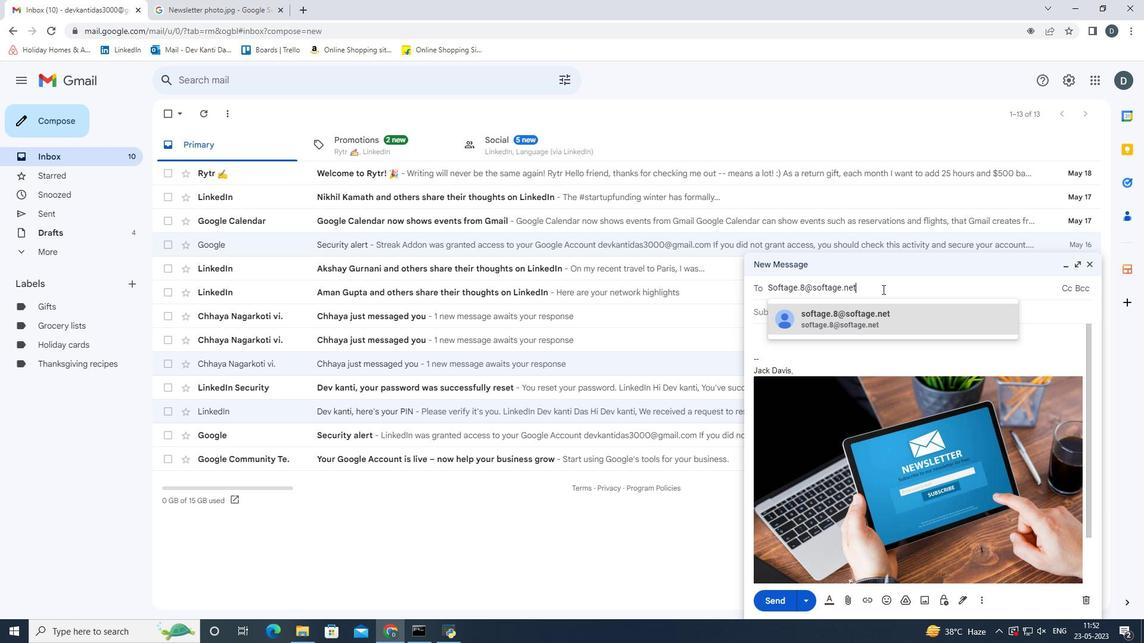 
Action: Mouse pressed left at (891, 311)
Screenshot: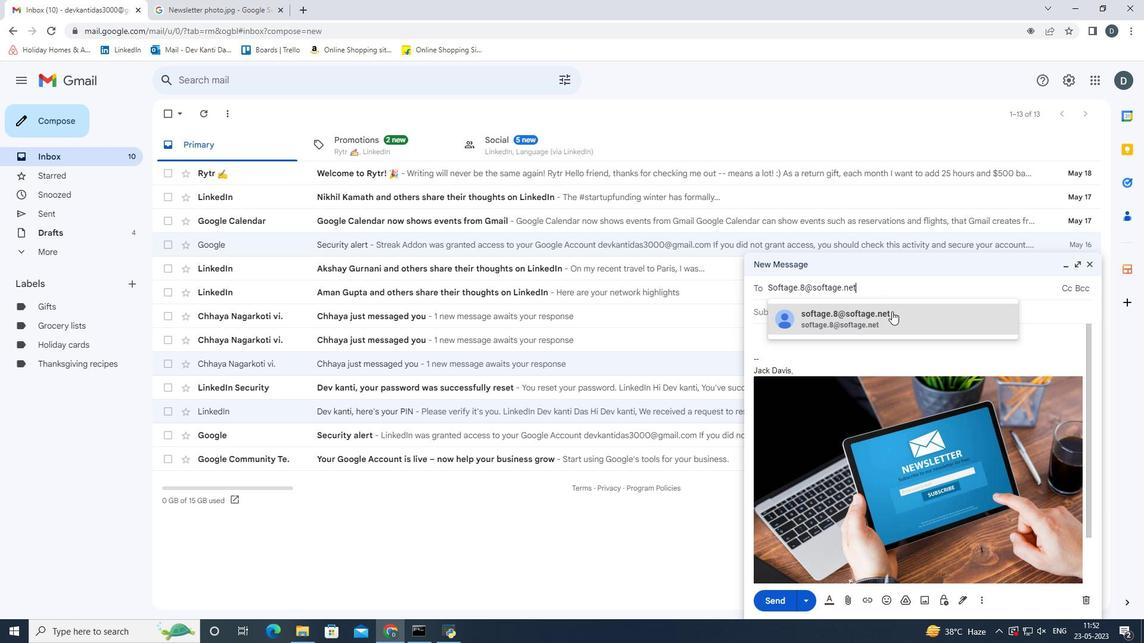 
Action: Mouse moved to (890, 325)
Screenshot: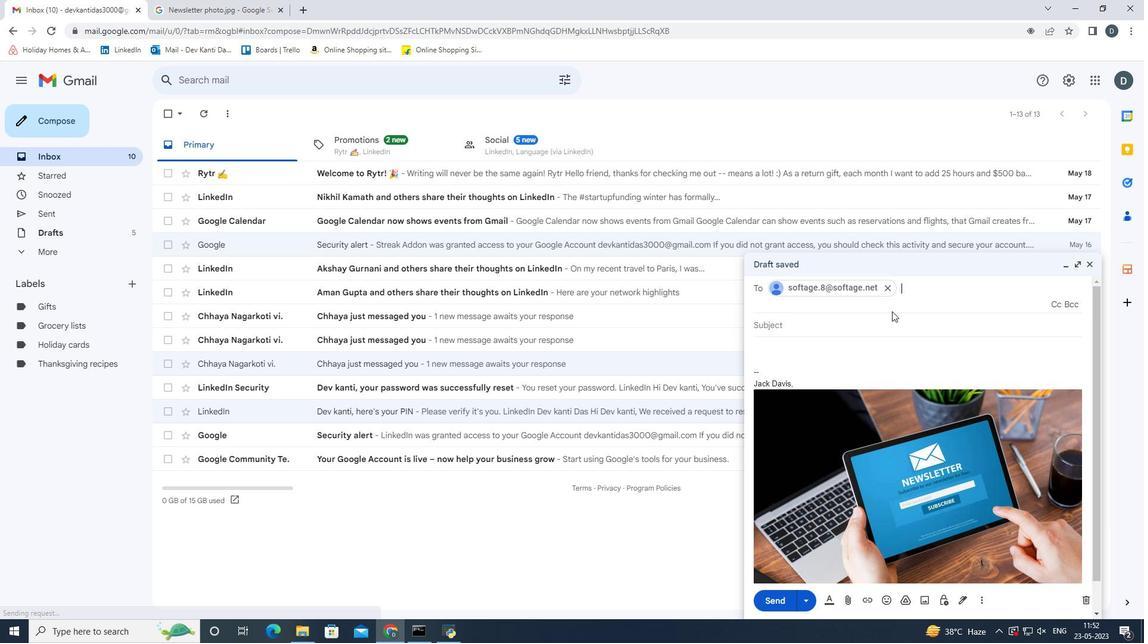 
Action: Mouse pressed left at (890, 325)
Screenshot: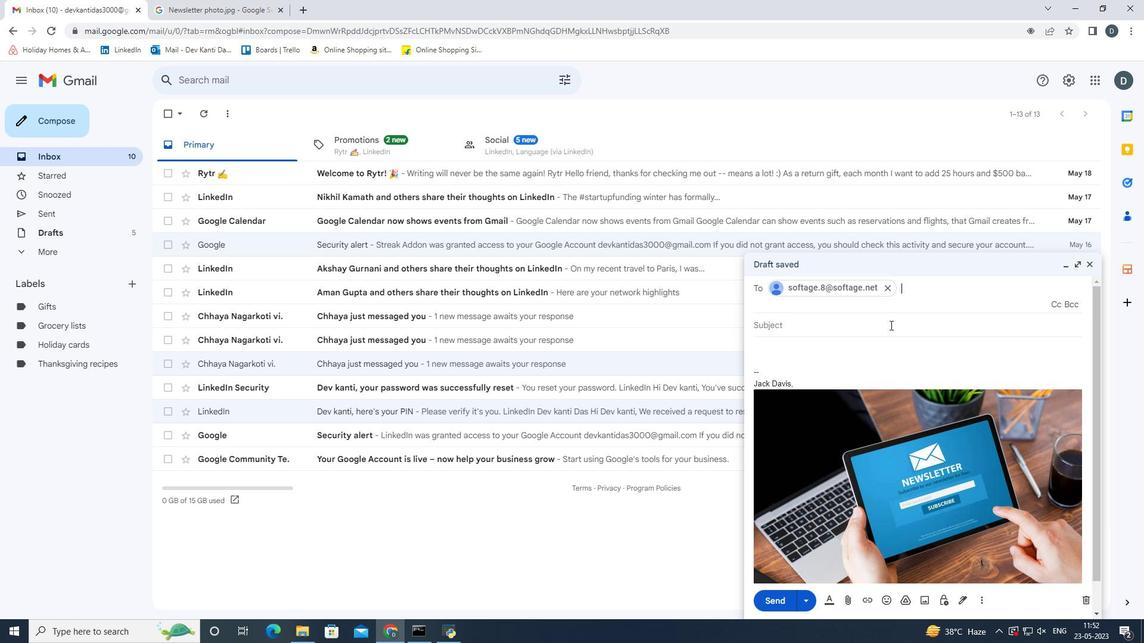 
Action: Key pressed <Key.shift>Request<Key.space>for<Key.space>feedback<Key.space>on<Key.space>a<Key.space>political<Key.space>campaign.
Screenshot: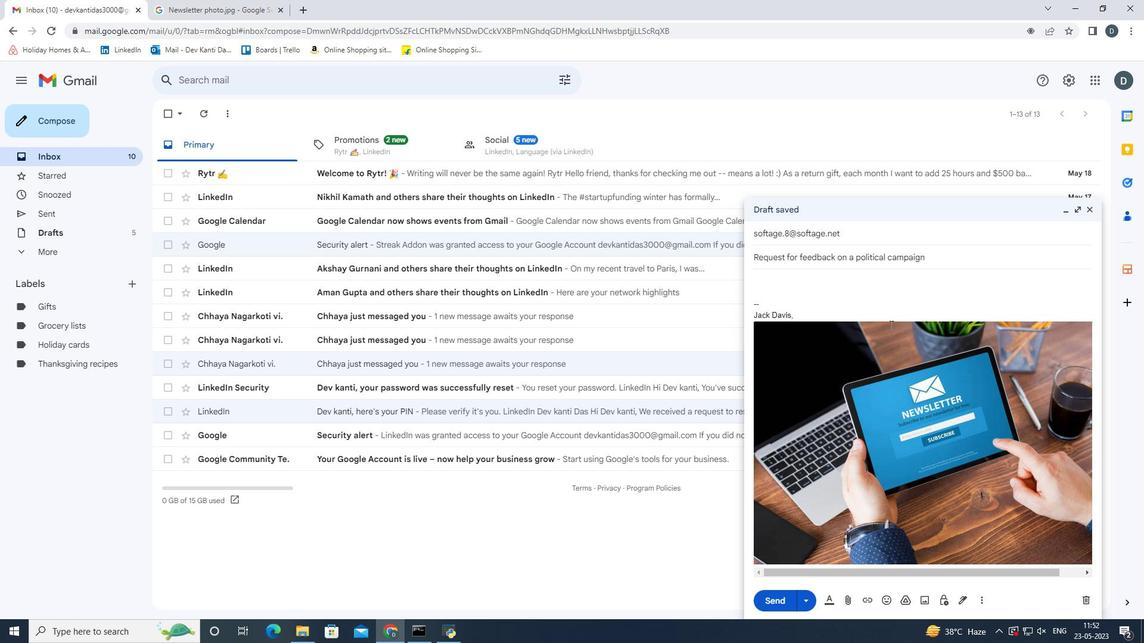 
Action: Mouse moved to (930, 287)
Screenshot: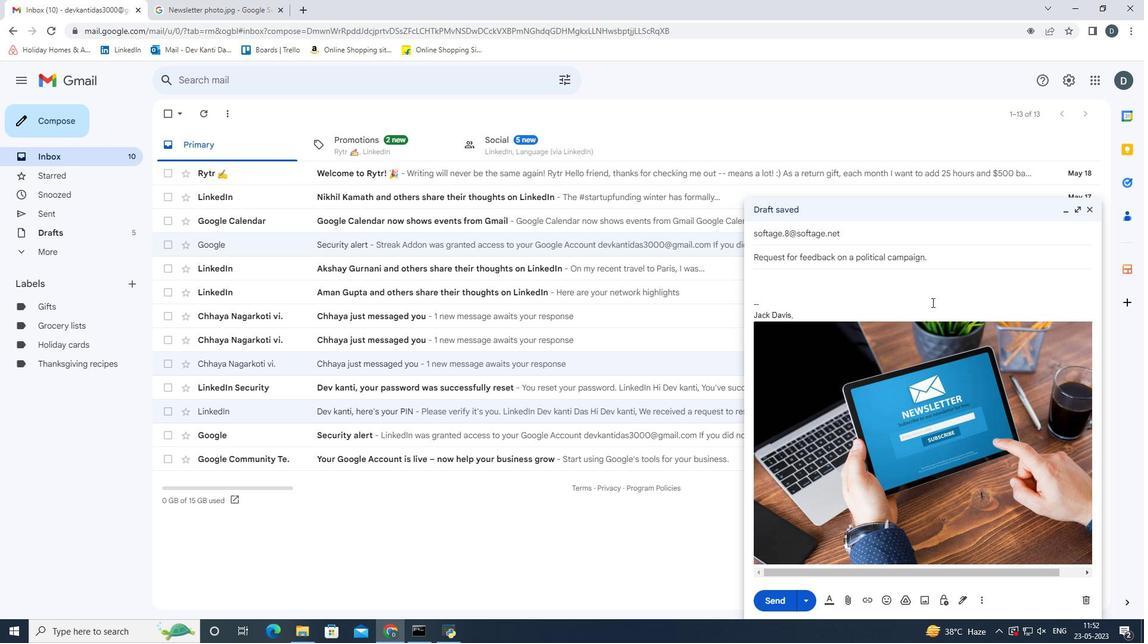 
Action: Mouse pressed left at (930, 287)
Screenshot: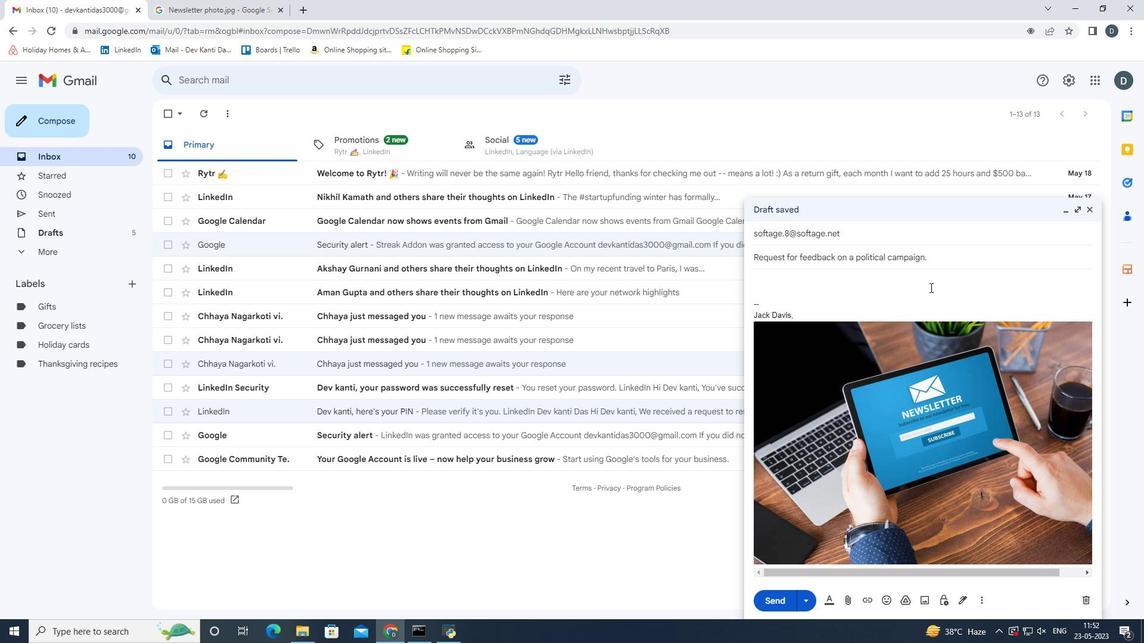 
Action: Key pressed <Key.up><Key.shift>Dear<Key.space>sir/ma'am,<Key.enter><Key.enter>
Screenshot: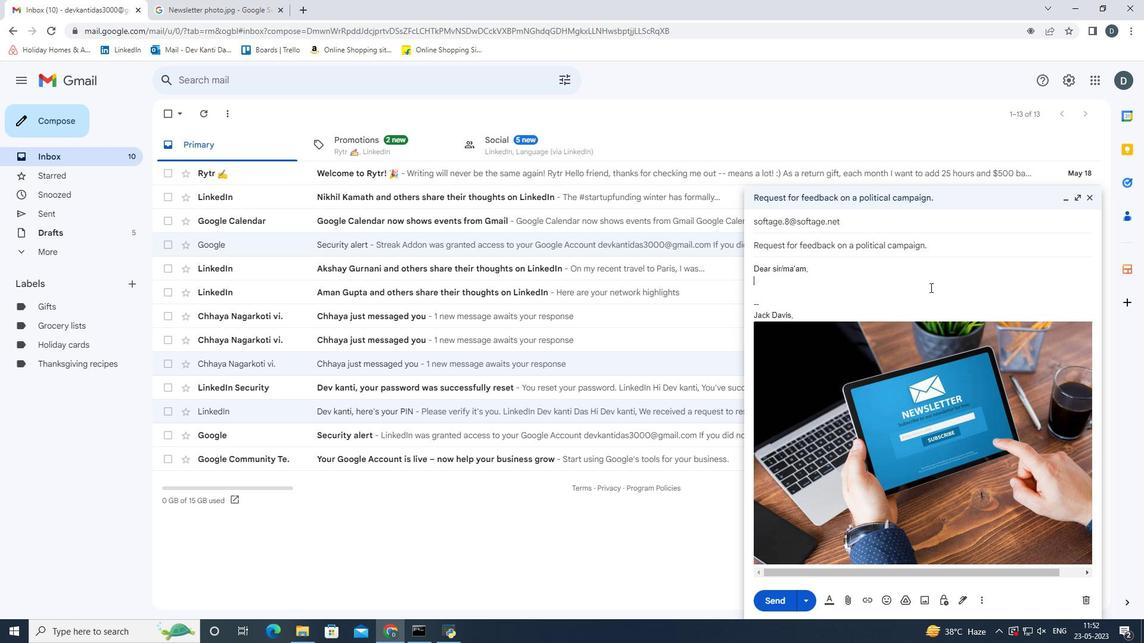 
Action: Mouse moved to (927, 275)
Screenshot: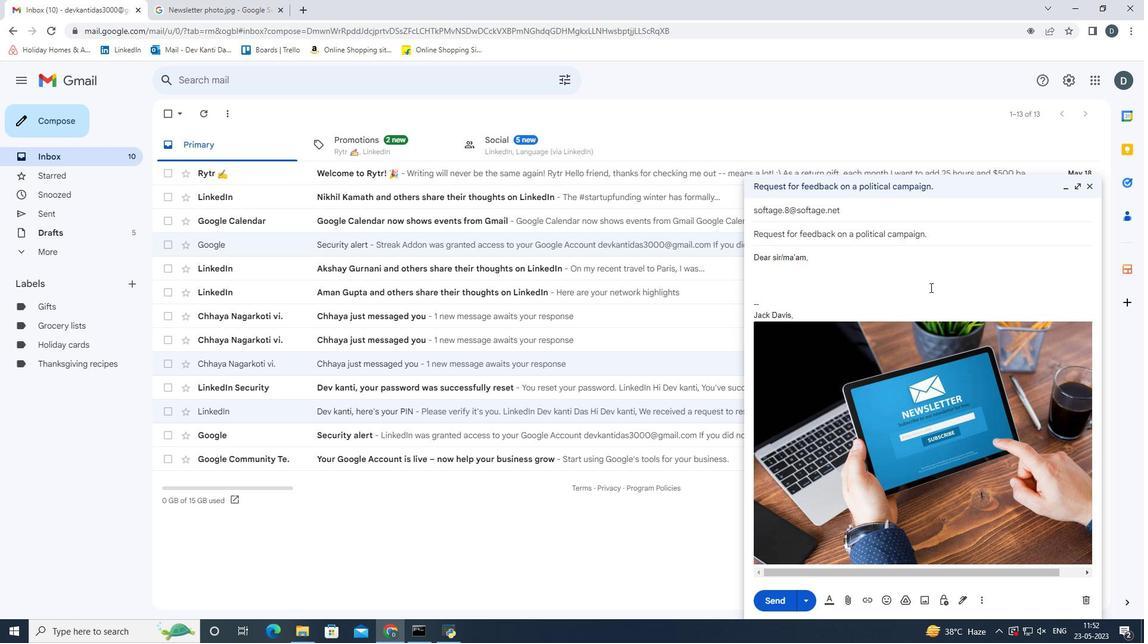 
Action: Key pressed <Key.shift><Key.shift><Key.shift><Key.shift><Key.shift><Key.shift><Key.shift>I<Key.space>am<Key.space>writing<Key.space>to<Key.space>confirm<Key.space>the<Key.space>details<Key.space>of<Key.space>the<Key.space>conference.
Screenshot: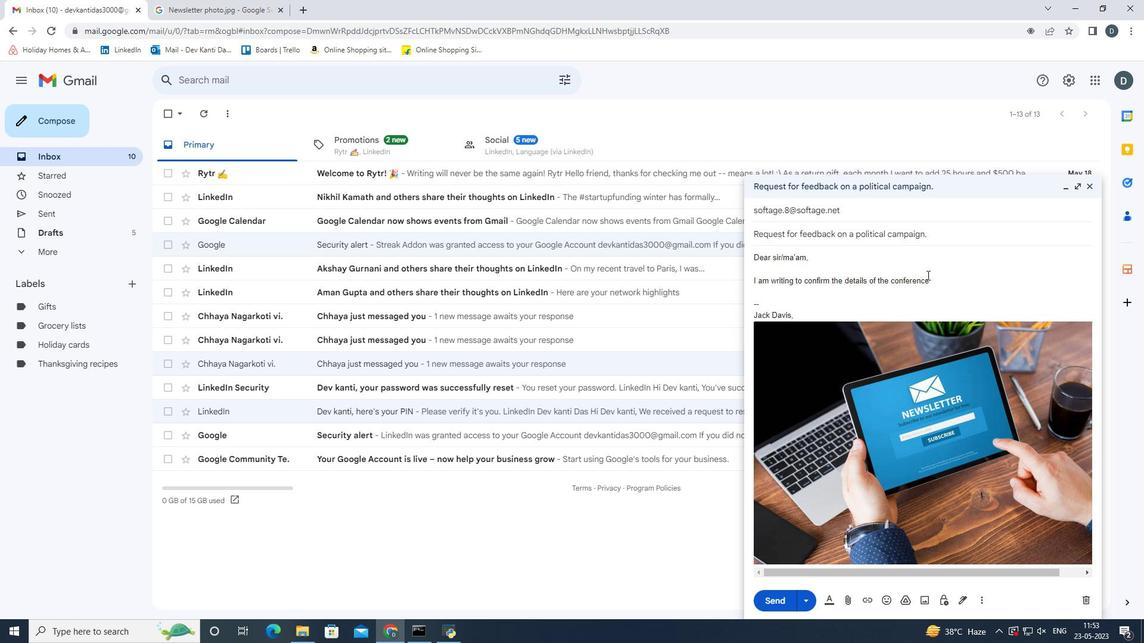 
Action: Mouse moved to (781, 598)
Screenshot: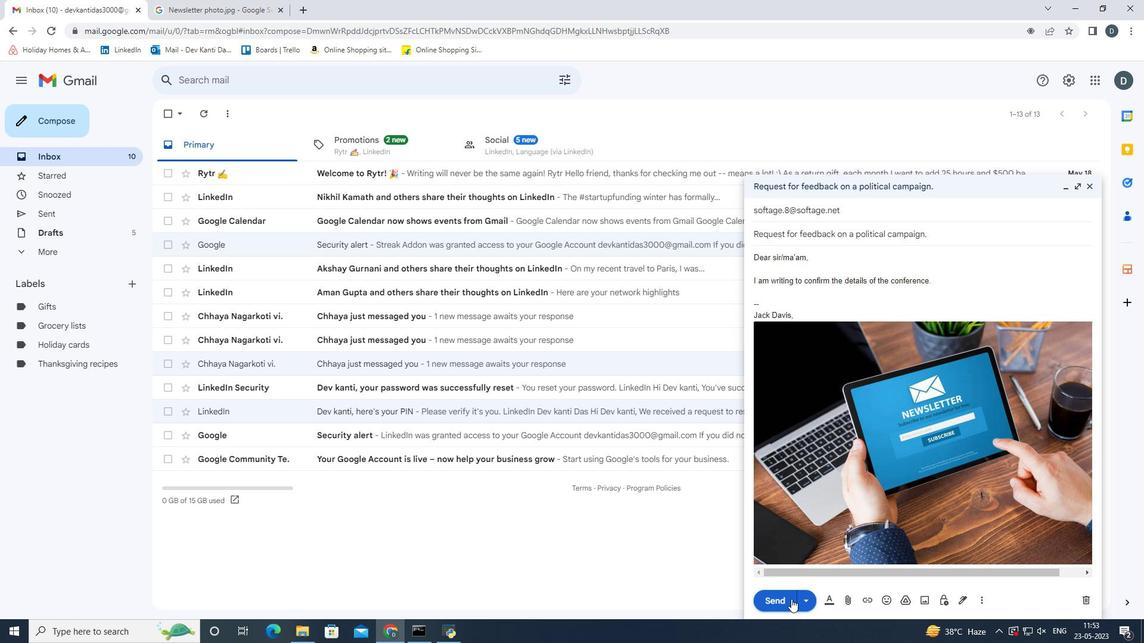 
Action: Mouse pressed left at (781, 598)
Screenshot: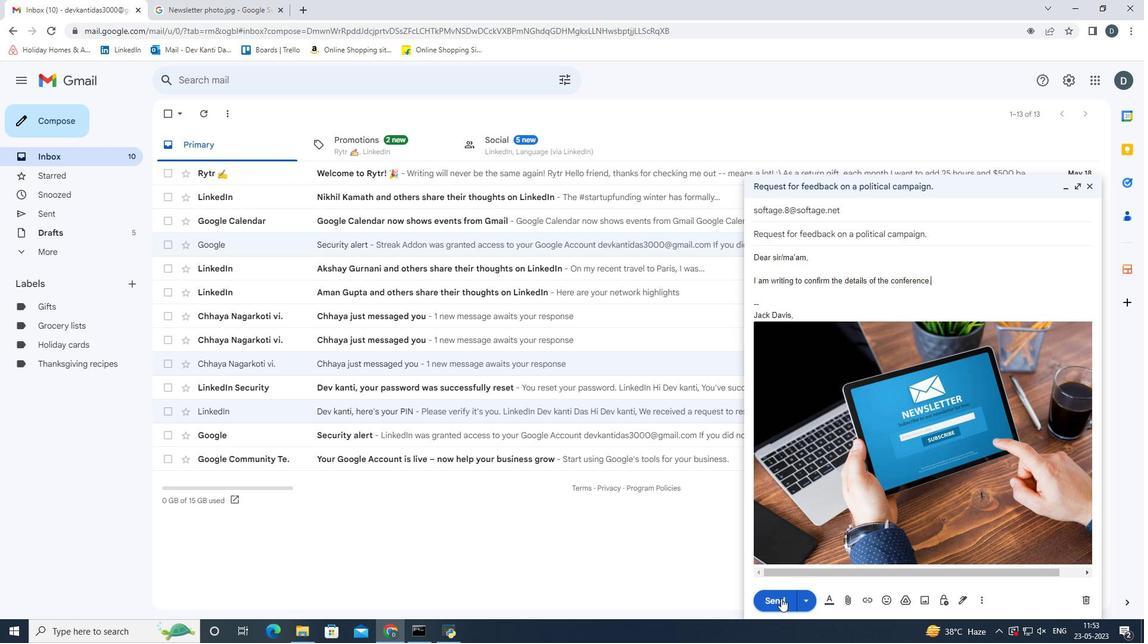 
Action: Mouse moved to (101, 588)
Screenshot: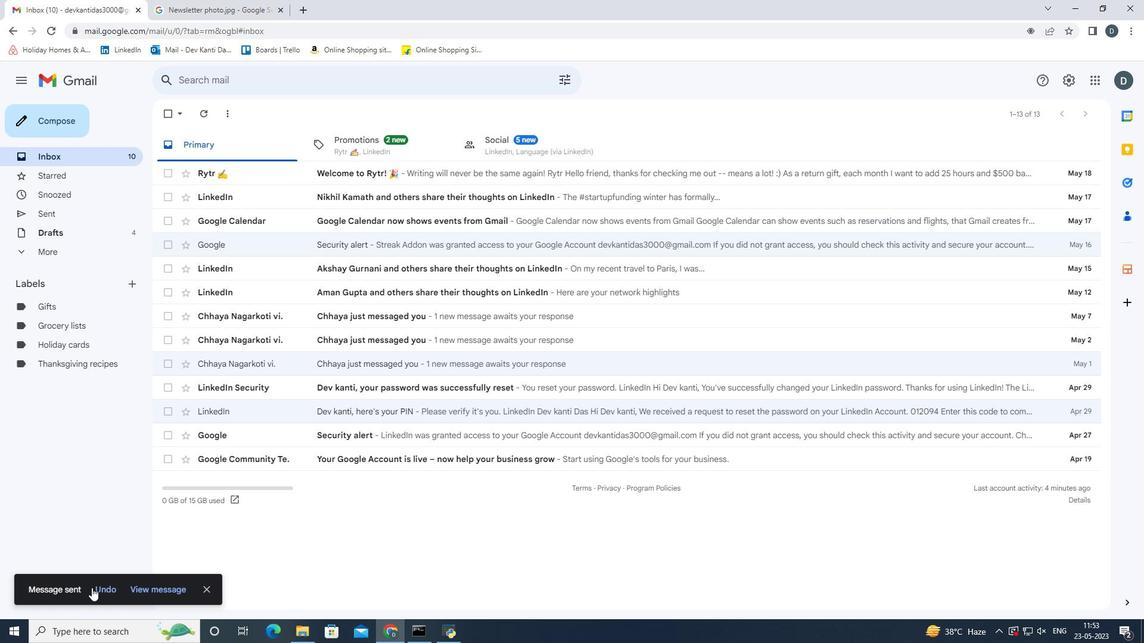 
Action: Mouse pressed left at (101, 588)
Screenshot: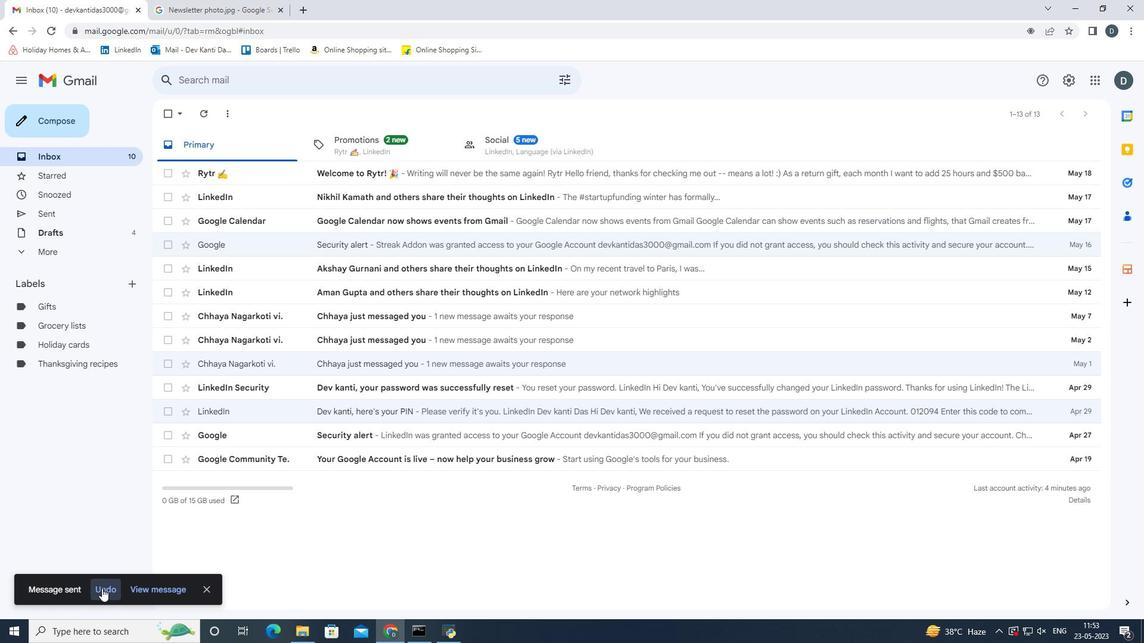 
Action: Mouse moved to (941, 280)
Screenshot: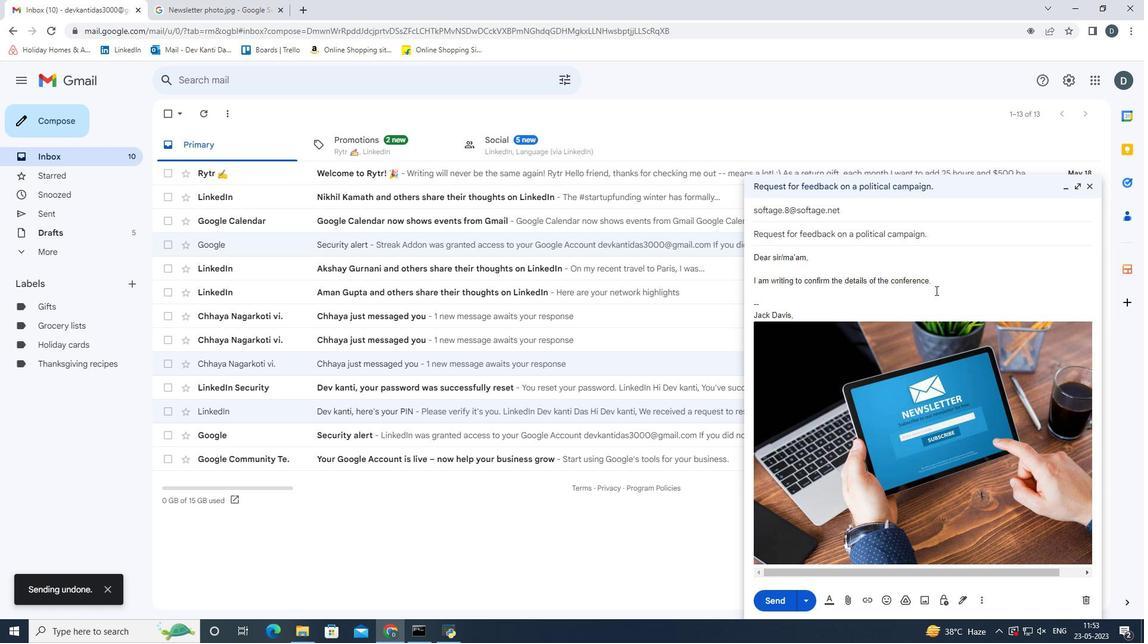 
Action: Mouse pressed left at (941, 280)
Screenshot: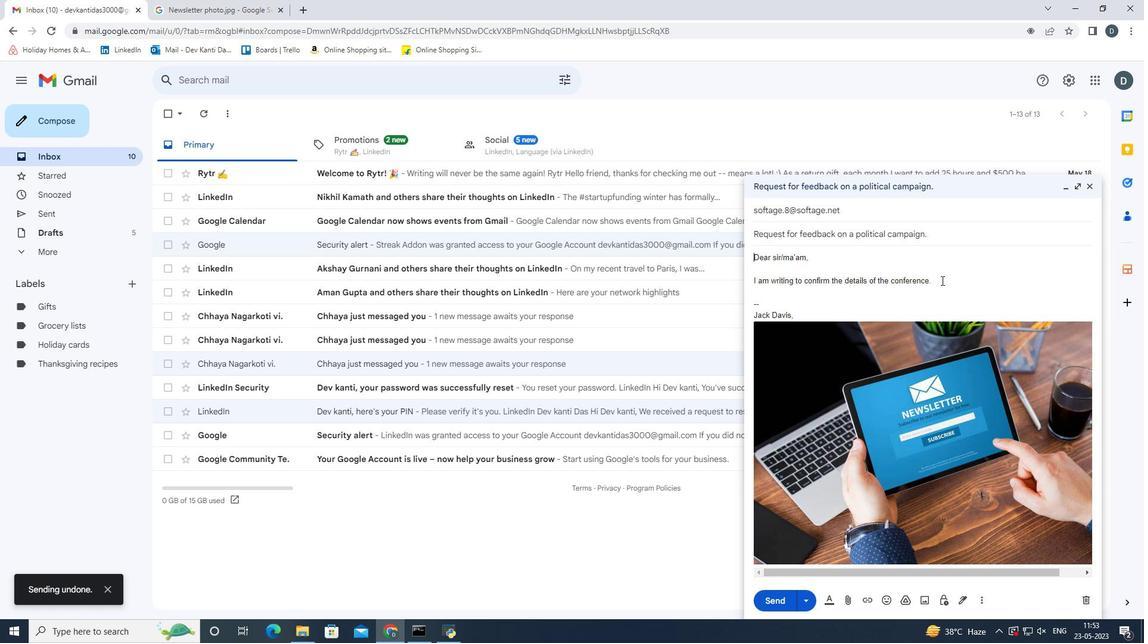 
Action: Mouse moved to (871, 282)
Screenshot: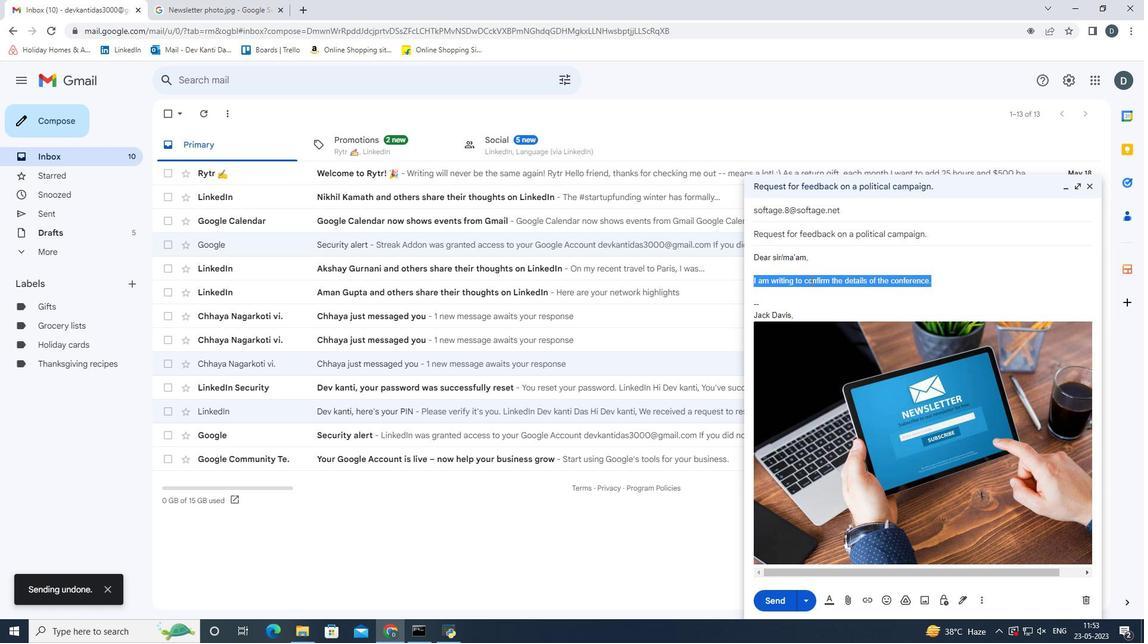 
Action: Key pressed <Key.backspace>
Screenshot: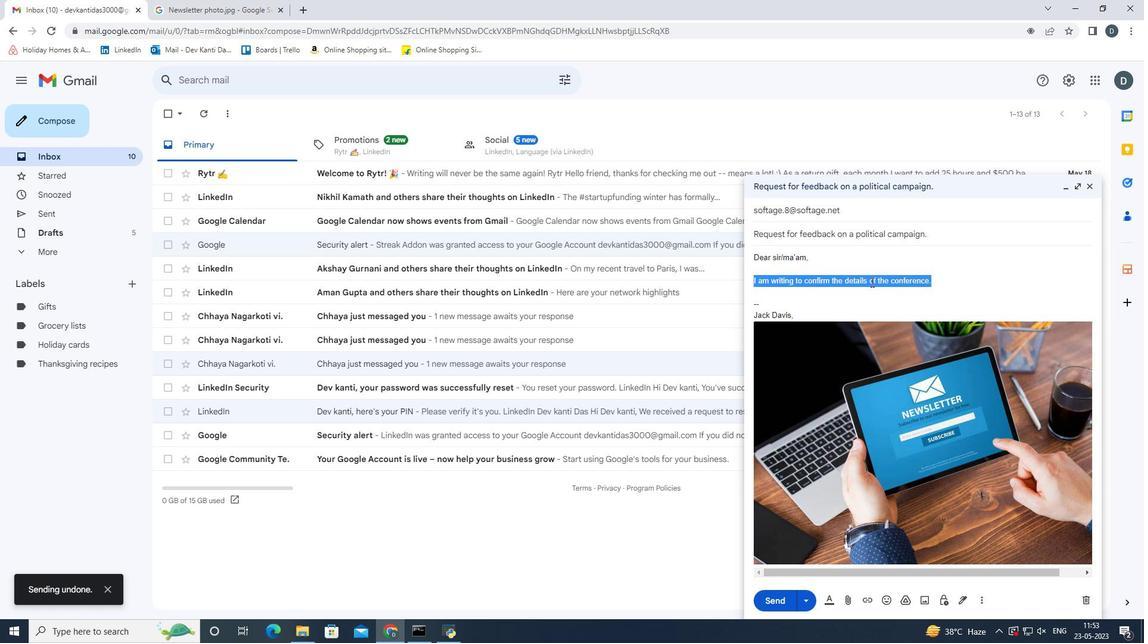 
Action: Mouse moved to (884, 280)
Screenshot: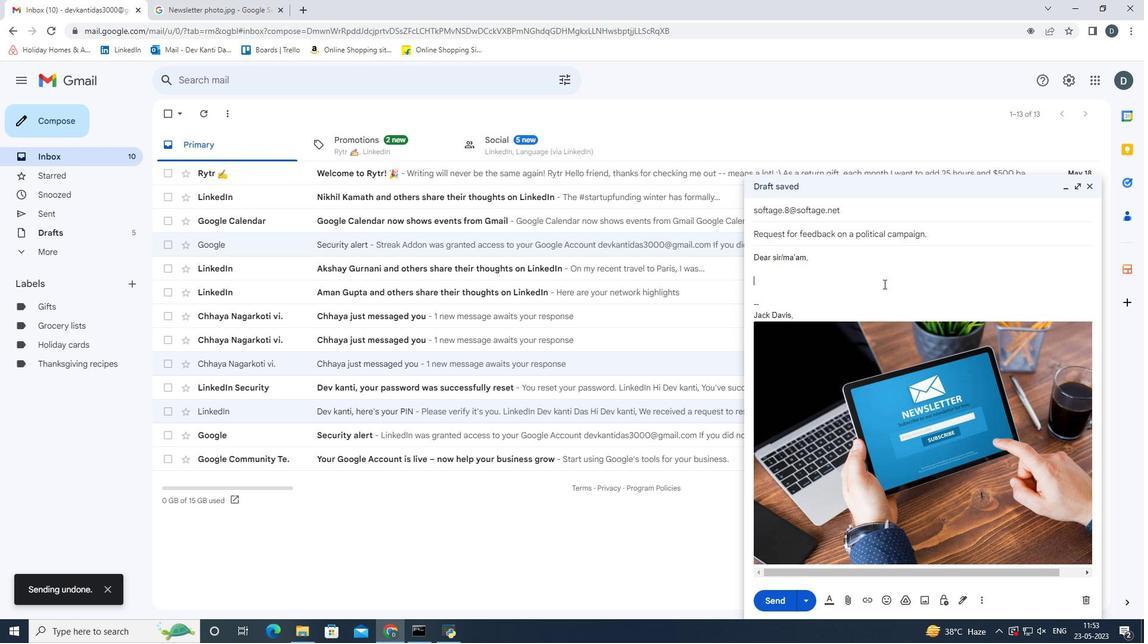 
Action: Key pressed <Key.shift>Please<Key.space>let<Key.space>me<Key.space>know<Key.space>if<Key.space>there<Key.space>are<Key.space>any<Key.space>updates<Key.space>on<Key.space>the<Key.space>project<Key.space>status.
Screenshot: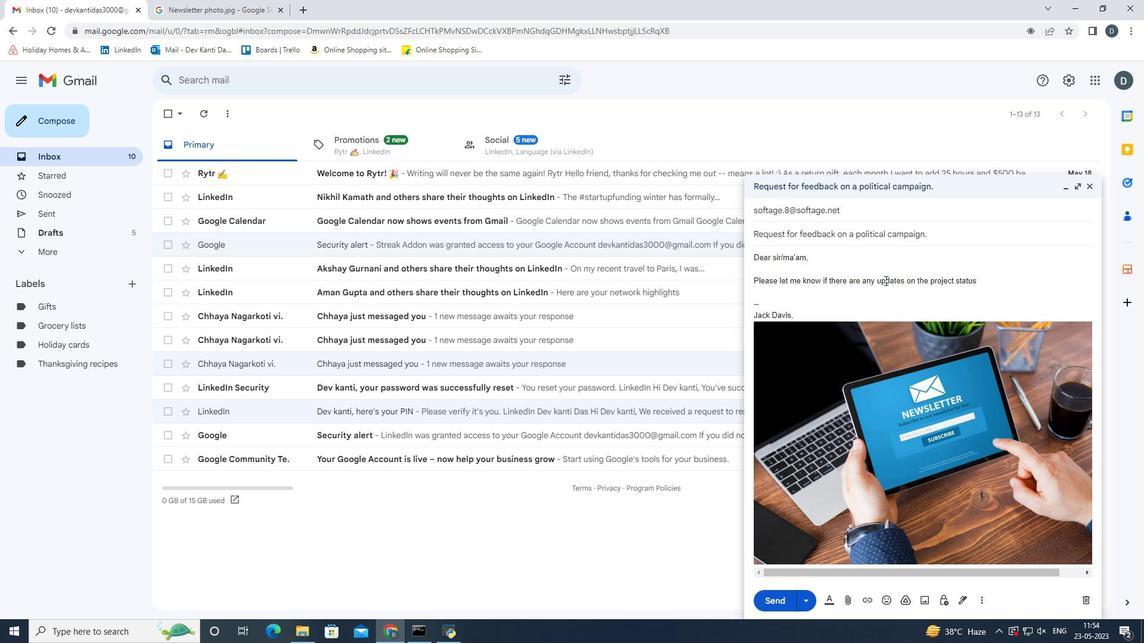 
Action: Mouse moved to (773, 595)
Screenshot: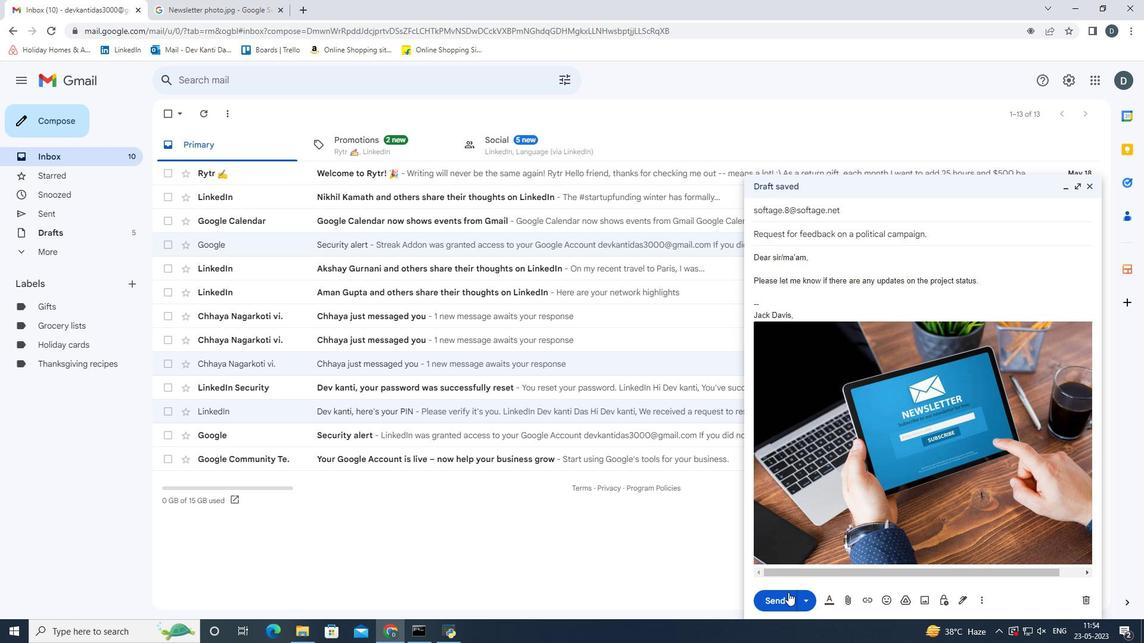 
Action: Mouse pressed left at (773, 595)
Screenshot: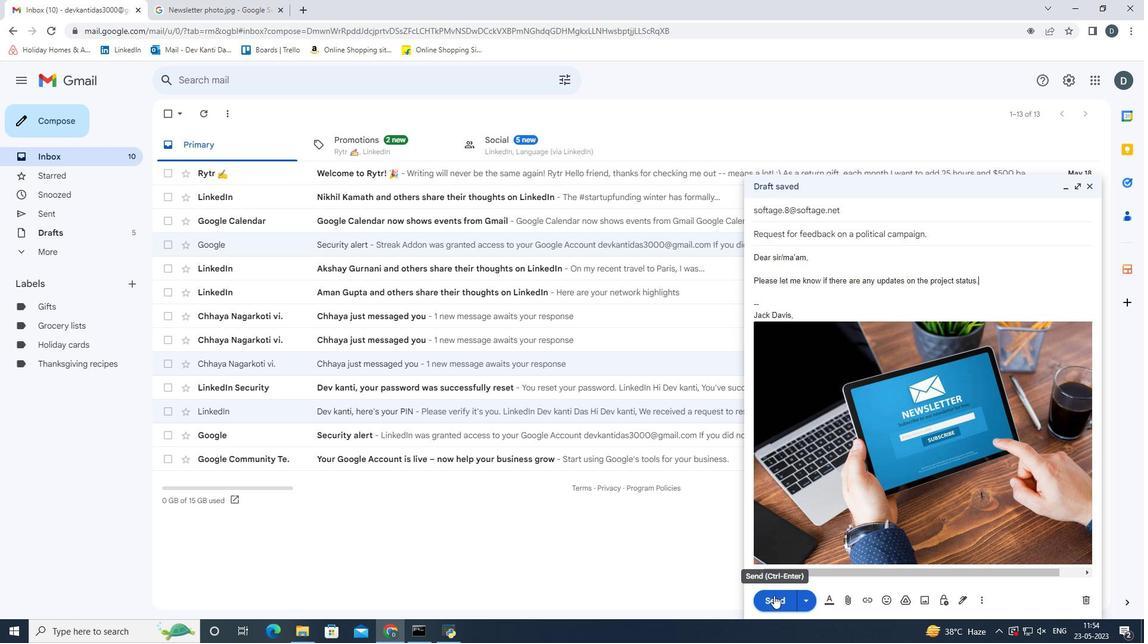 
Action: Mouse moved to (84, 210)
Screenshot: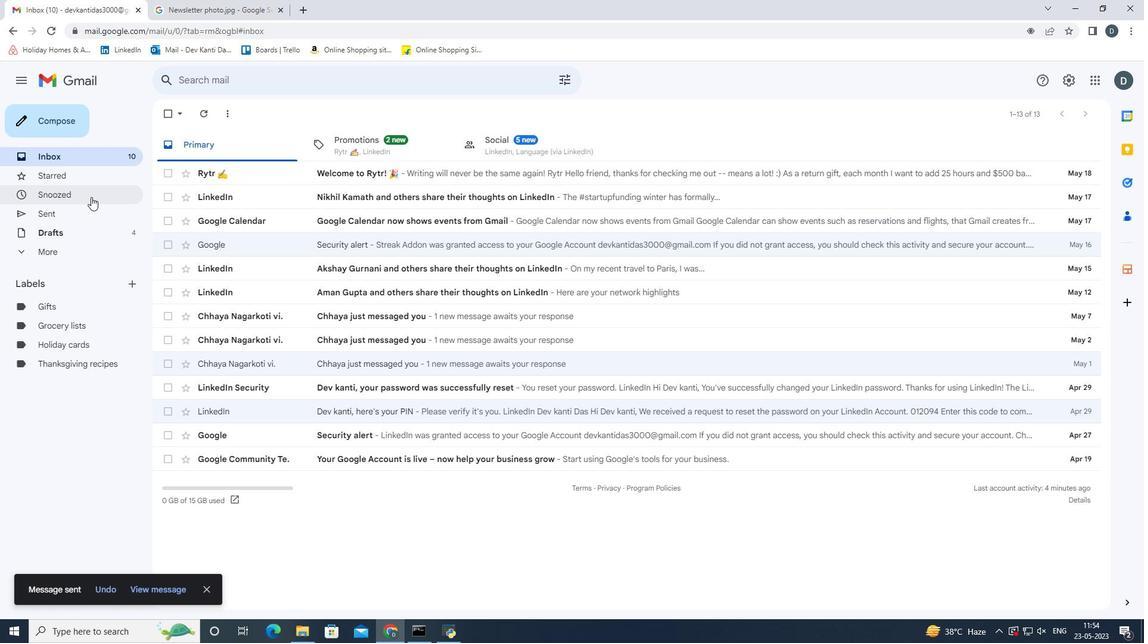 
Action: Mouse pressed left at (84, 210)
Screenshot: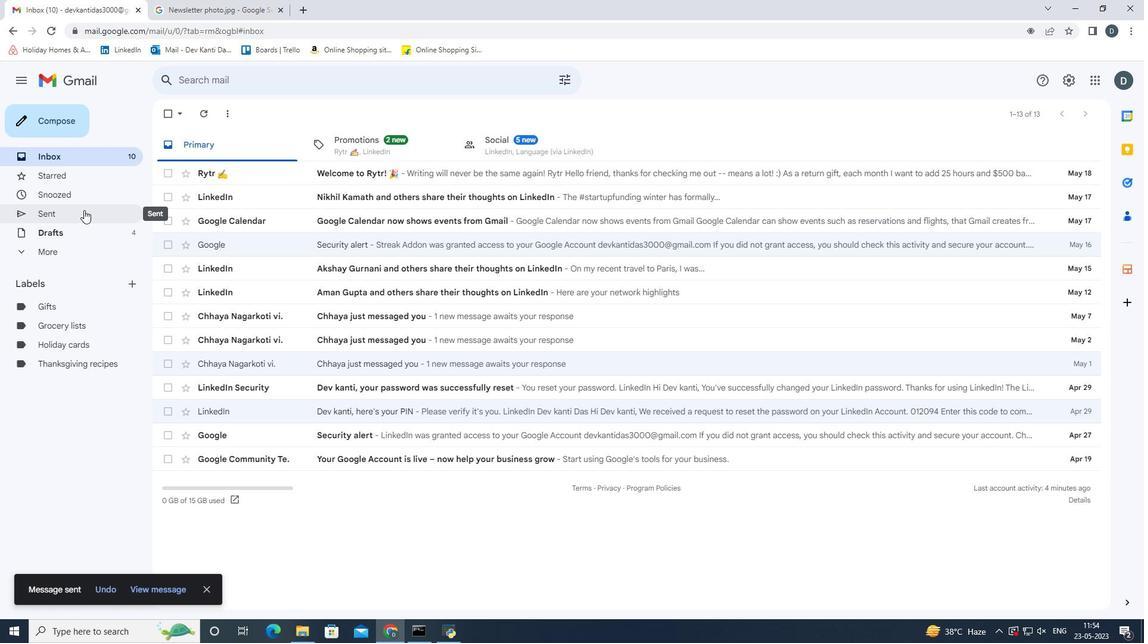 
Action: Mouse moved to (166, 172)
Screenshot: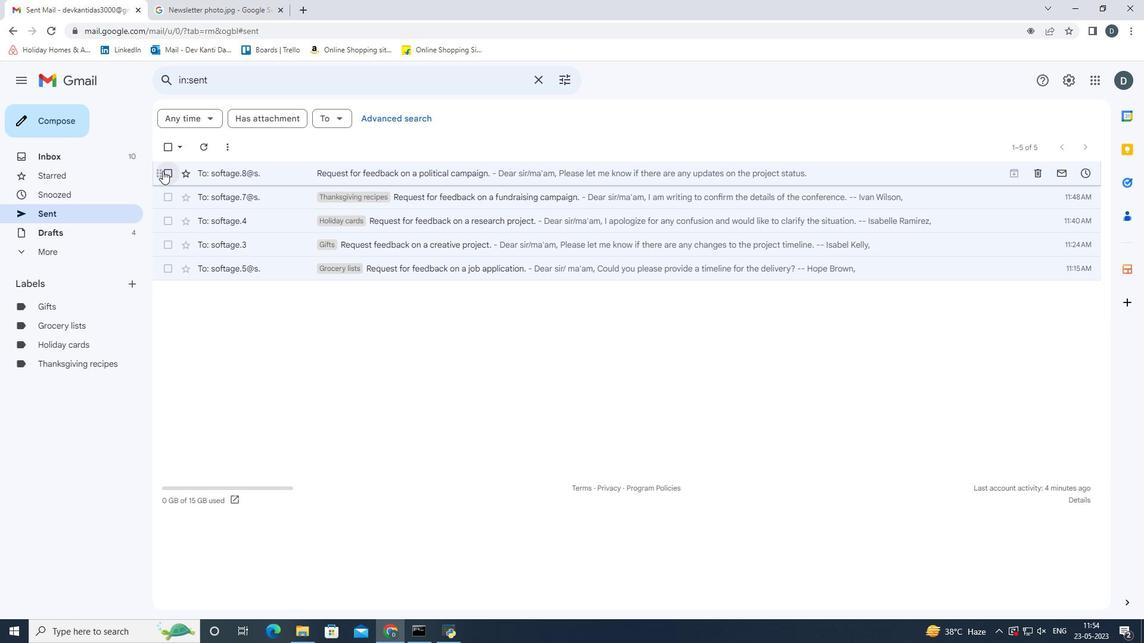 
Action: Mouse pressed left at (166, 172)
Screenshot: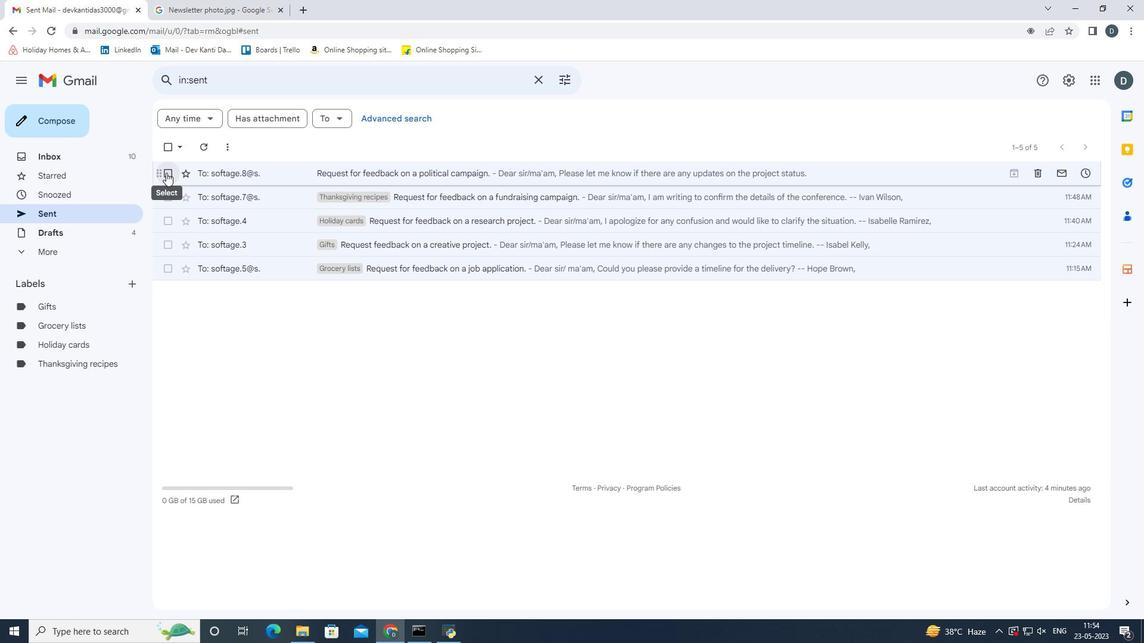 
Action: Mouse moved to (401, 147)
Screenshot: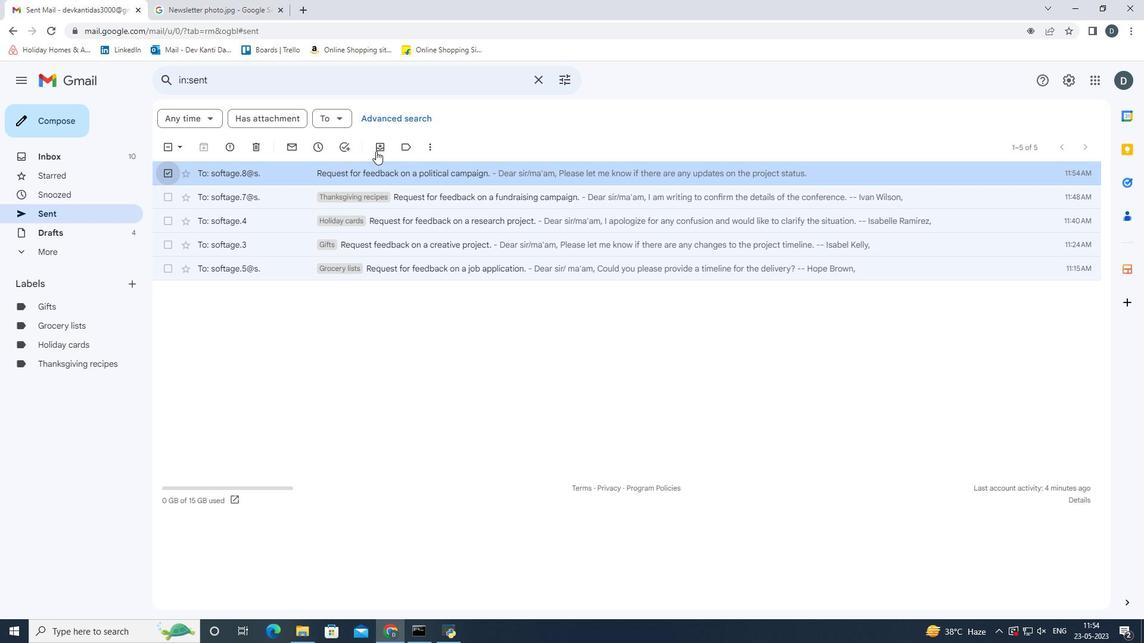 
Action: Mouse pressed left at (401, 147)
Screenshot: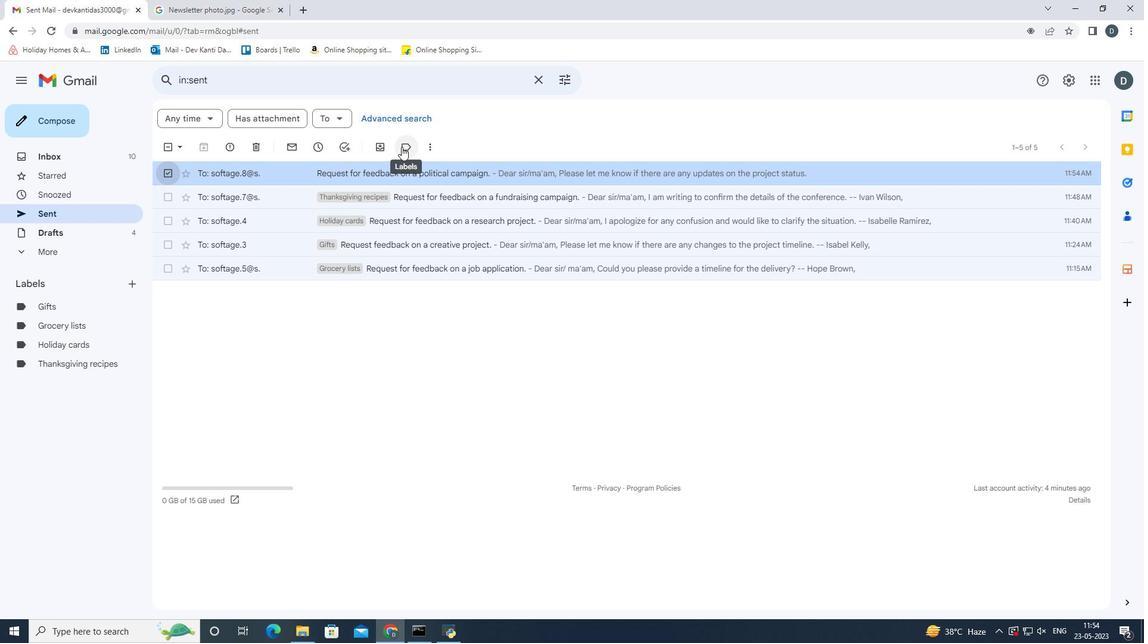 
Action: Mouse moved to (452, 362)
Screenshot: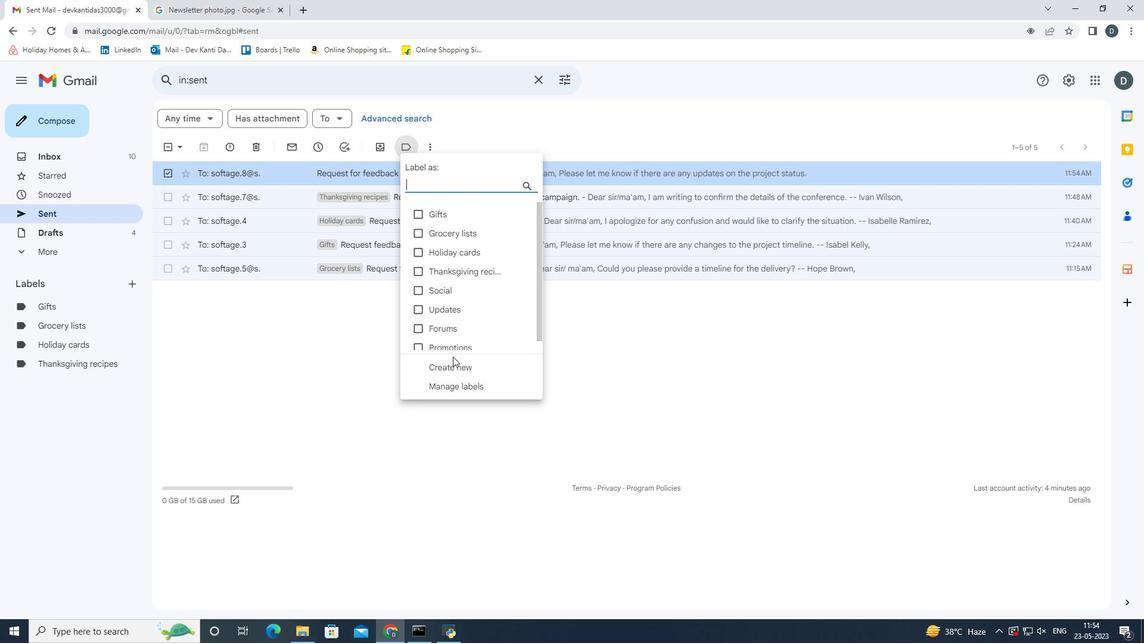 
Action: Mouse pressed left at (452, 362)
Screenshot: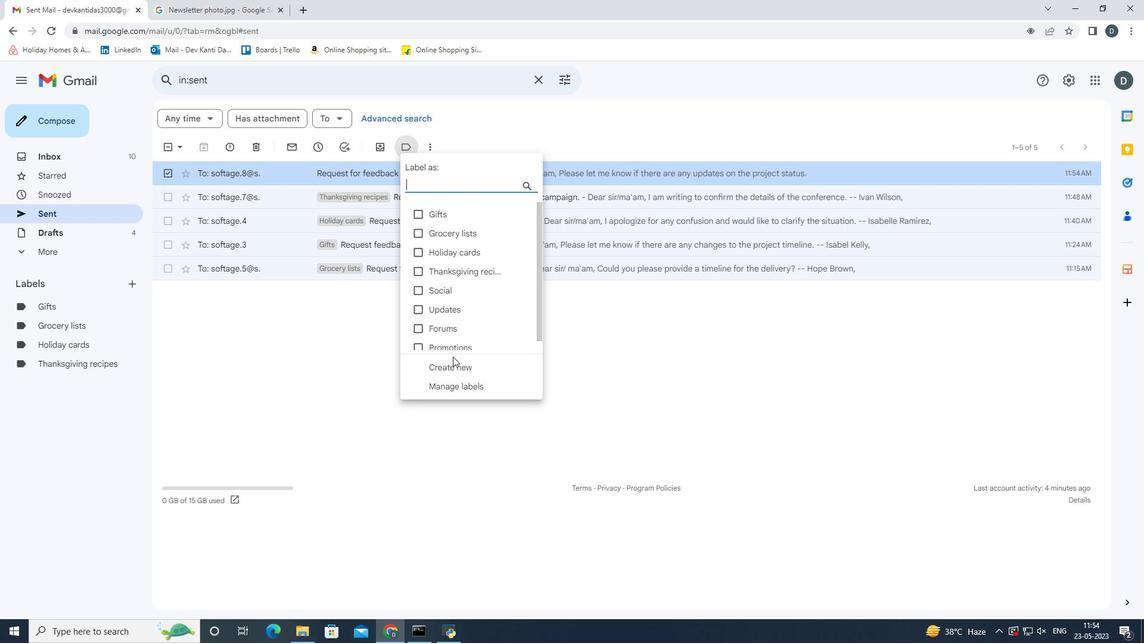 
Action: Mouse moved to (533, 328)
Screenshot: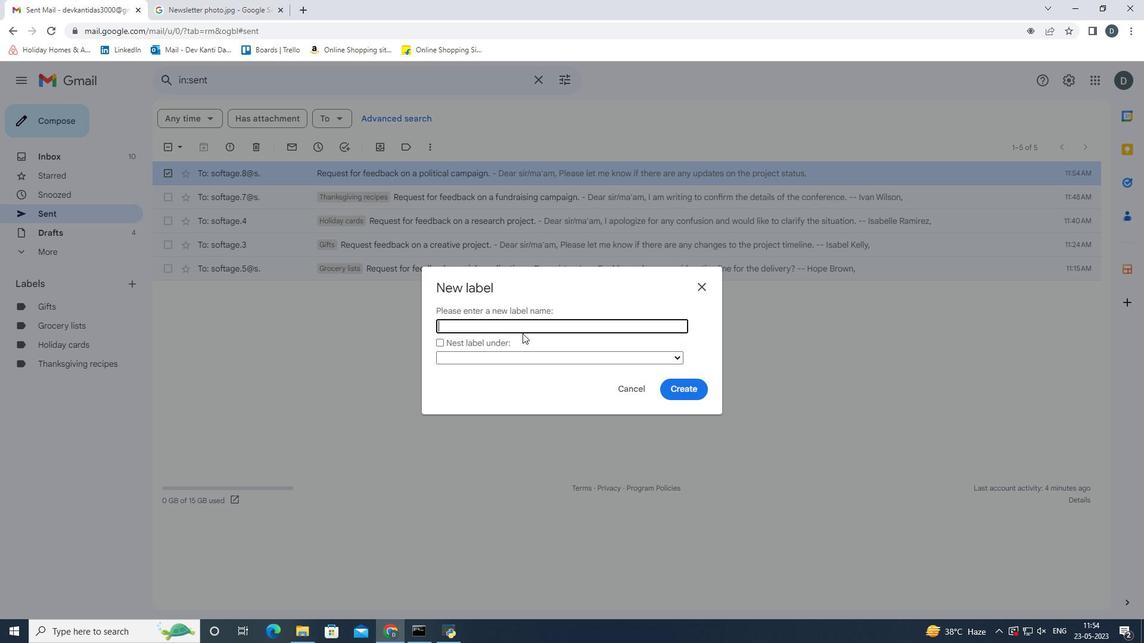
Action: Key pressed <Key.shift><Key.shift><Key.shift><Key.shift><Key.shift><Key.shift><Key.shift><Key.shift><Key.shift><Key.shift><Key.shift><Key.shift><Key.shift><Key.shift><Key.shift><Key.shift><Key.shift><Key.shift><Key.shift><Key.shift><Key.shift><Key.shift><Key.shift><Key.shift>Easter<Key.space>ideas
Screenshot: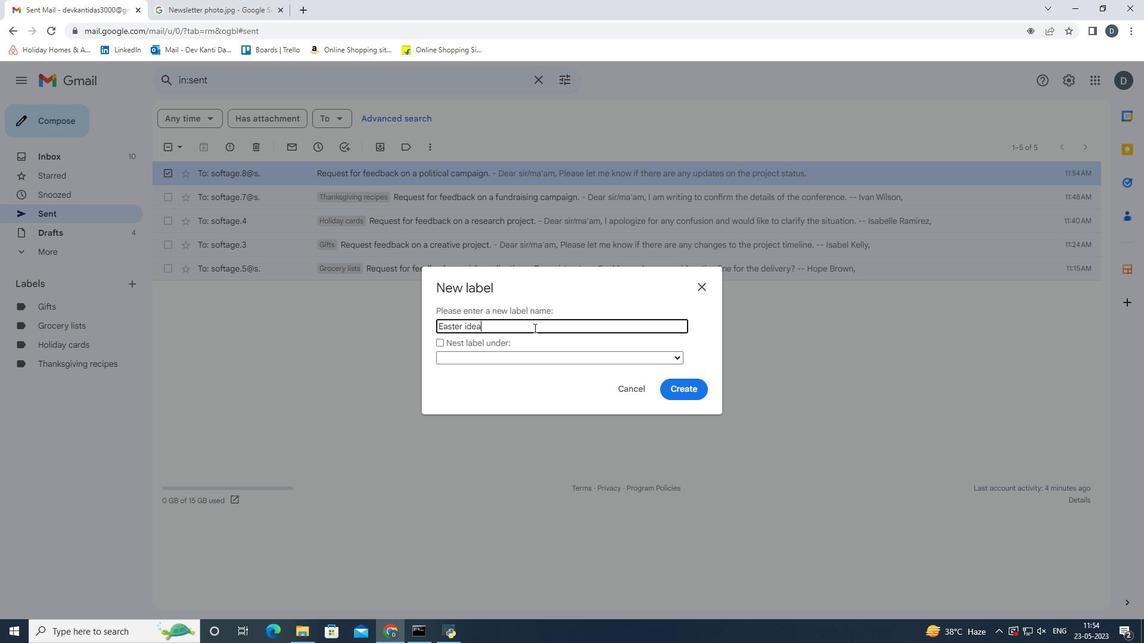 
Action: Mouse moved to (689, 387)
Screenshot: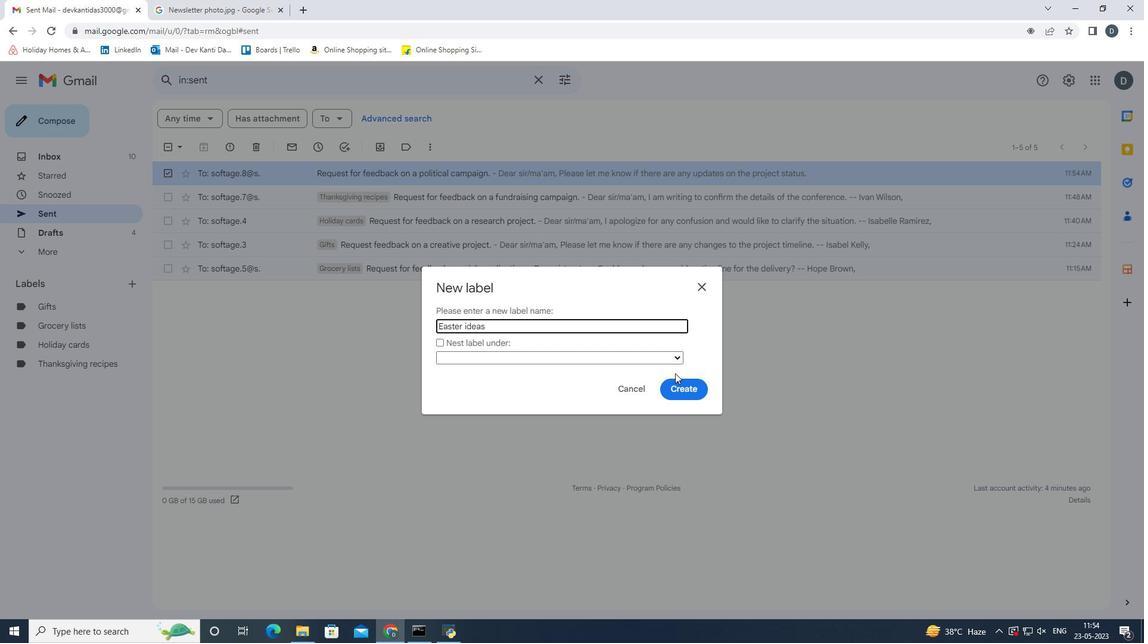 
Action: Mouse pressed left at (689, 387)
Screenshot: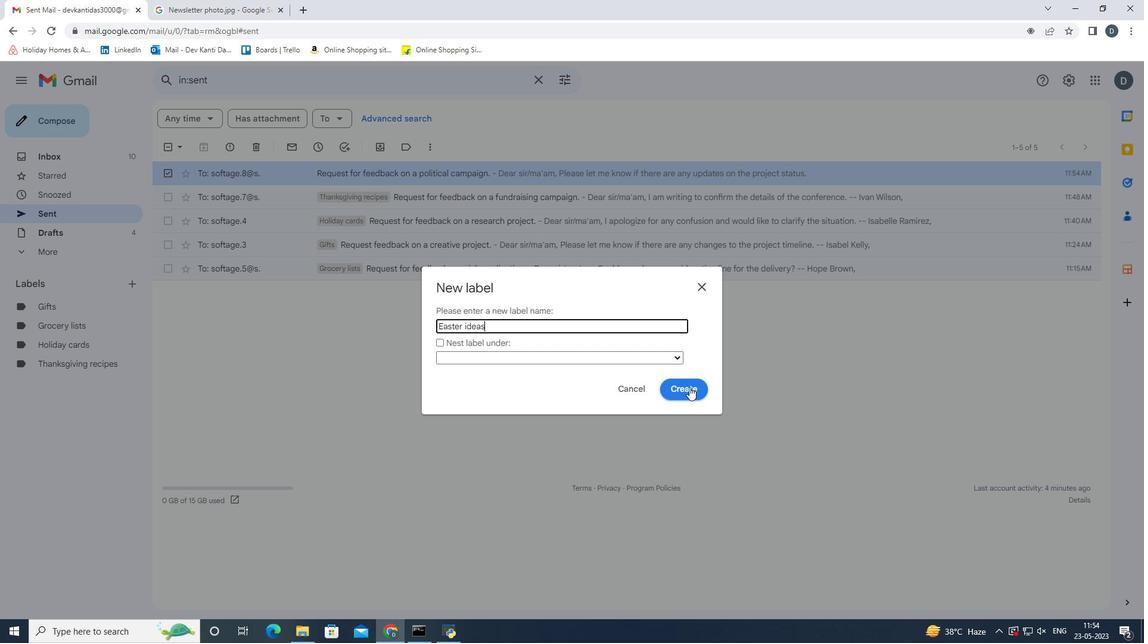 
Action: Mouse moved to (573, 168)
Screenshot: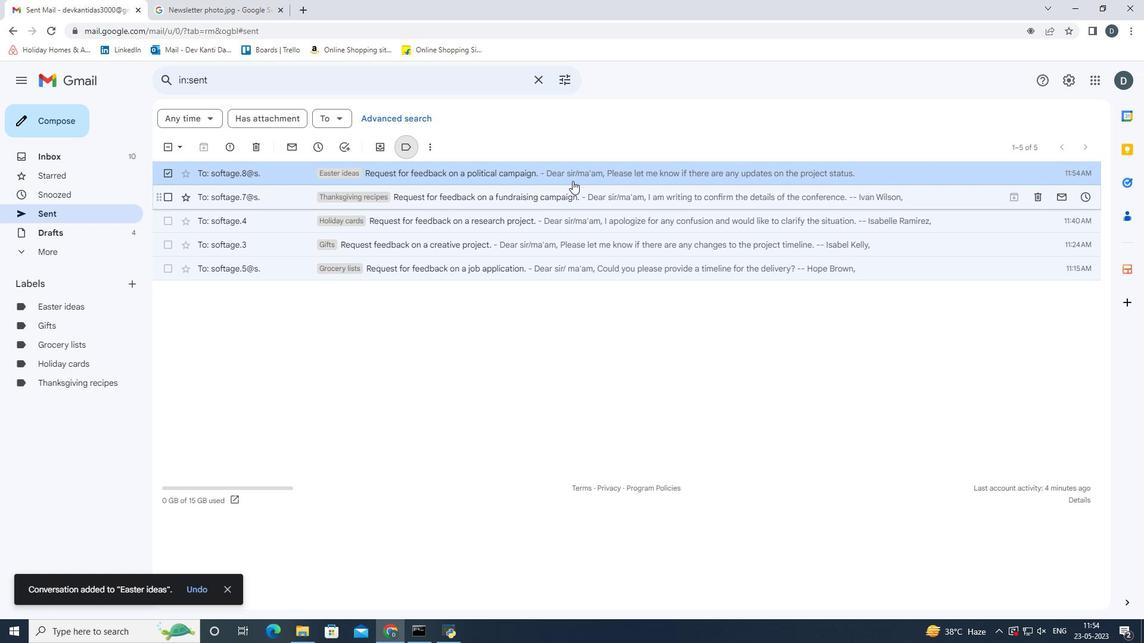 
Action: Mouse pressed left at (573, 168)
Screenshot: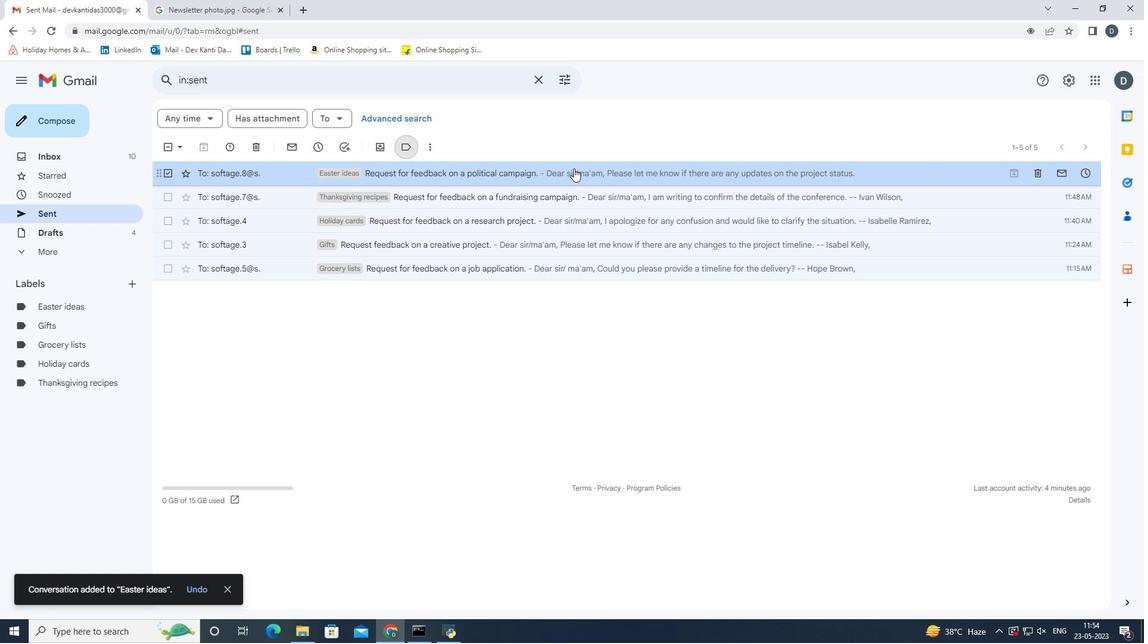 
Action: Mouse moved to (669, 333)
Screenshot: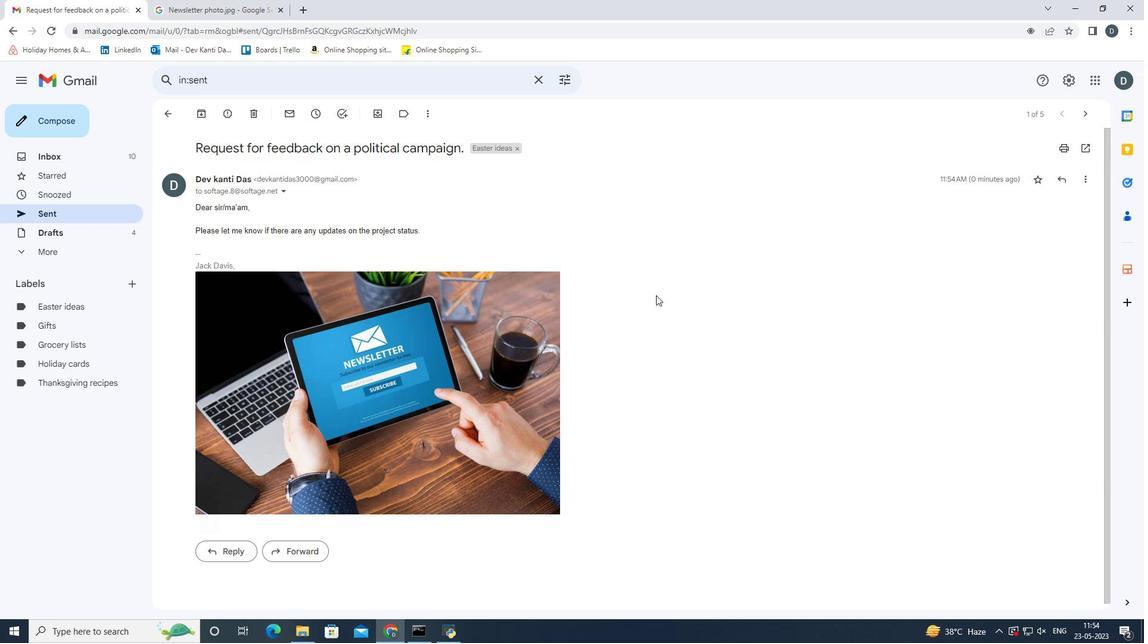 
